 Task: Look for space in Changanācheri, India from 5th September, 2023 to 13th September, 2023 for 6 adults in price range Rs.15000 to Rs.20000. Place can be entire place with 3 bedrooms having 3 beds and 3 bathrooms. Property type can be house, flat, guest house. Booking option can be shelf check-in. Required host language is English.
Action: Mouse moved to (627, 81)
Screenshot: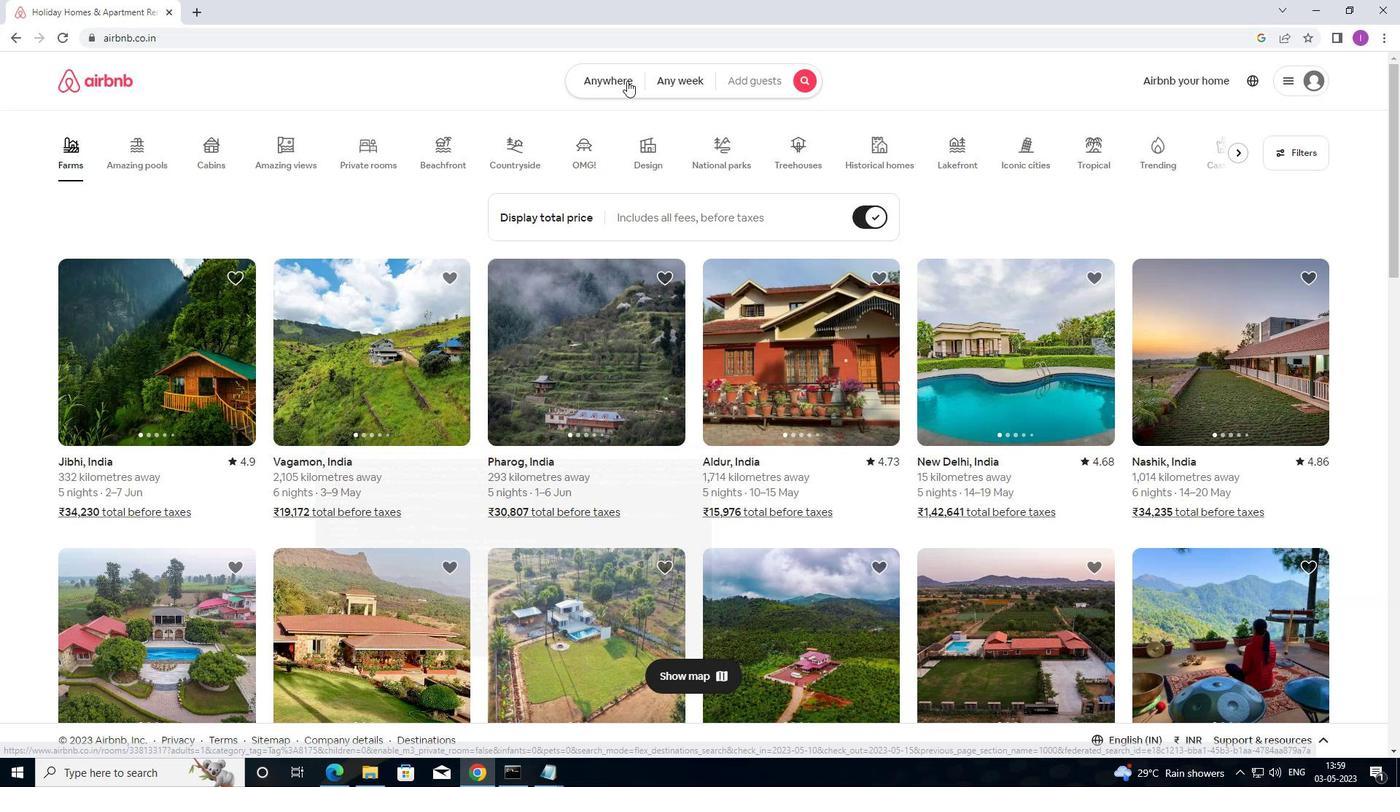 
Action: Mouse pressed left at (627, 81)
Screenshot: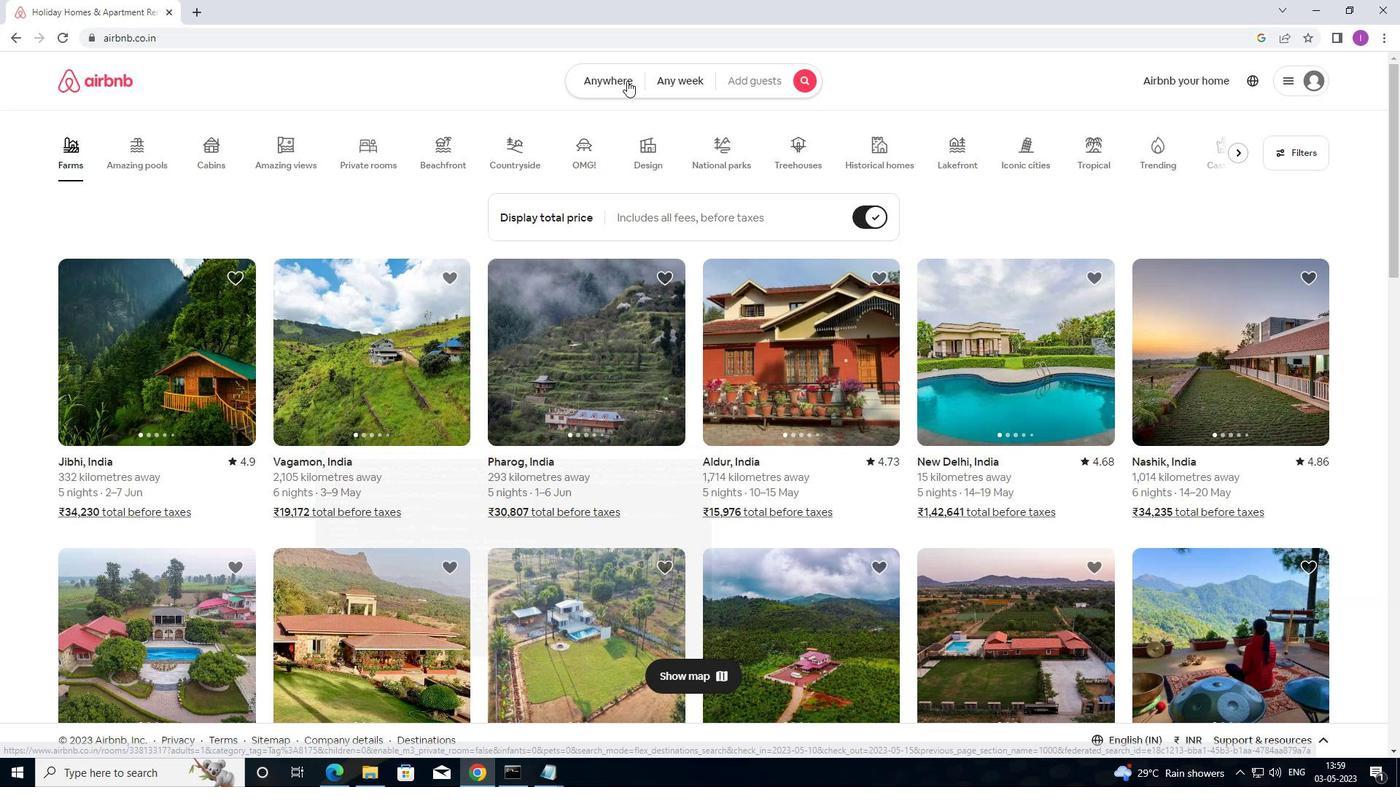 
Action: Mouse moved to (498, 134)
Screenshot: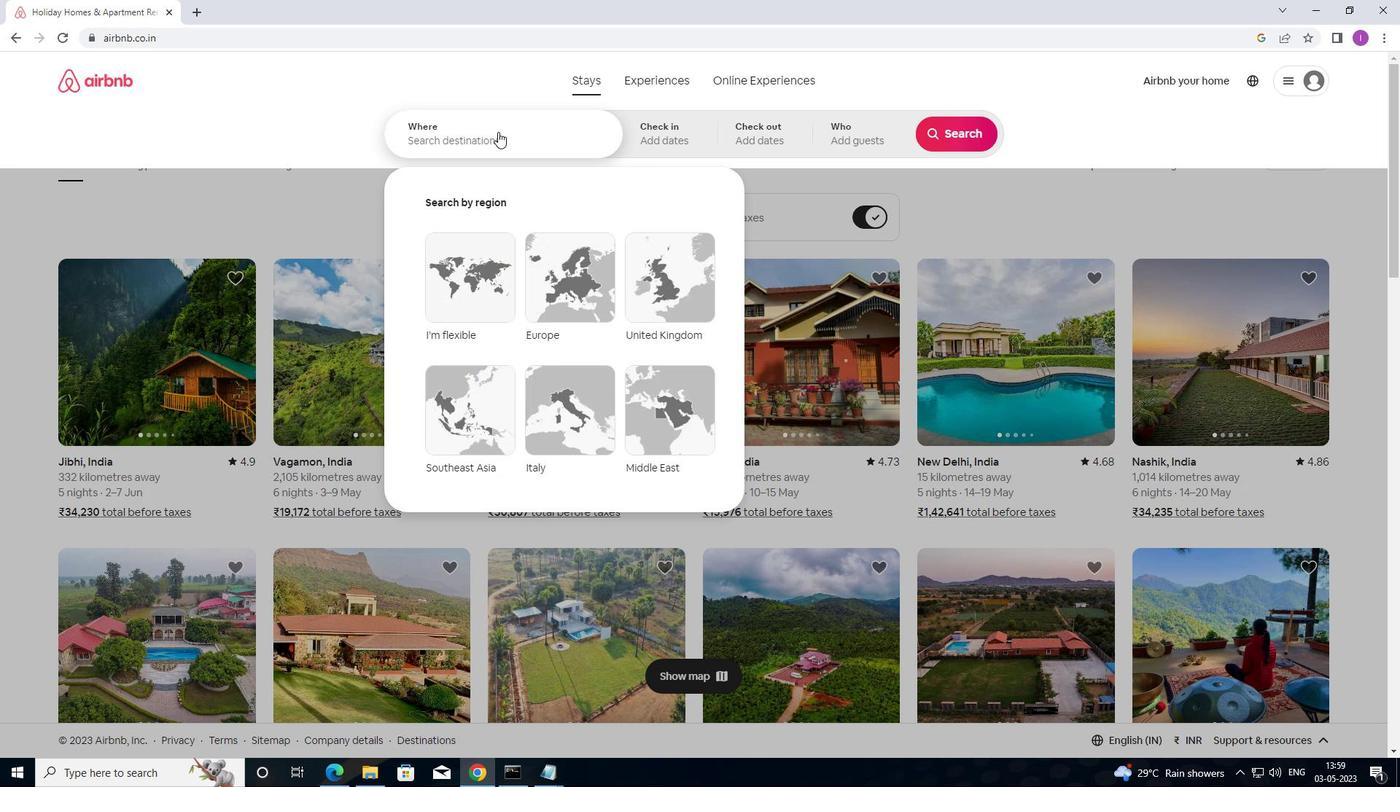 
Action: Mouse pressed left at (498, 134)
Screenshot: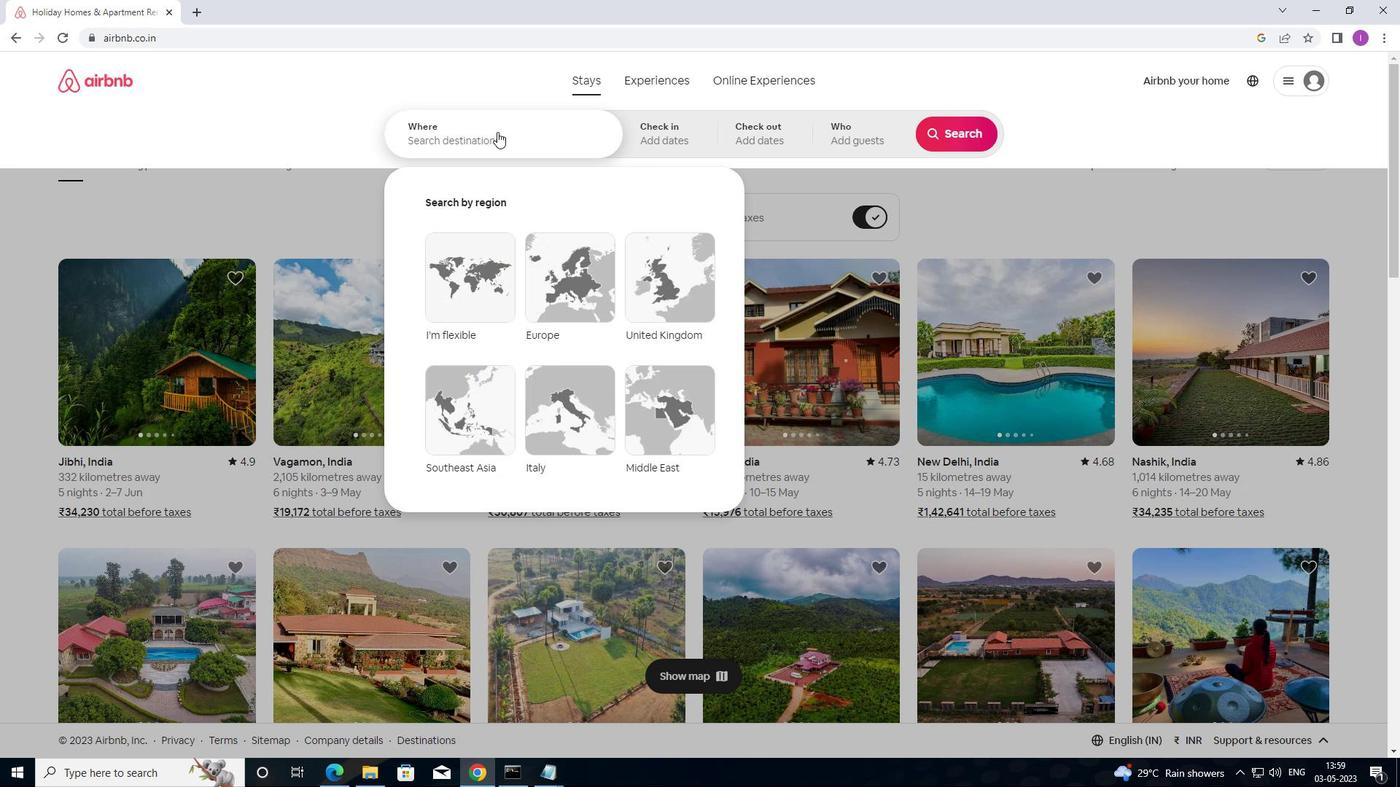 
Action: Mouse moved to (765, 113)
Screenshot: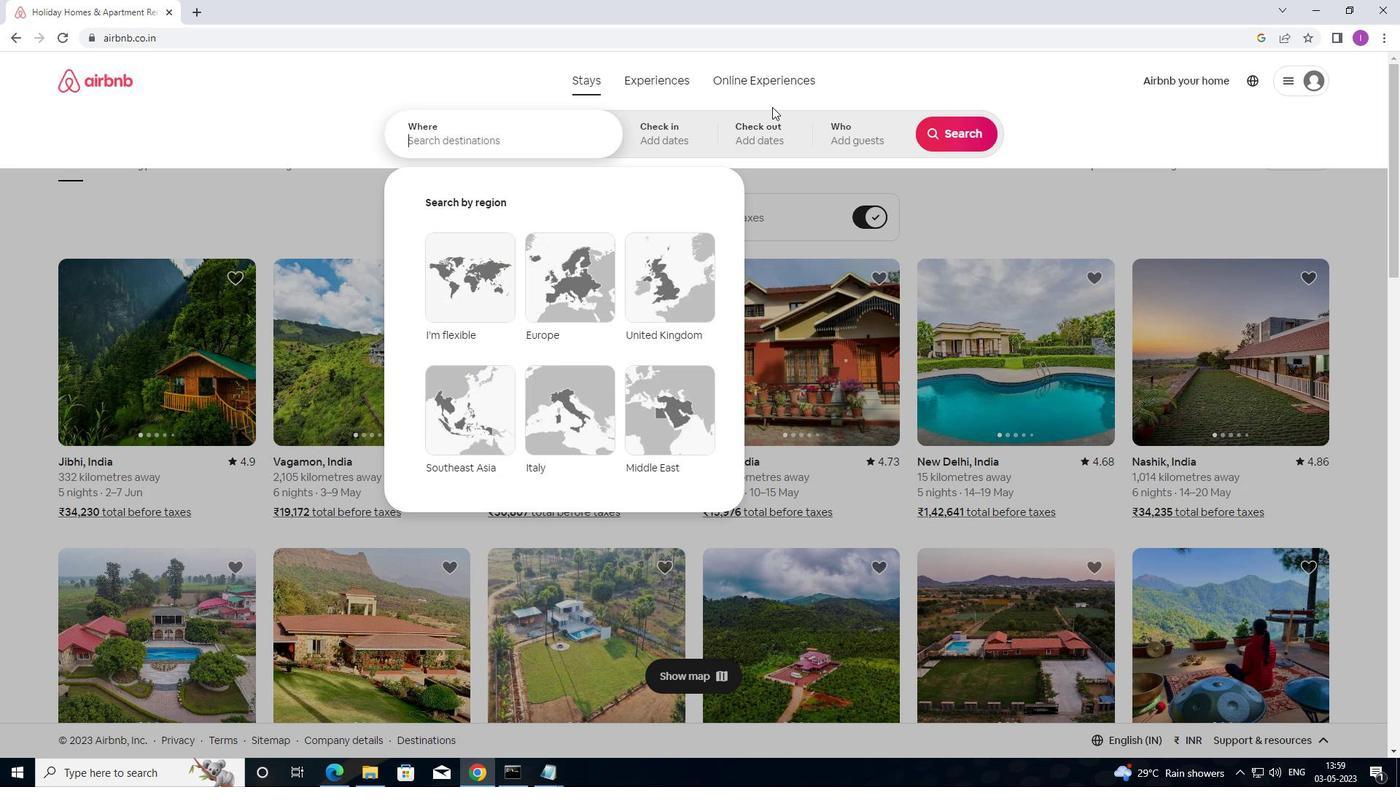 
Action: Key pressed <Key.shift>CHA
Screenshot: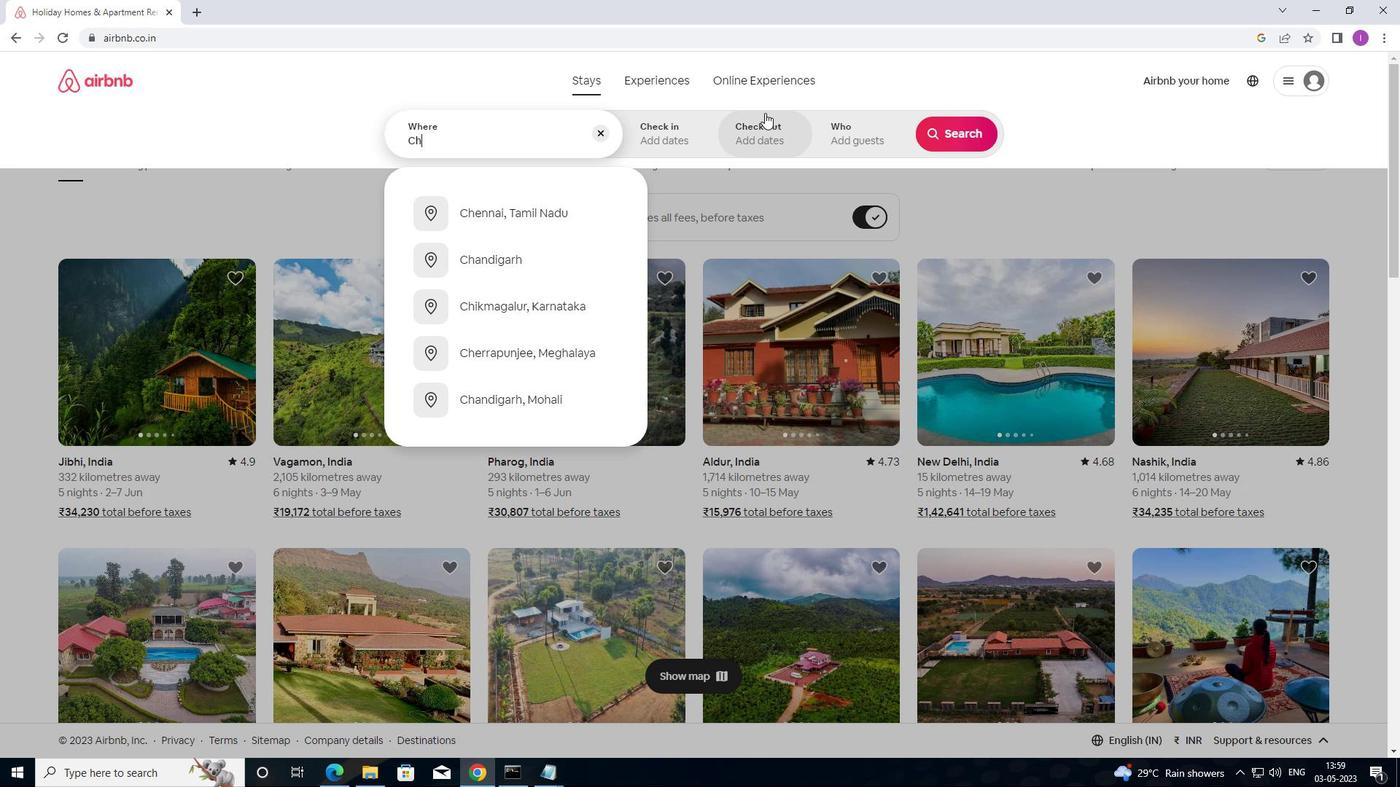 
Action: Mouse moved to (765, 113)
Screenshot: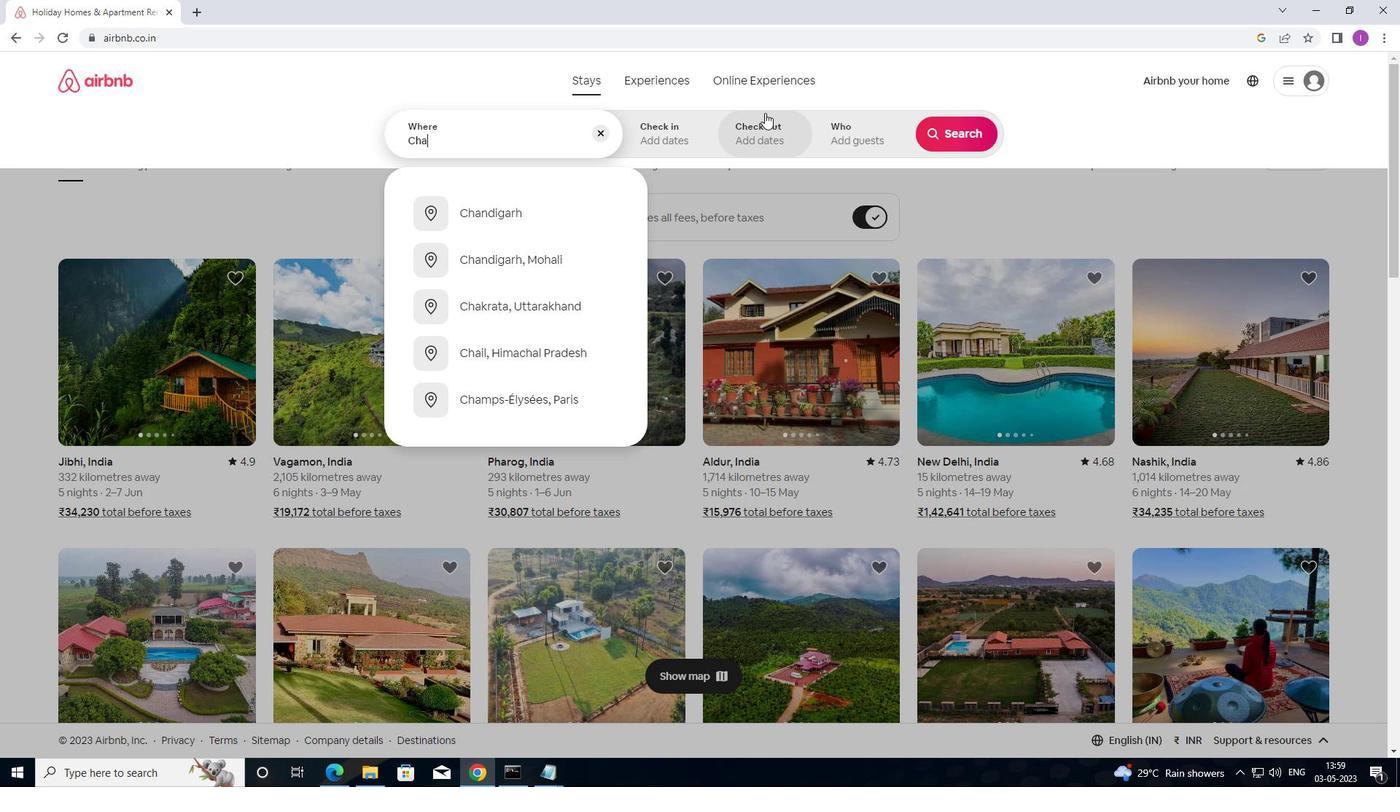 
Action: Key pressed NGANACHERI,<Key.shift>INDIA
Screenshot: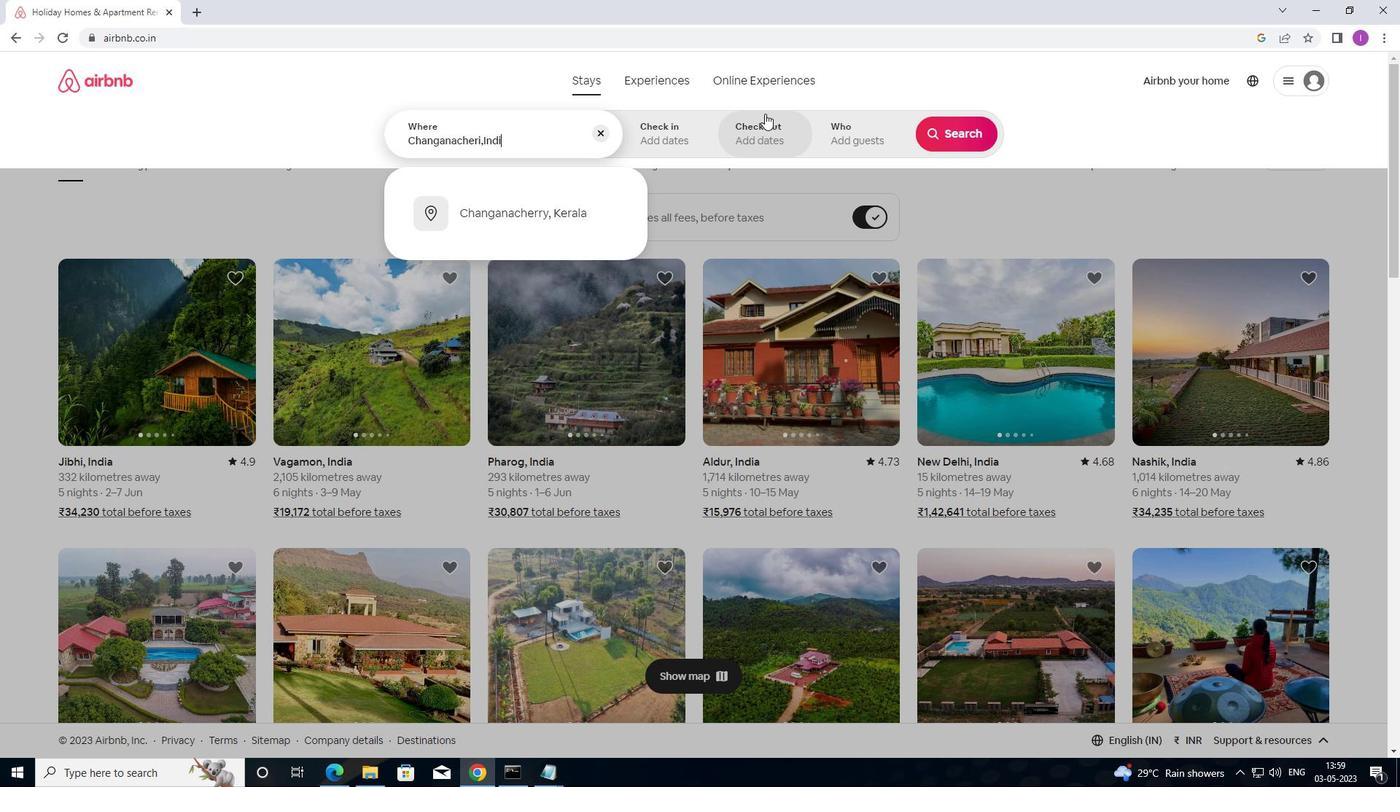 
Action: Mouse moved to (663, 128)
Screenshot: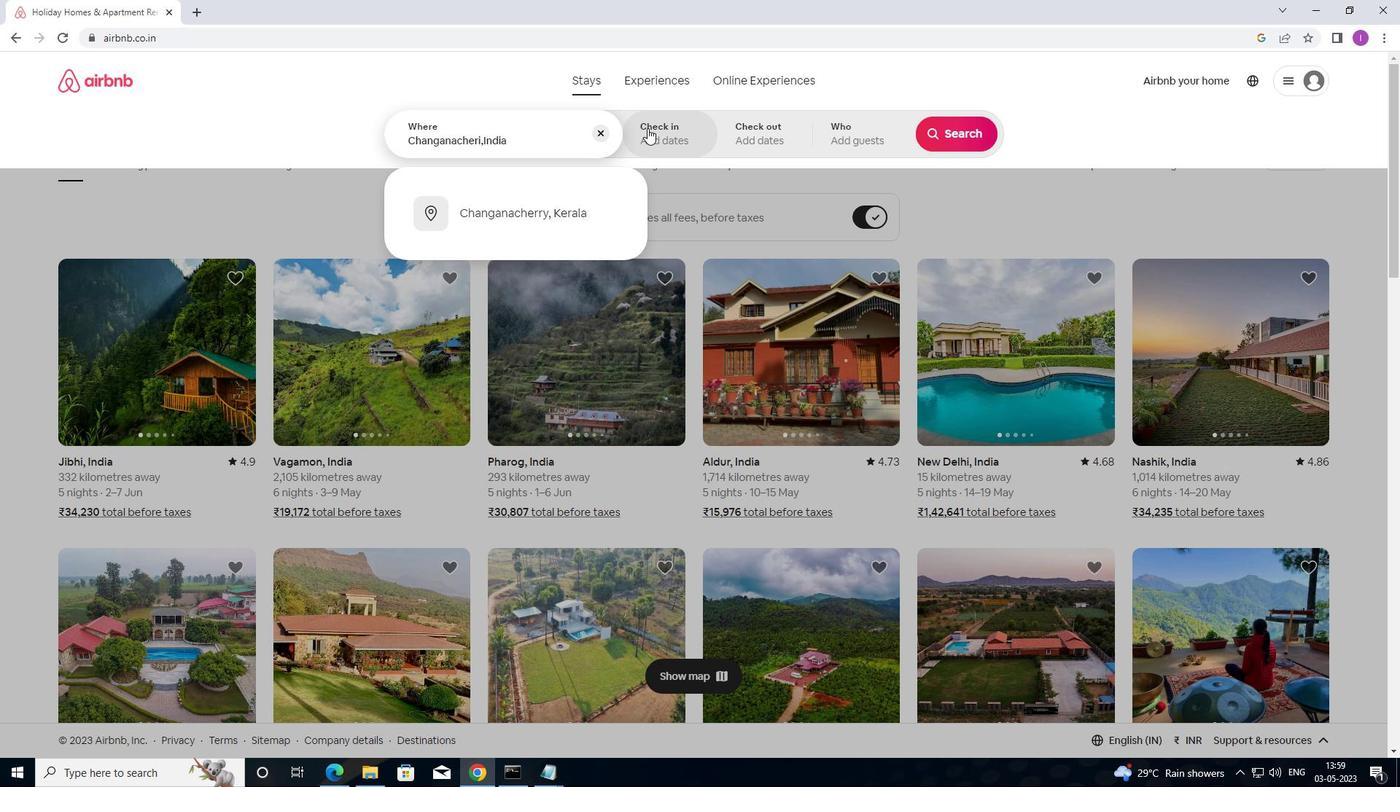 
Action: Mouse pressed left at (663, 128)
Screenshot: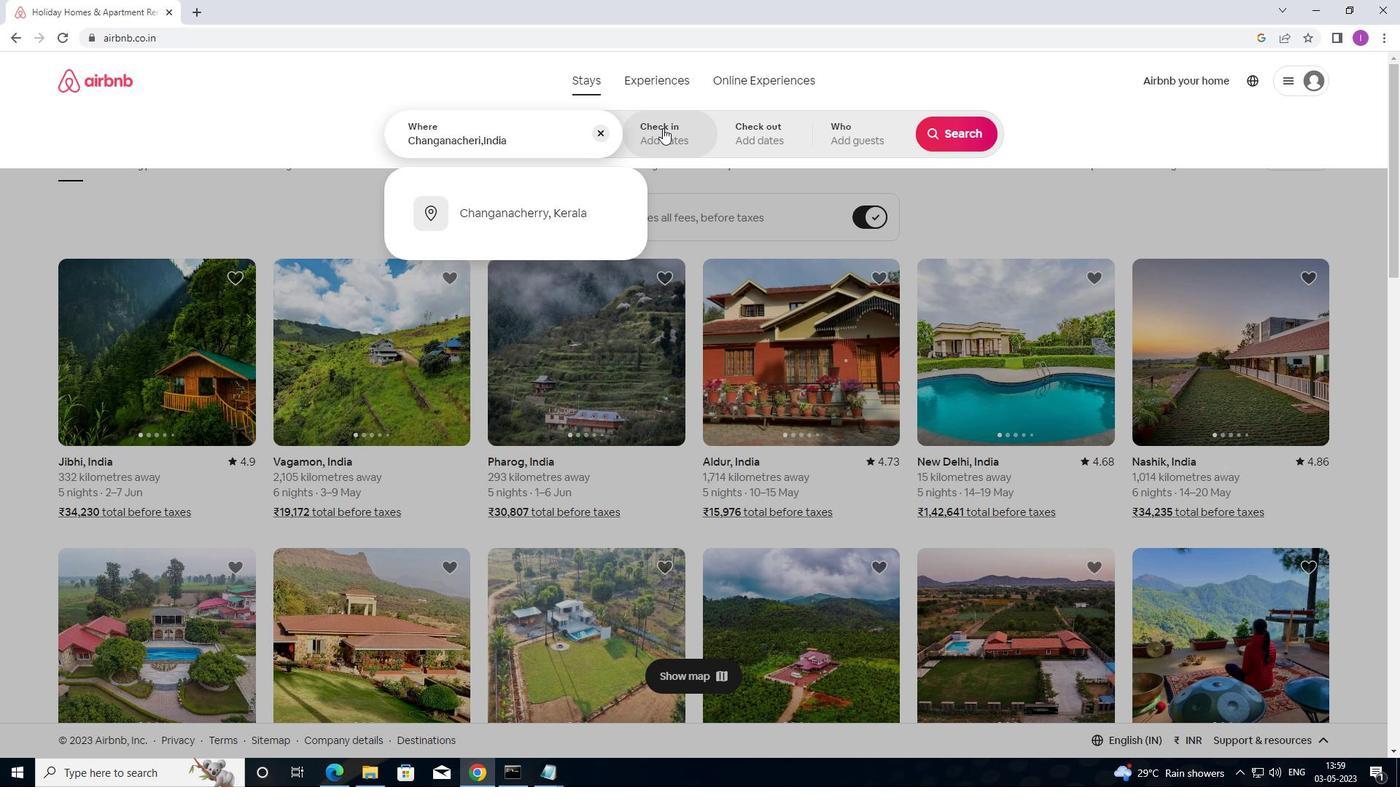 
Action: Mouse moved to (963, 258)
Screenshot: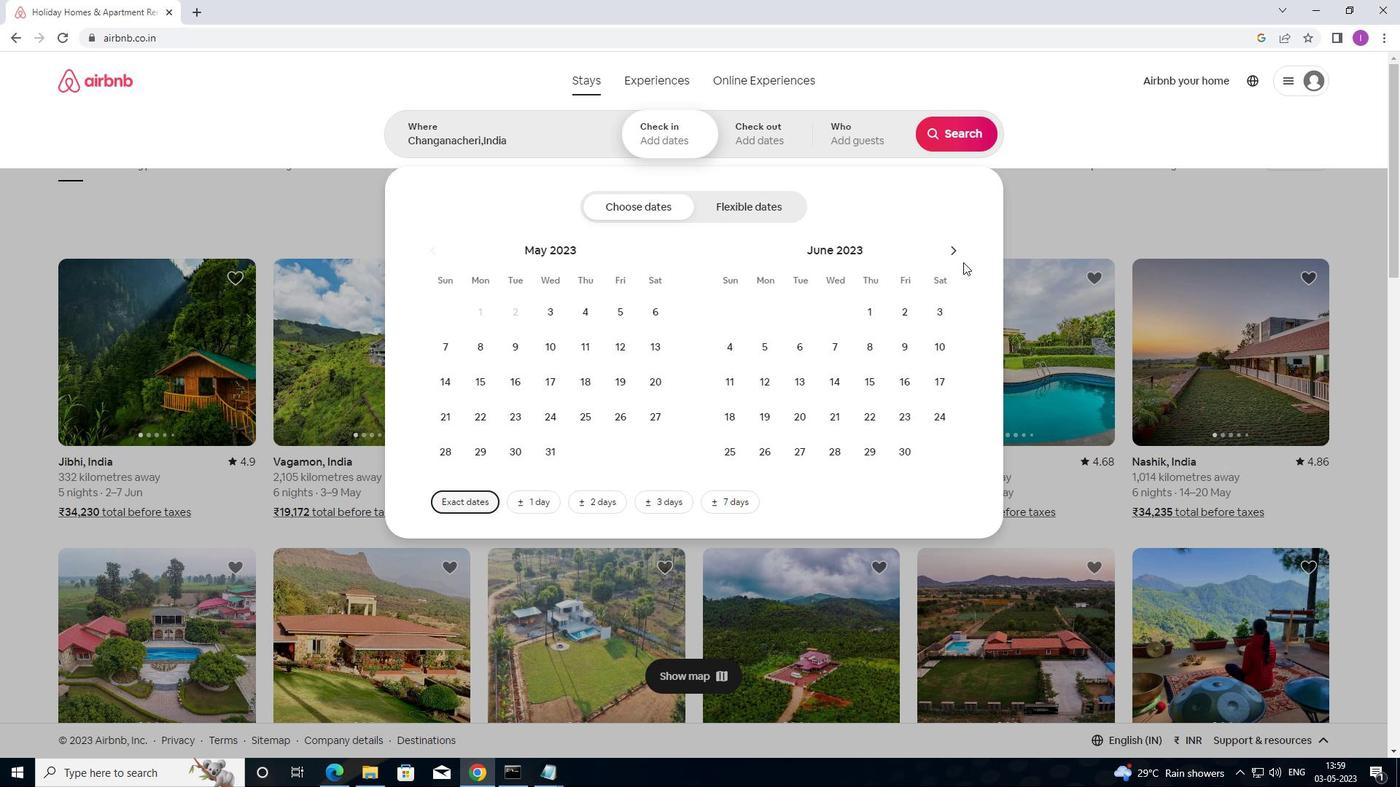 
Action: Mouse pressed left at (963, 258)
Screenshot: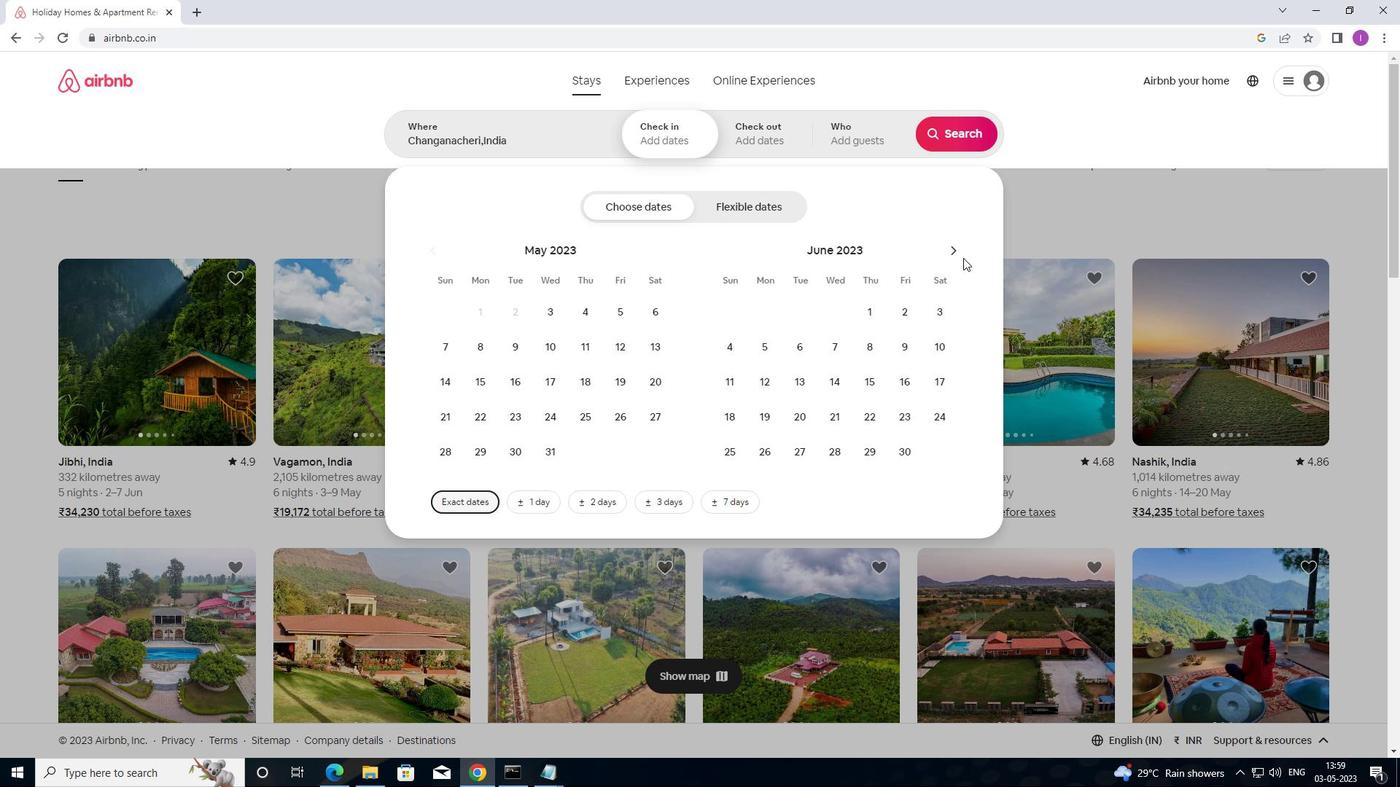 
Action: Mouse pressed left at (963, 258)
Screenshot: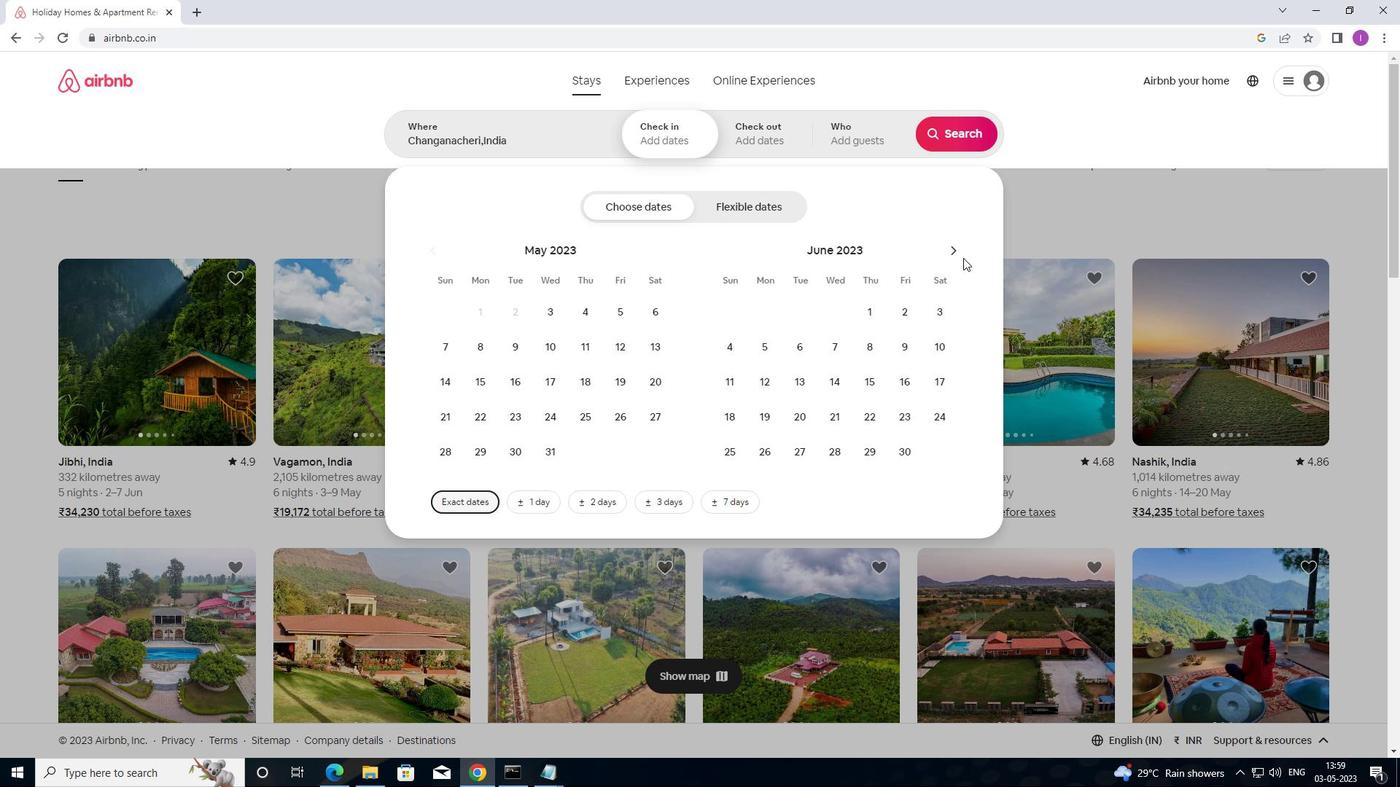 
Action: Mouse moved to (963, 251)
Screenshot: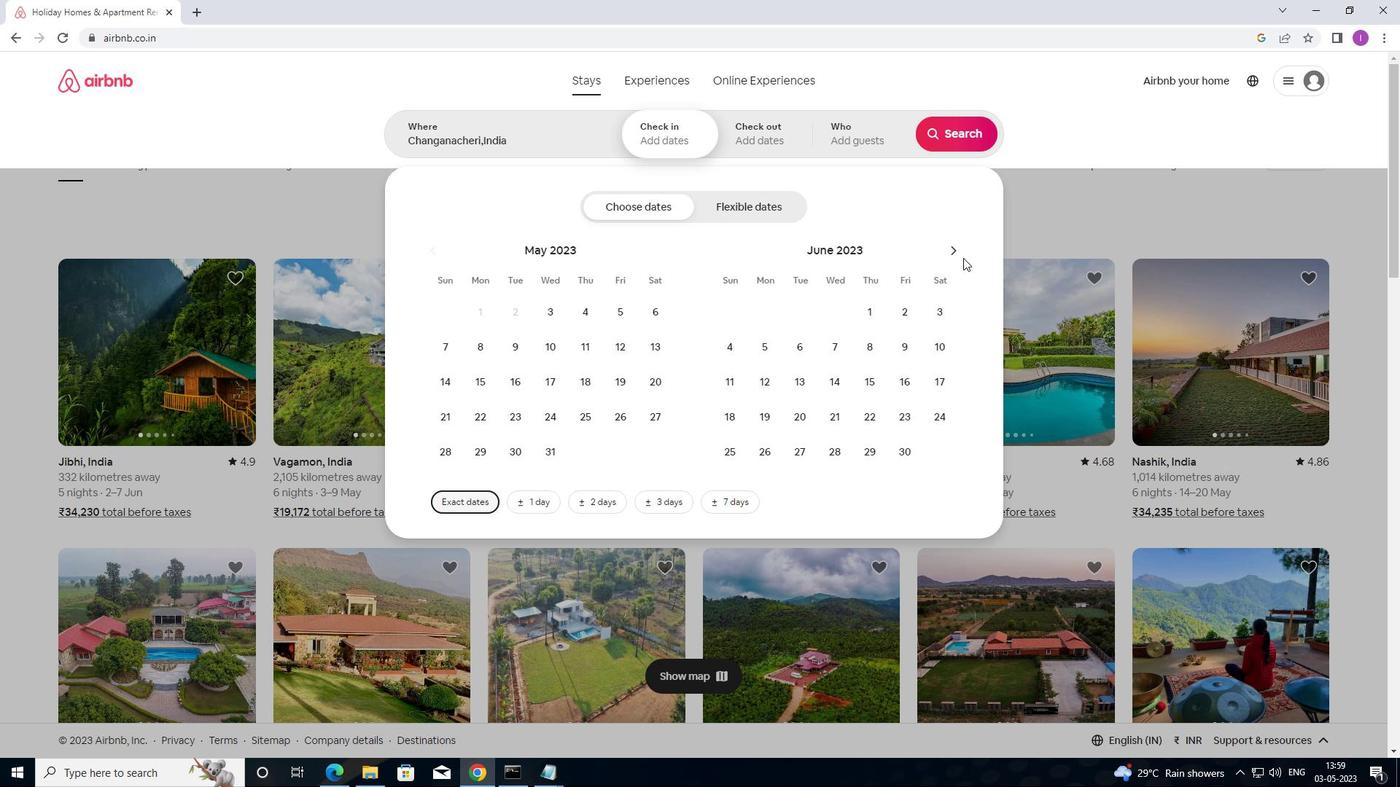
Action: Mouse pressed left at (963, 251)
Screenshot: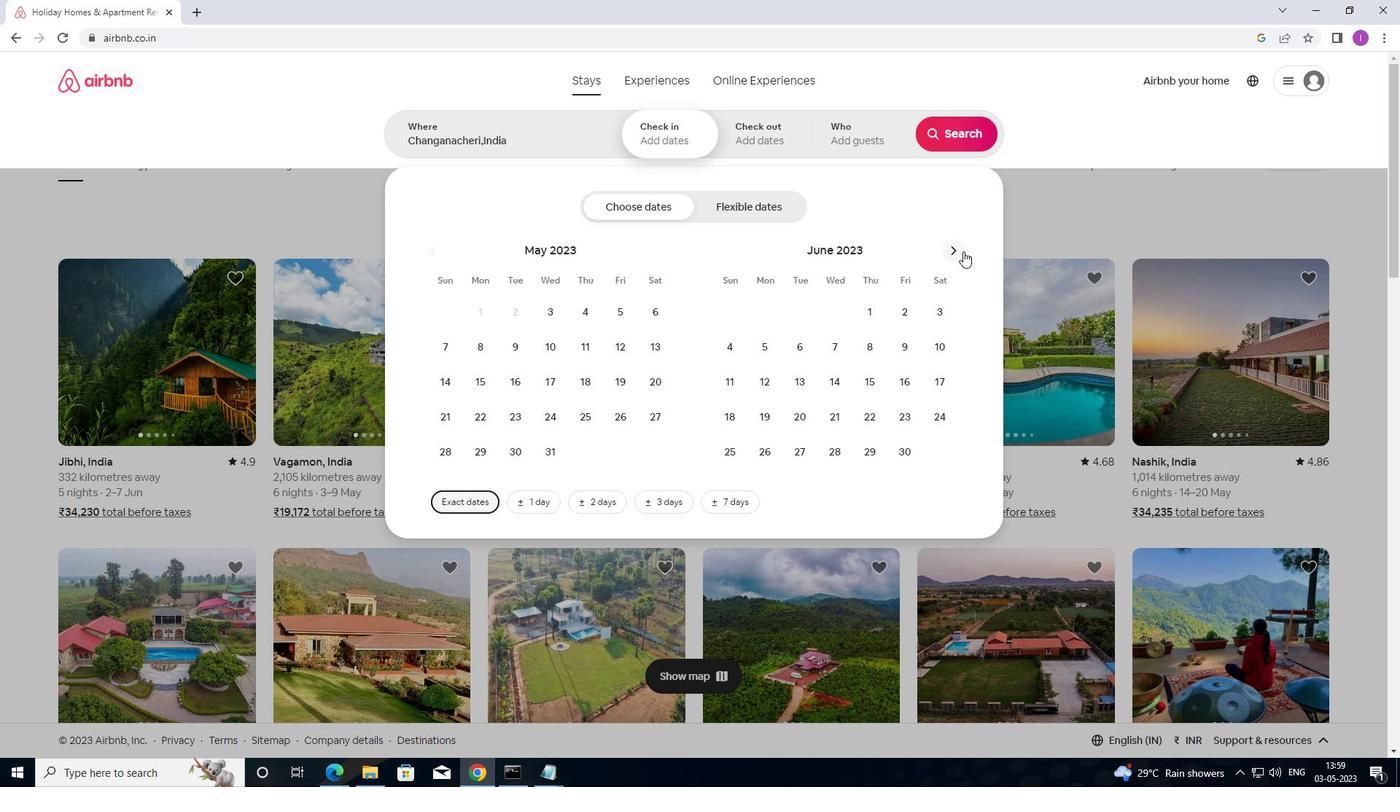 
Action: Mouse moved to (963, 251)
Screenshot: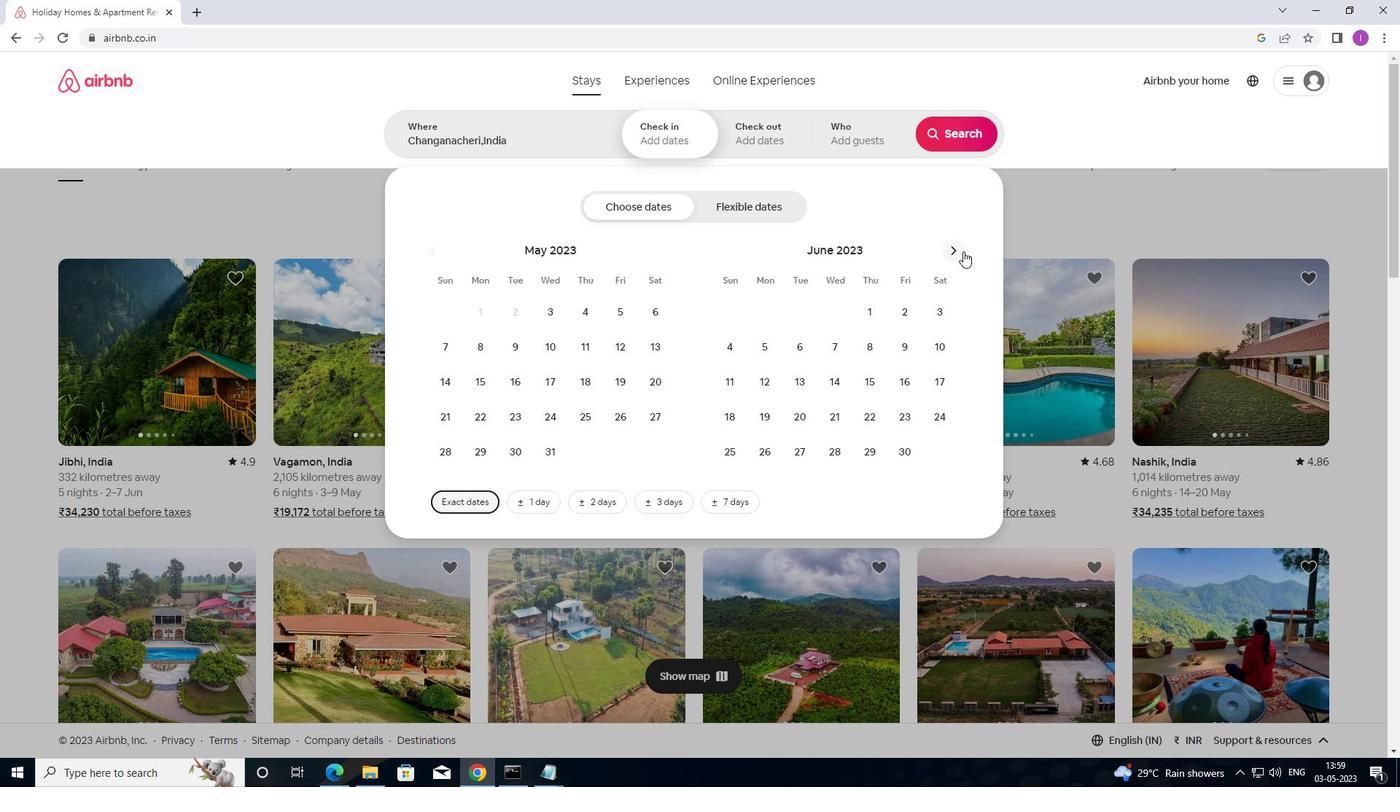 
Action: Mouse pressed left at (963, 251)
Screenshot: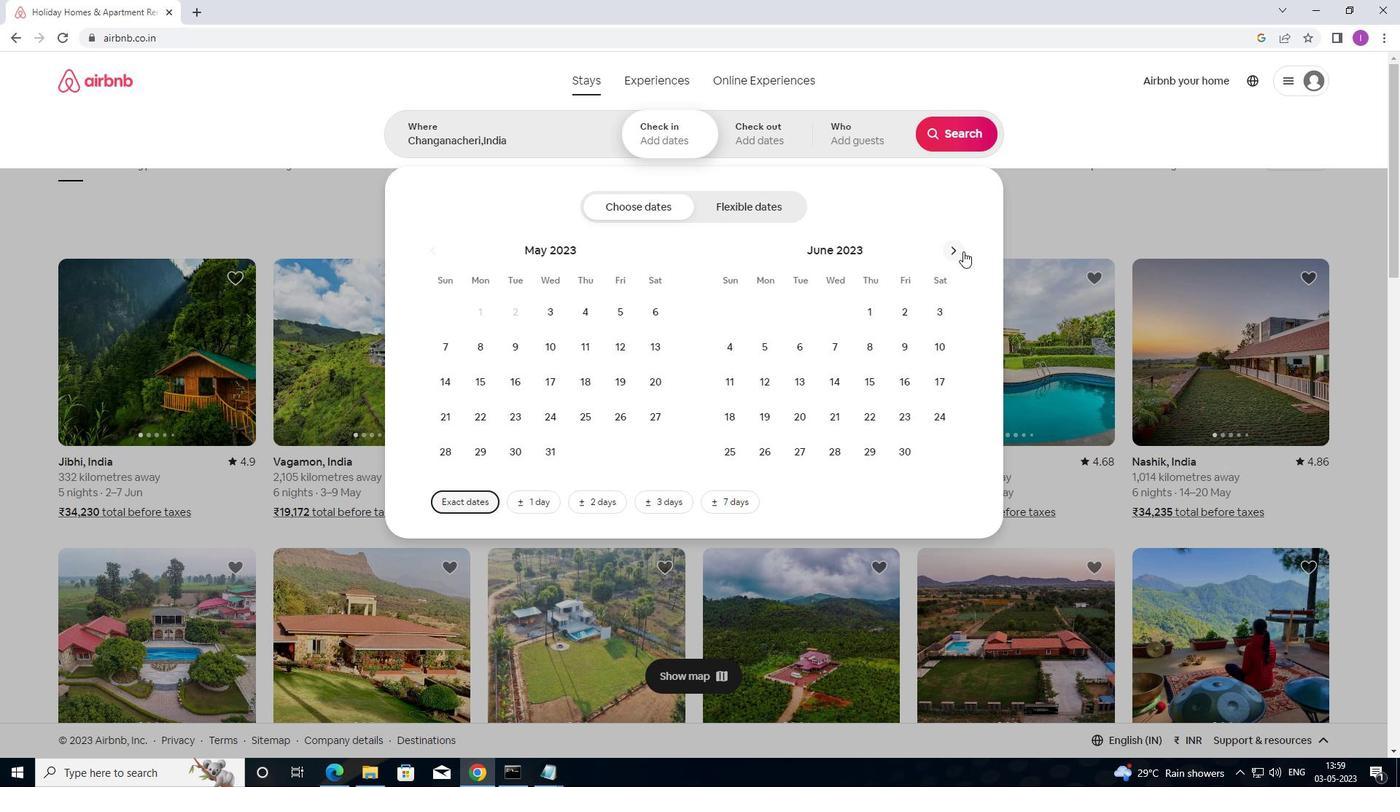 
Action: Mouse pressed left at (963, 251)
Screenshot: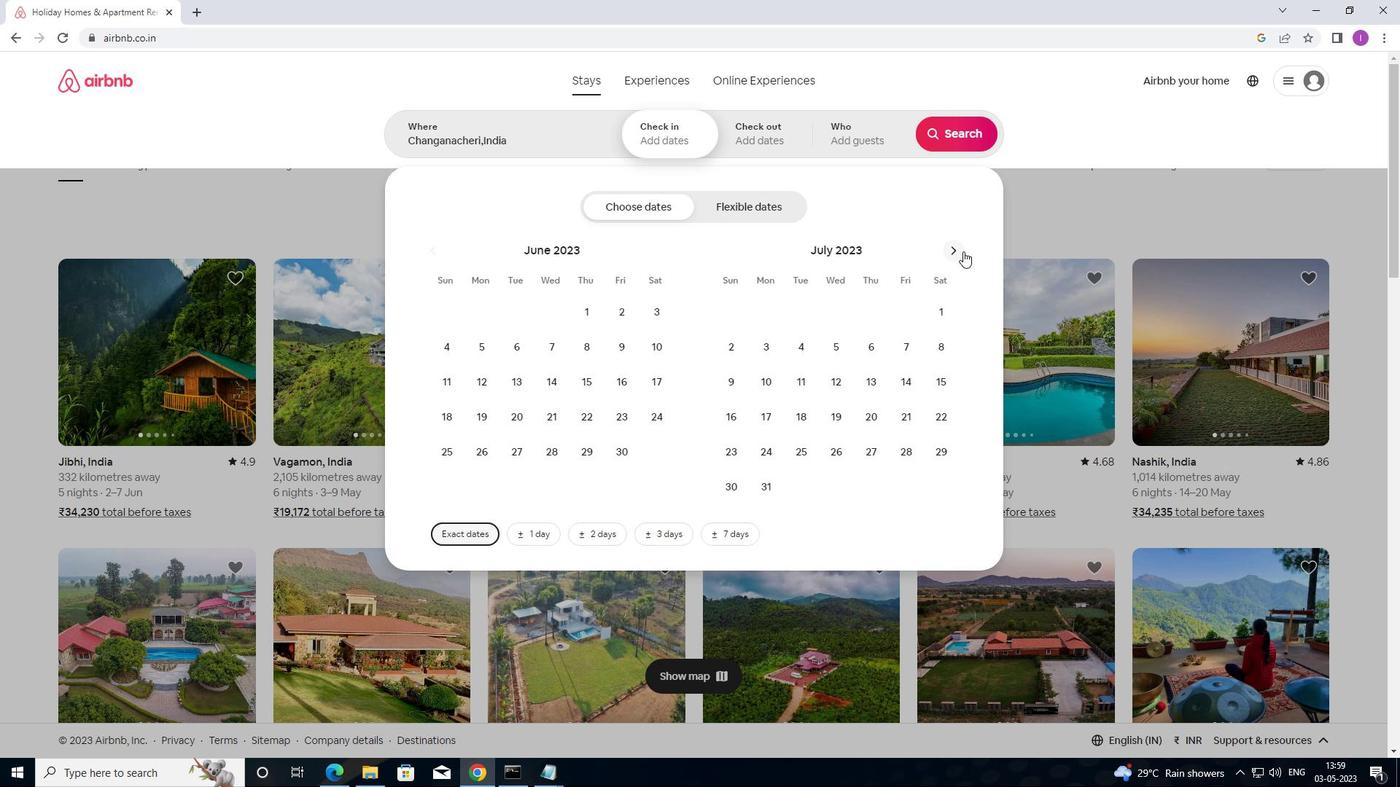 
Action: Mouse pressed left at (963, 251)
Screenshot: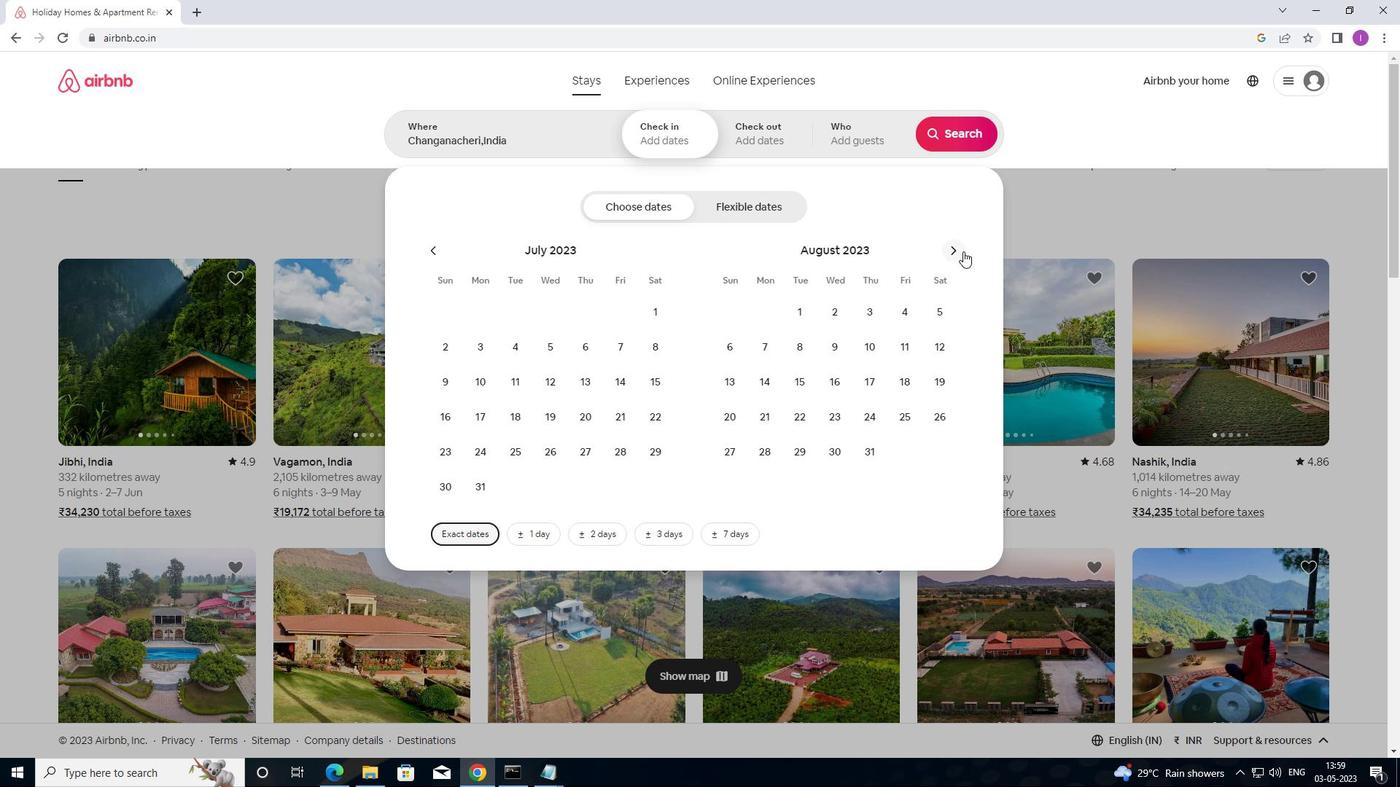 
Action: Mouse moved to (805, 342)
Screenshot: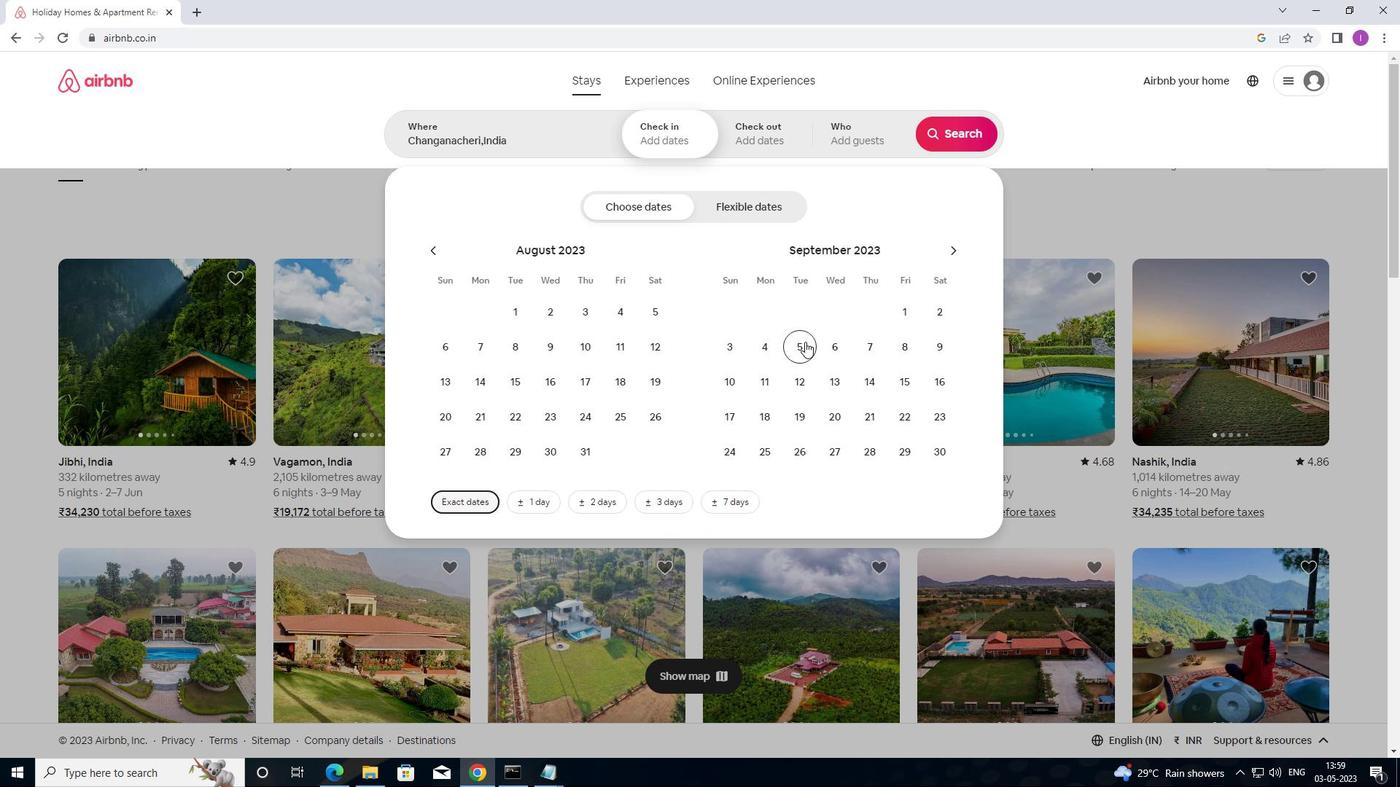
Action: Mouse pressed left at (805, 342)
Screenshot: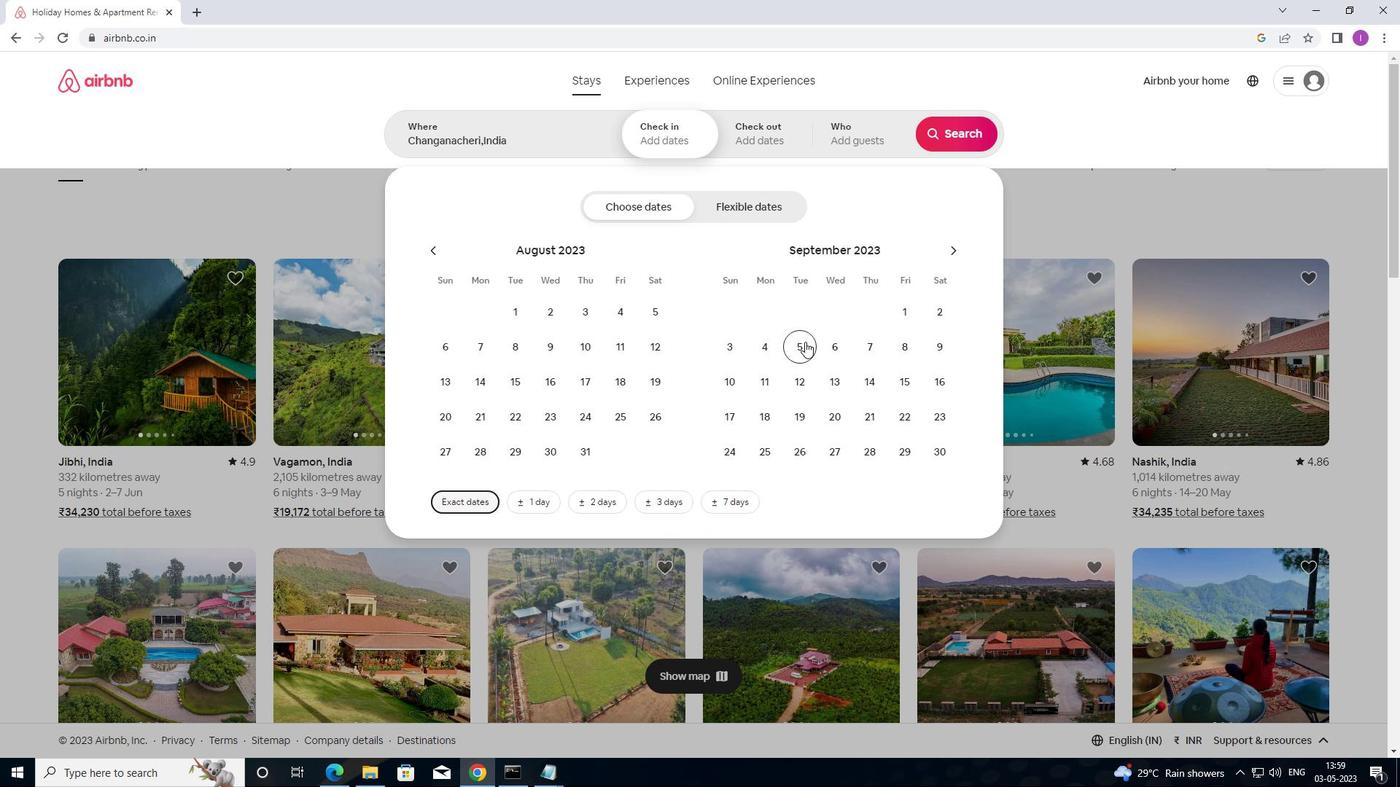 
Action: Mouse moved to (827, 376)
Screenshot: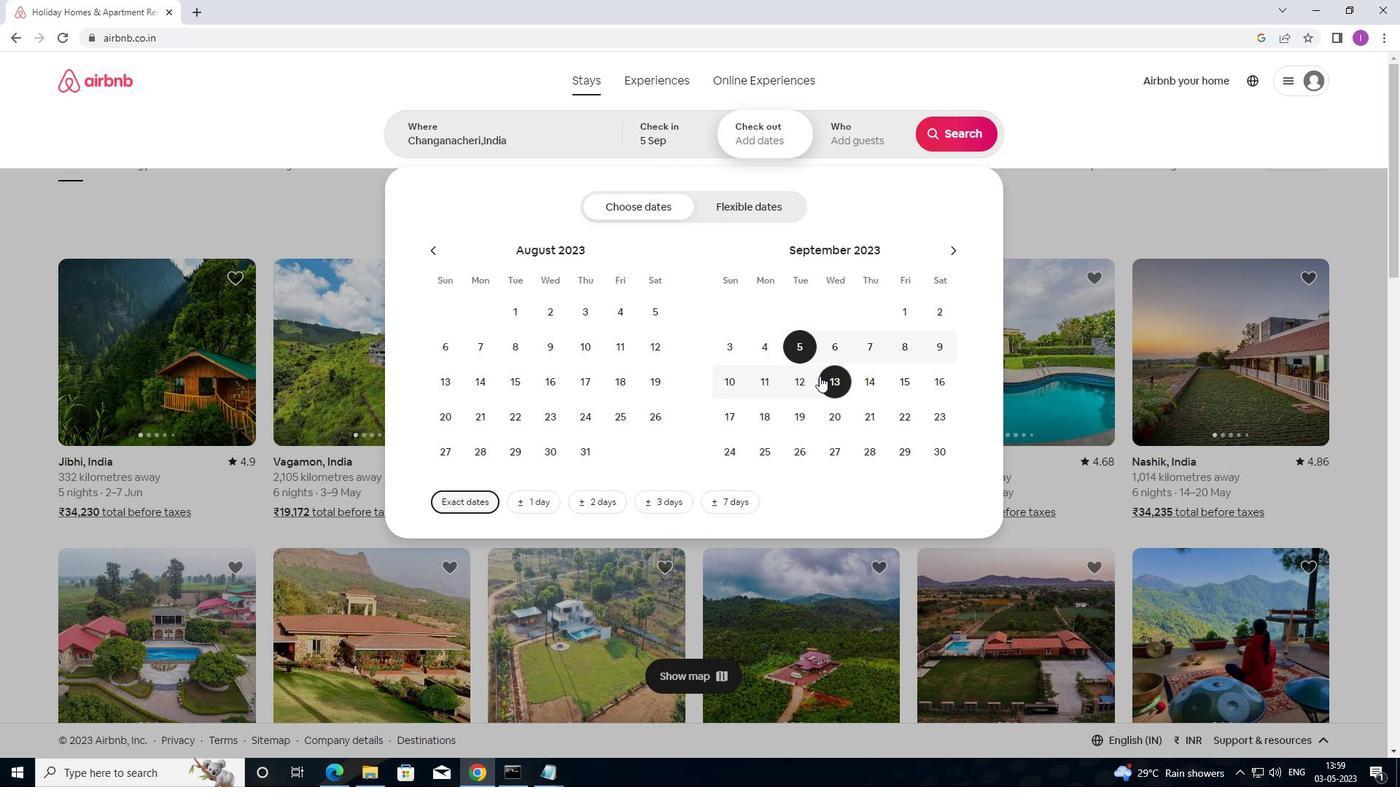 
Action: Mouse pressed left at (827, 376)
Screenshot: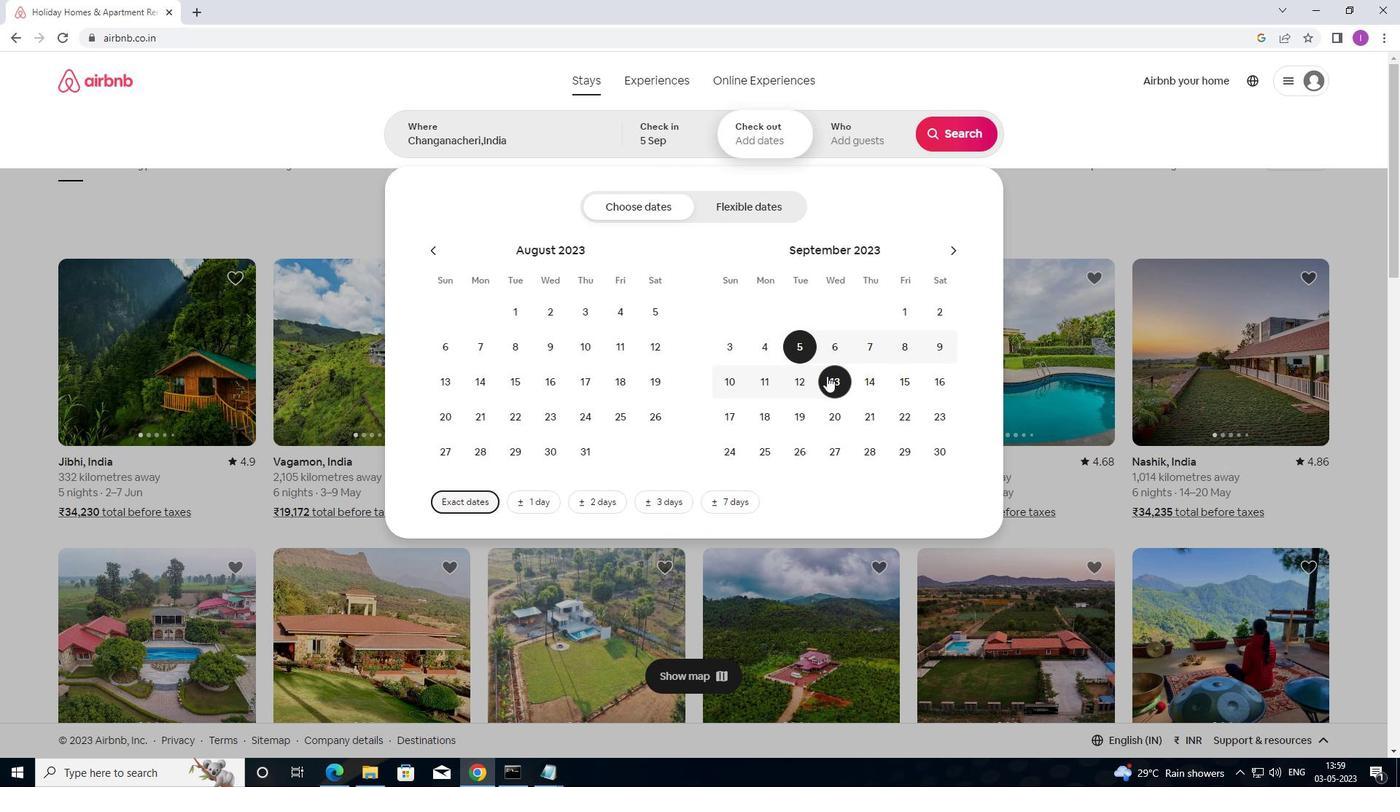 
Action: Mouse moved to (870, 129)
Screenshot: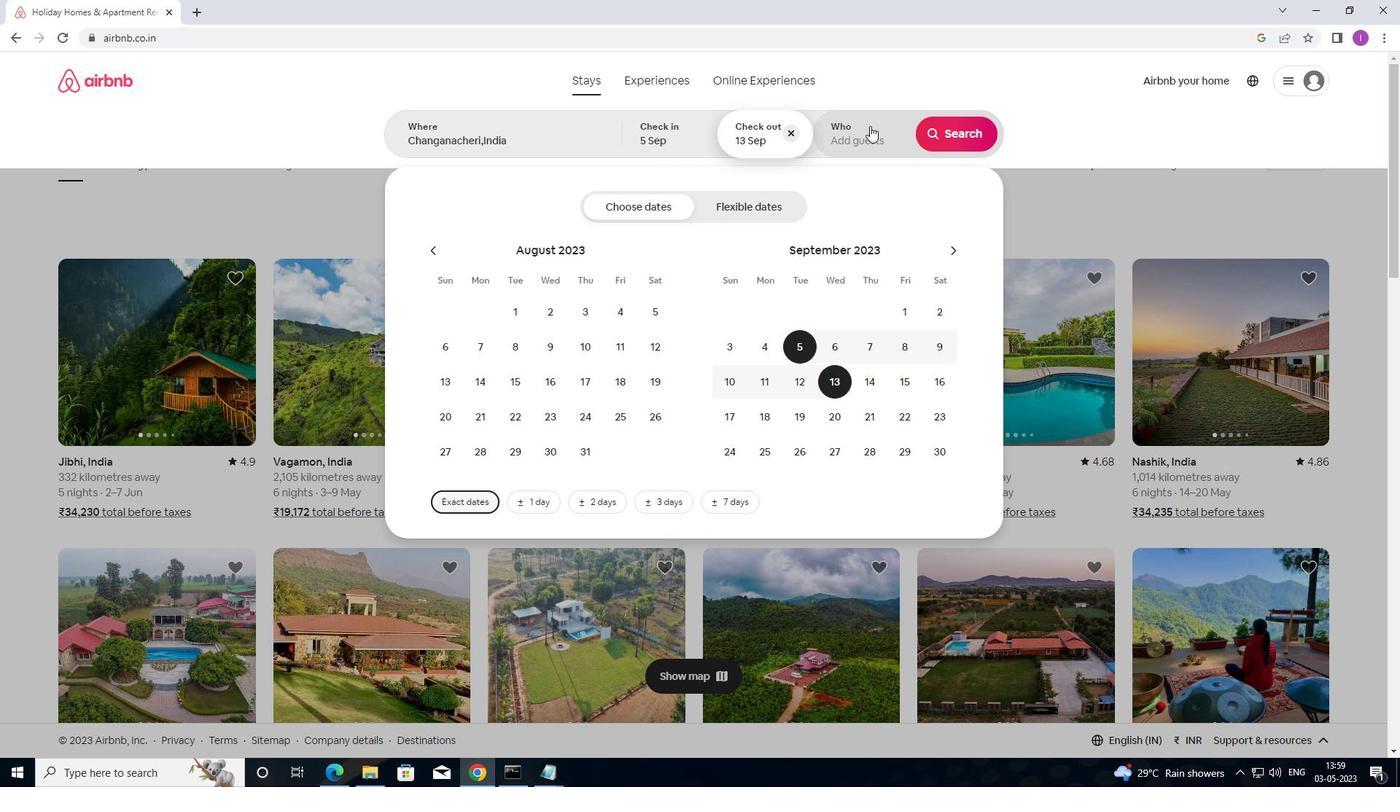 
Action: Mouse pressed left at (870, 129)
Screenshot: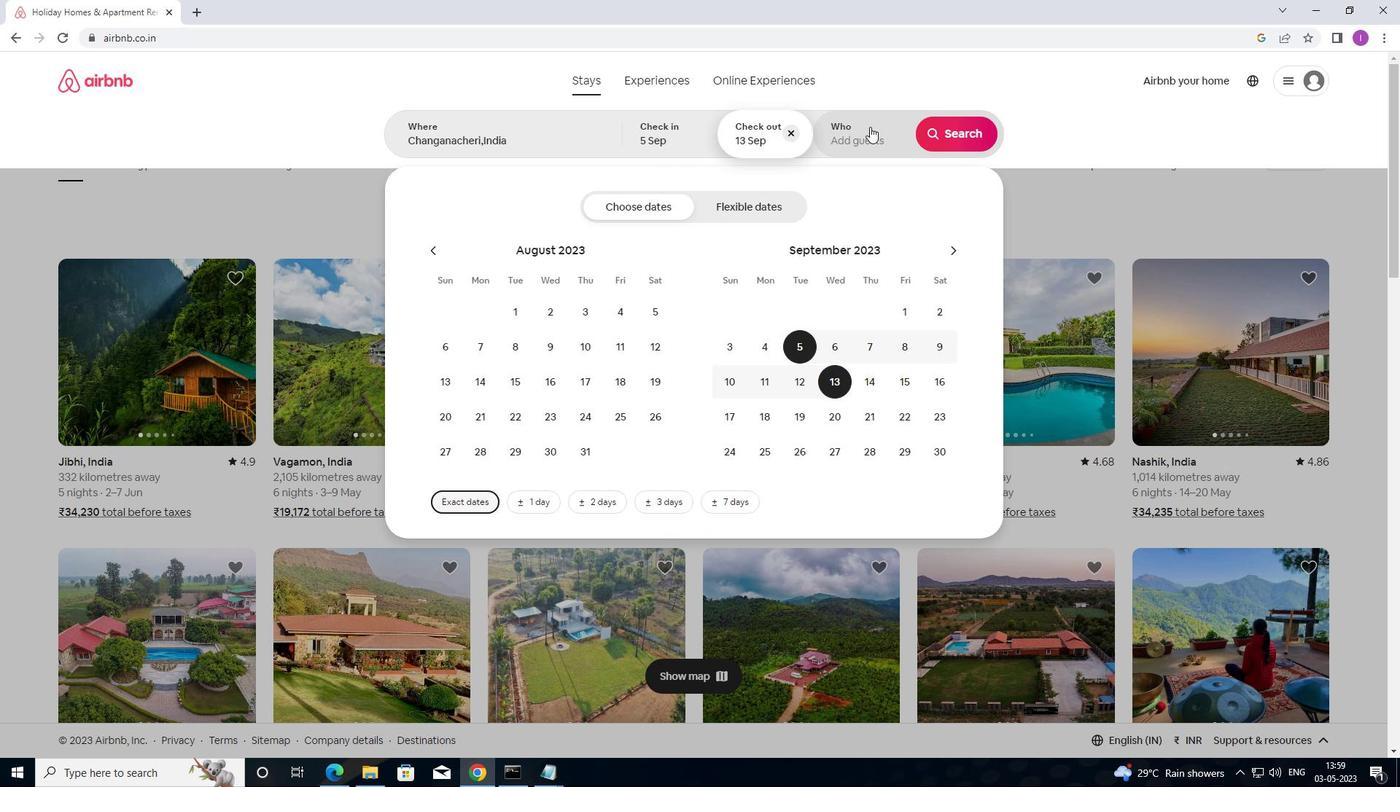 
Action: Mouse moved to (960, 207)
Screenshot: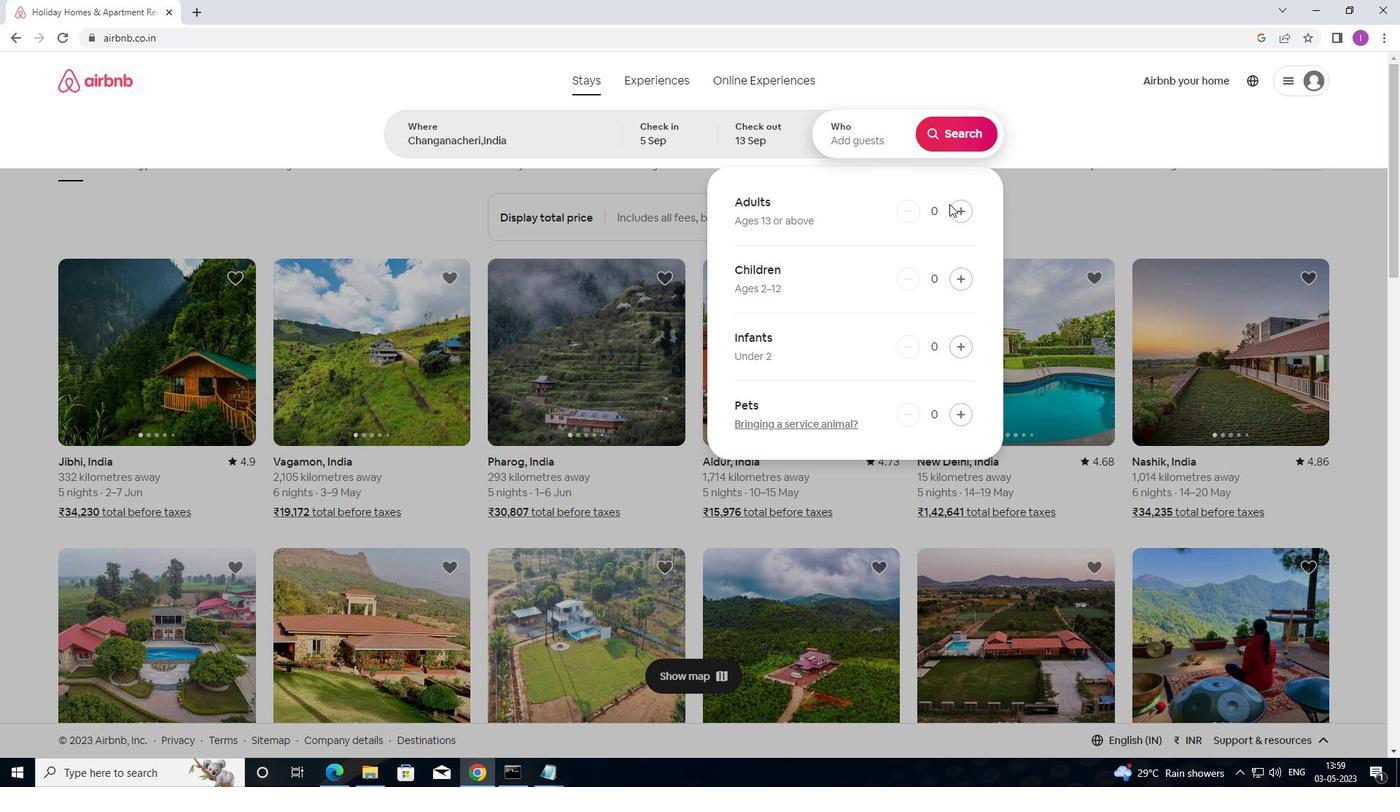 
Action: Mouse pressed left at (960, 207)
Screenshot: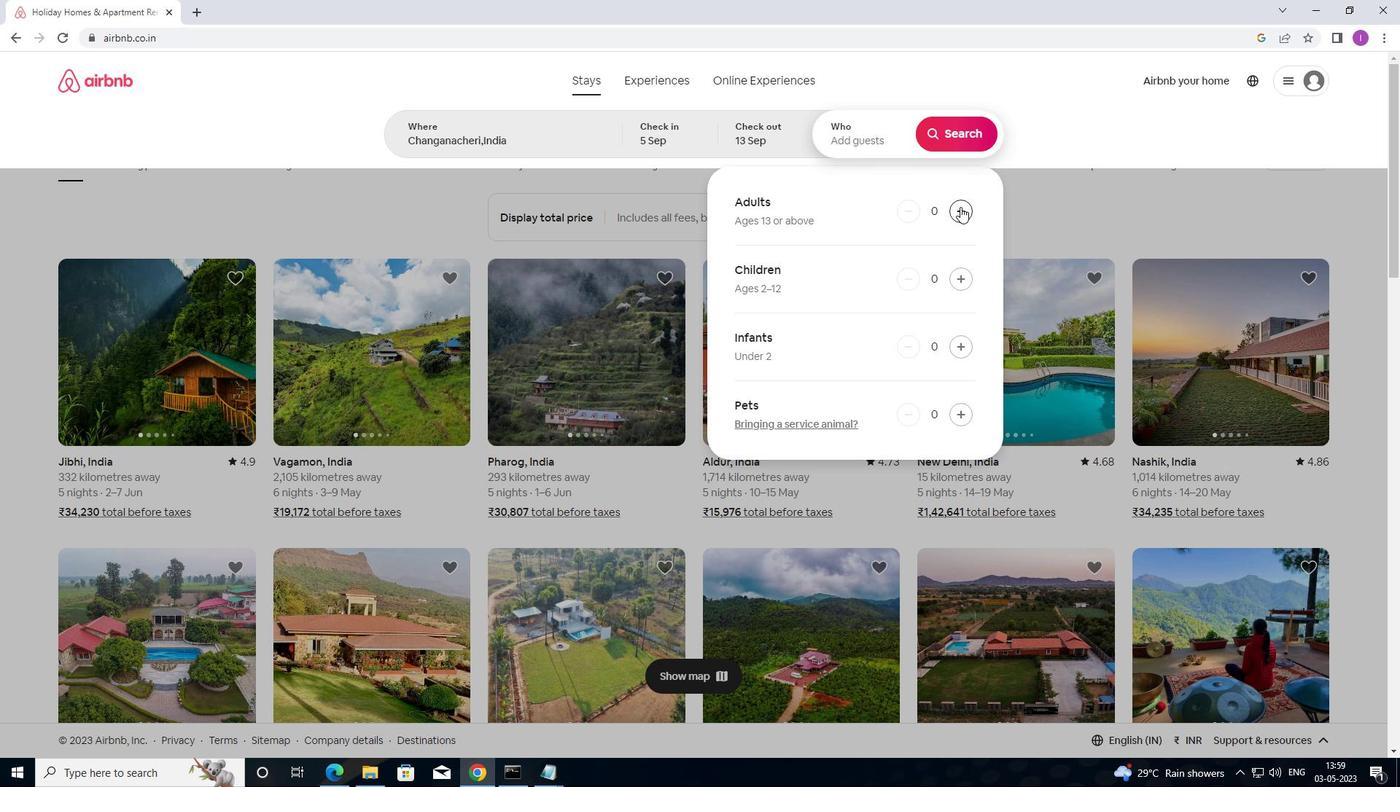
Action: Mouse moved to (962, 207)
Screenshot: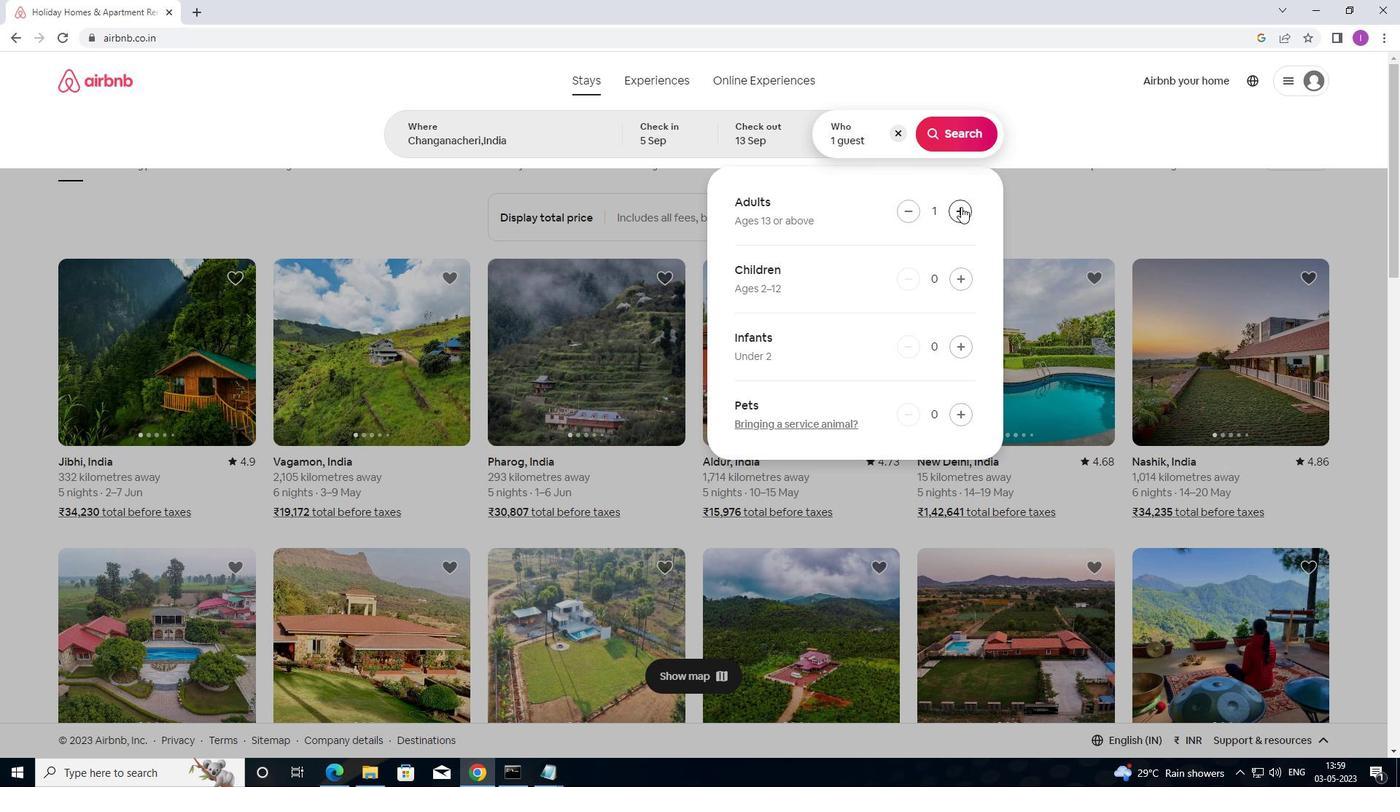 
Action: Mouse pressed left at (962, 207)
Screenshot: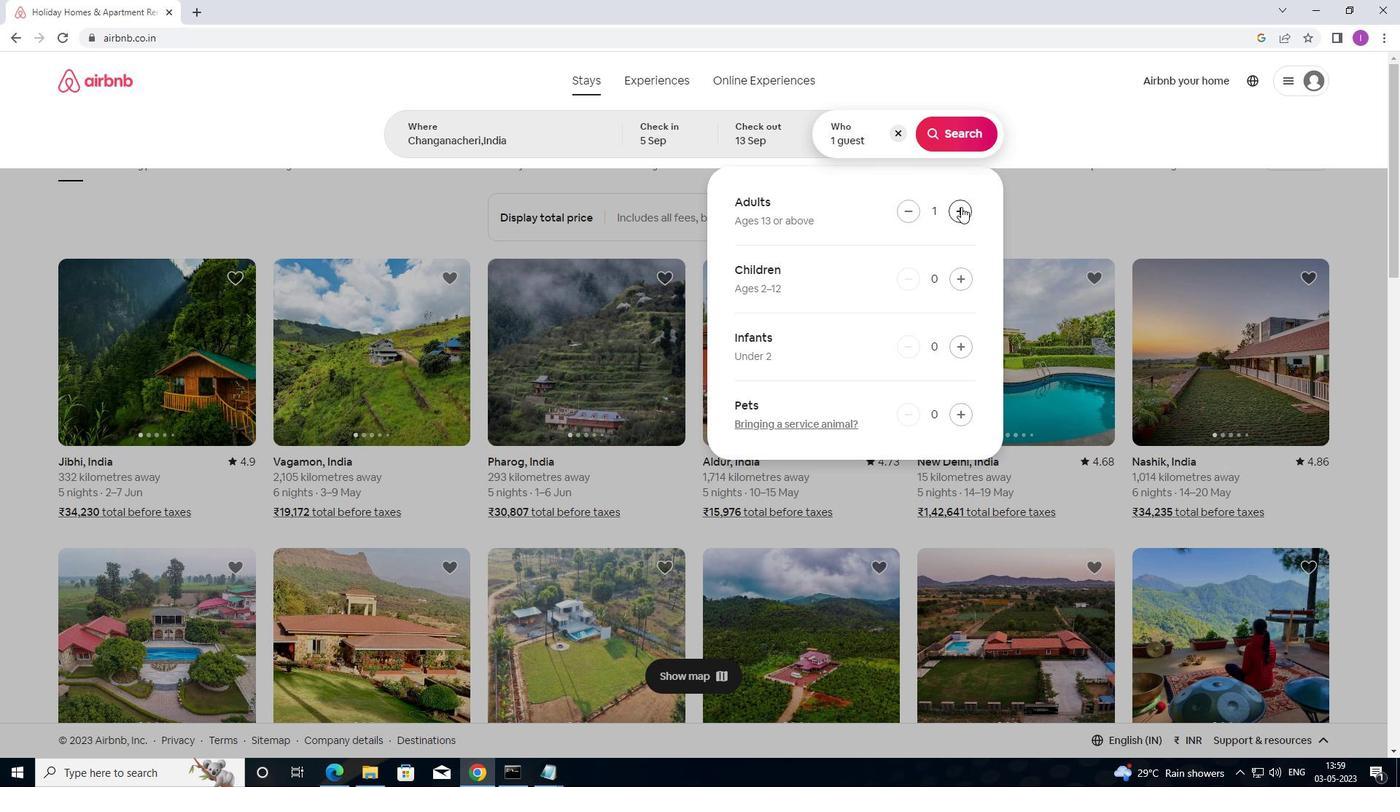 
Action: Mouse moved to (963, 207)
Screenshot: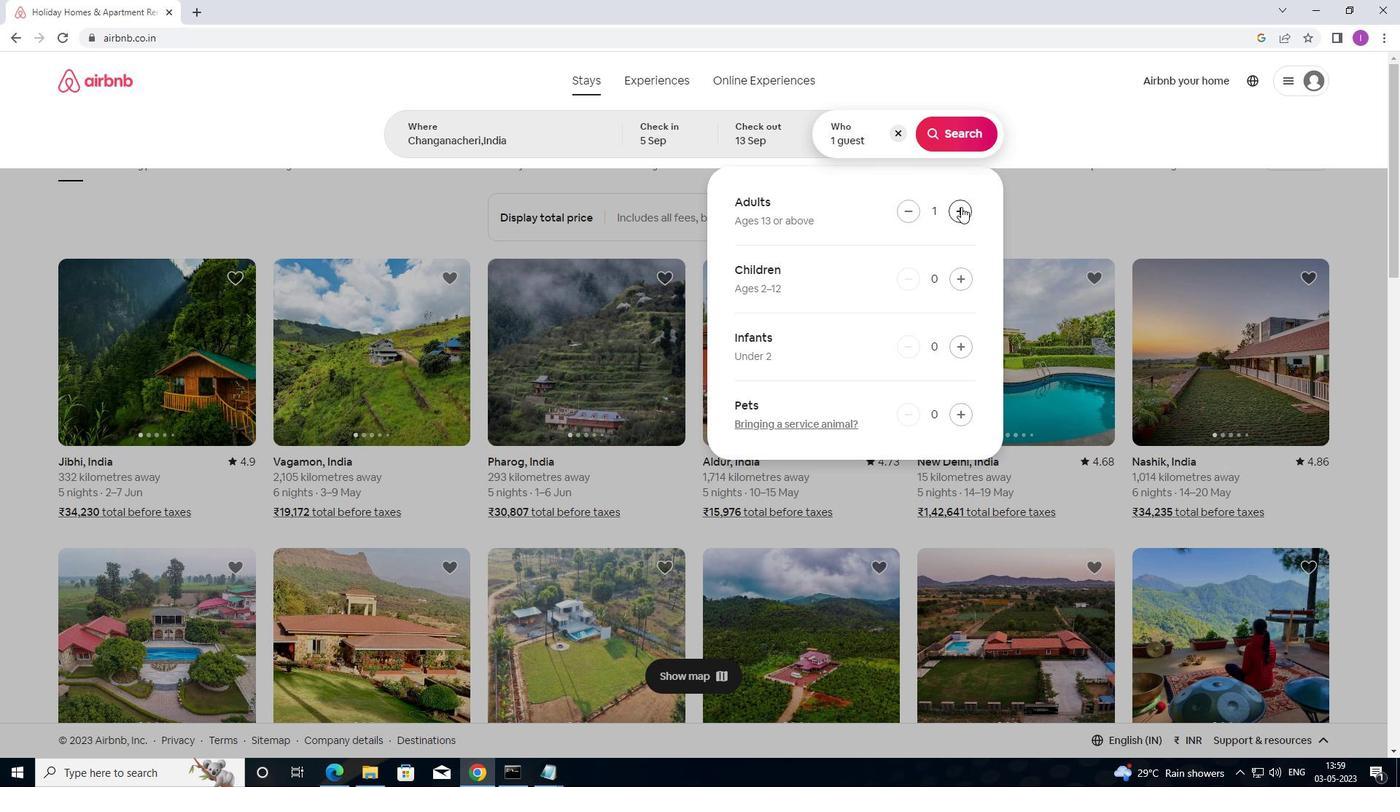 
Action: Mouse pressed left at (963, 207)
Screenshot: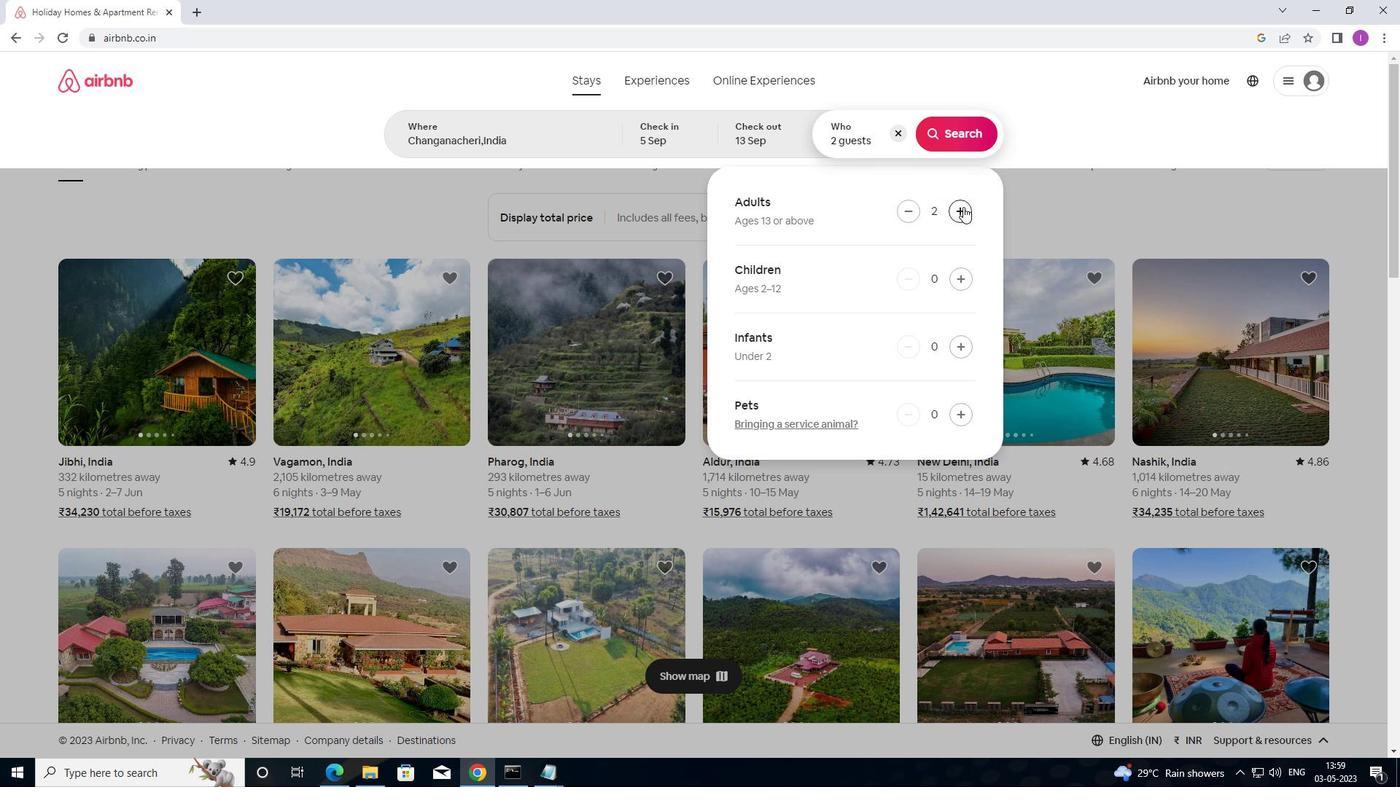
Action: Mouse pressed left at (963, 207)
Screenshot: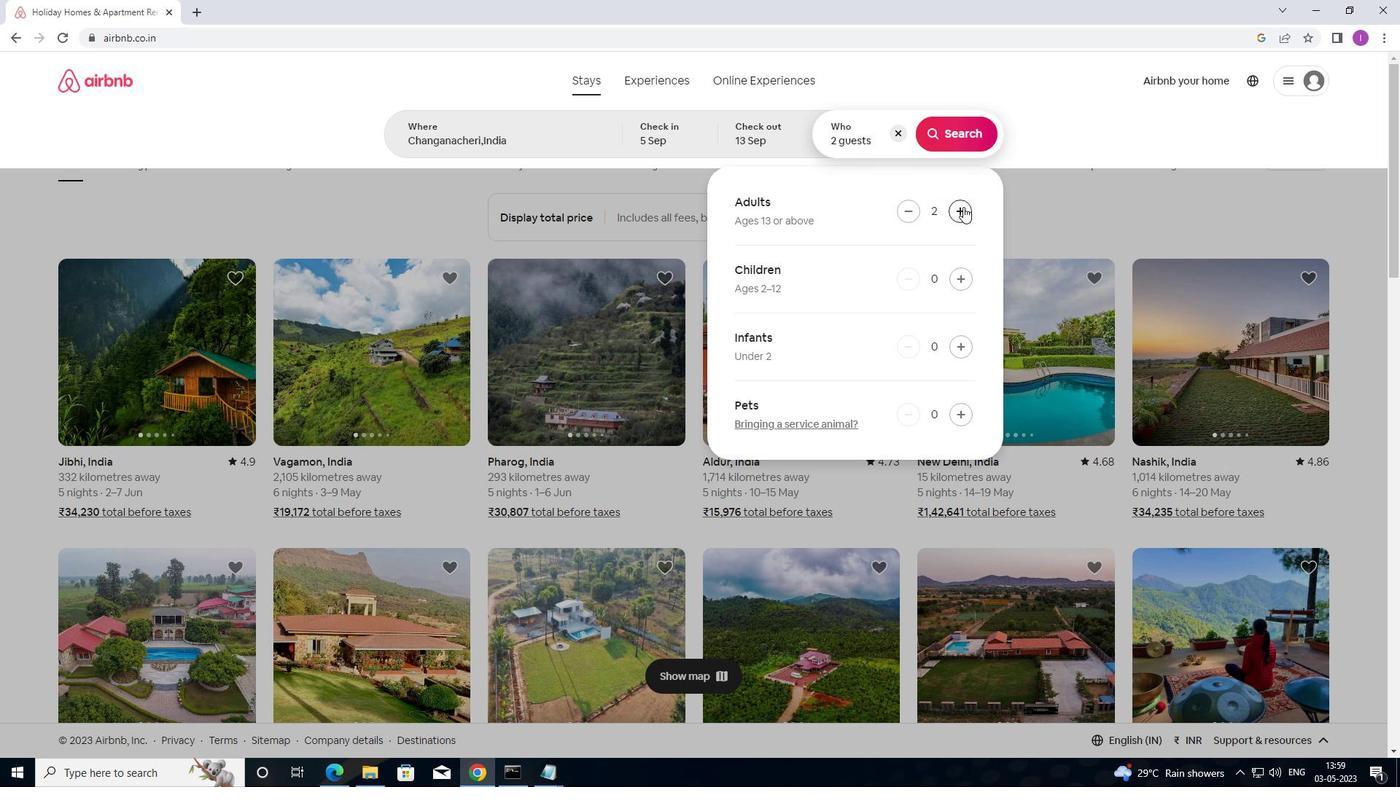 
Action: Mouse pressed left at (963, 207)
Screenshot: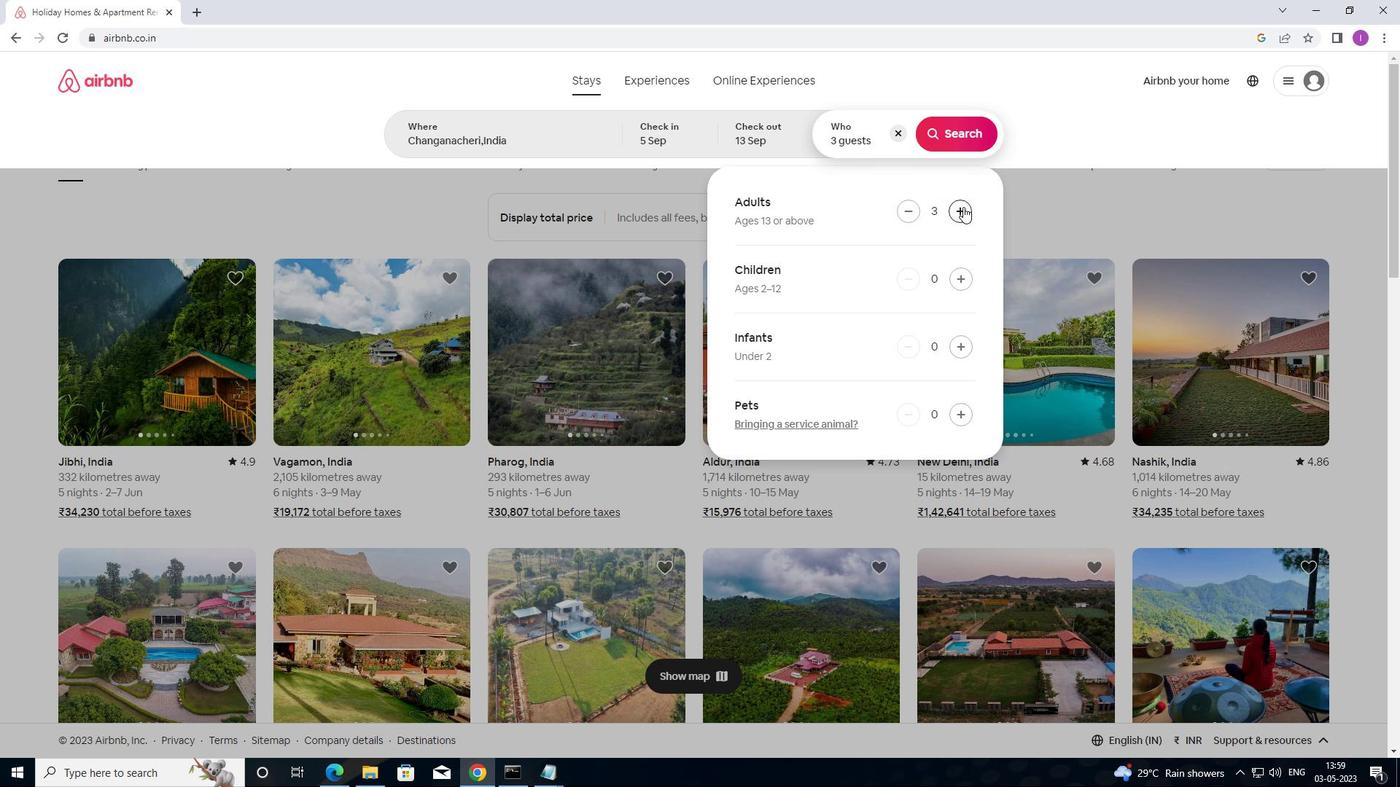 
Action: Mouse moved to (965, 206)
Screenshot: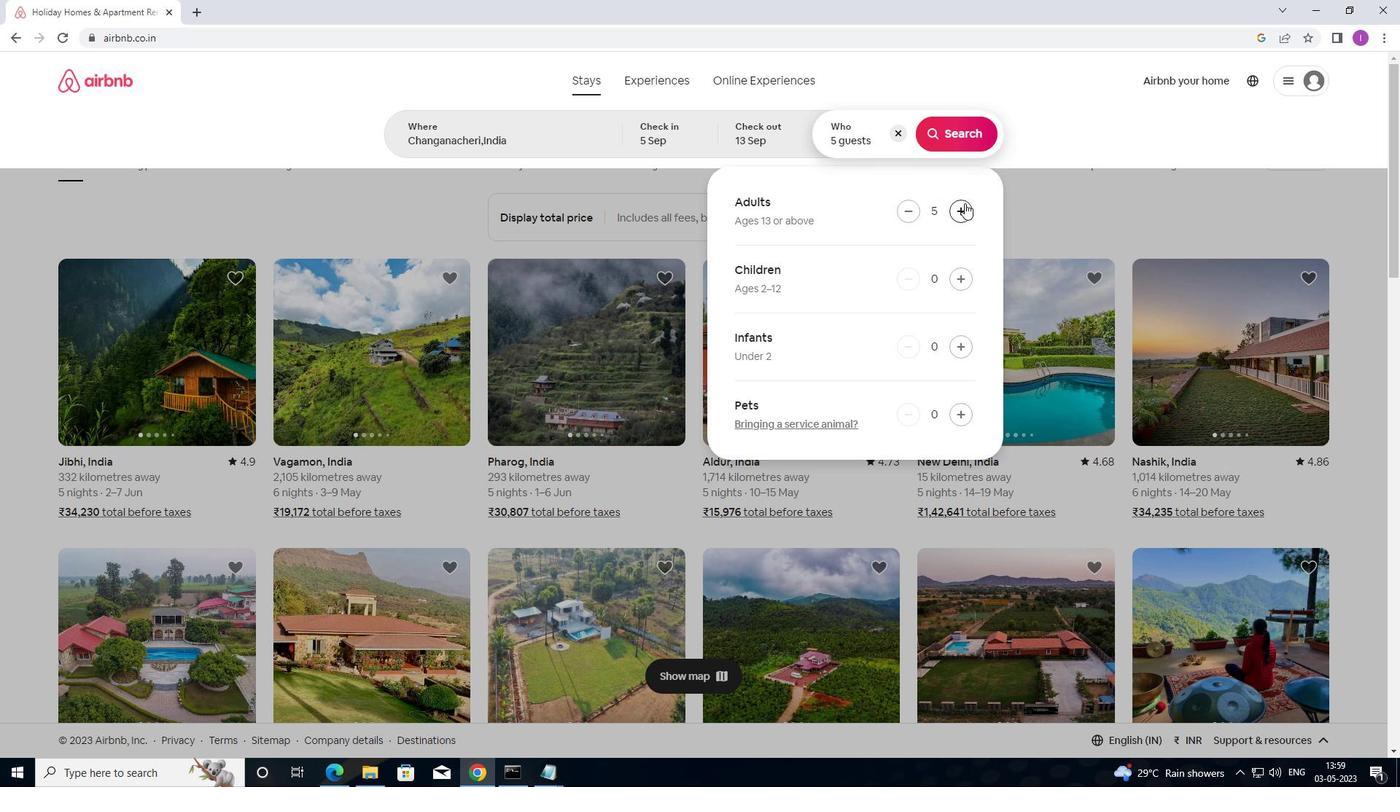 
Action: Mouse pressed left at (965, 206)
Screenshot: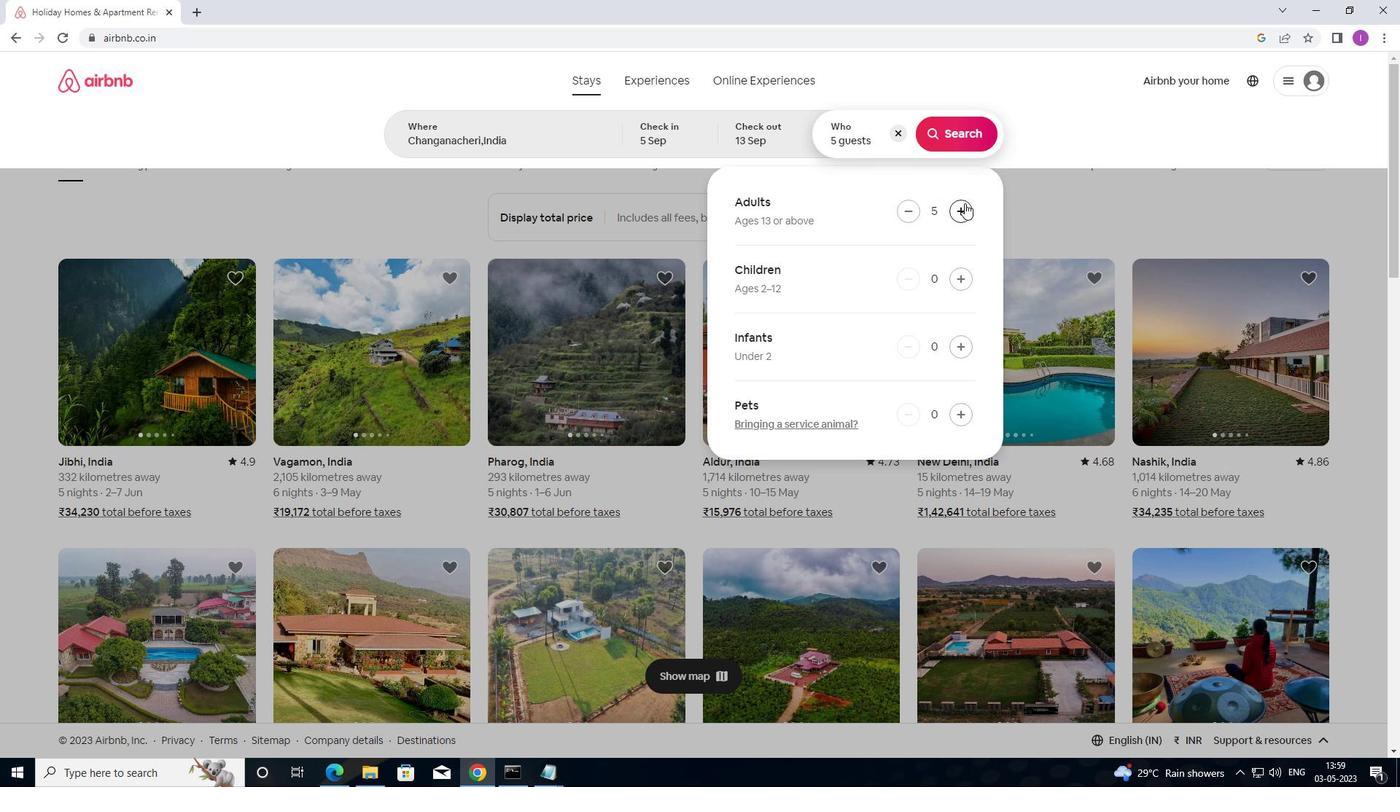 
Action: Mouse moved to (965, 141)
Screenshot: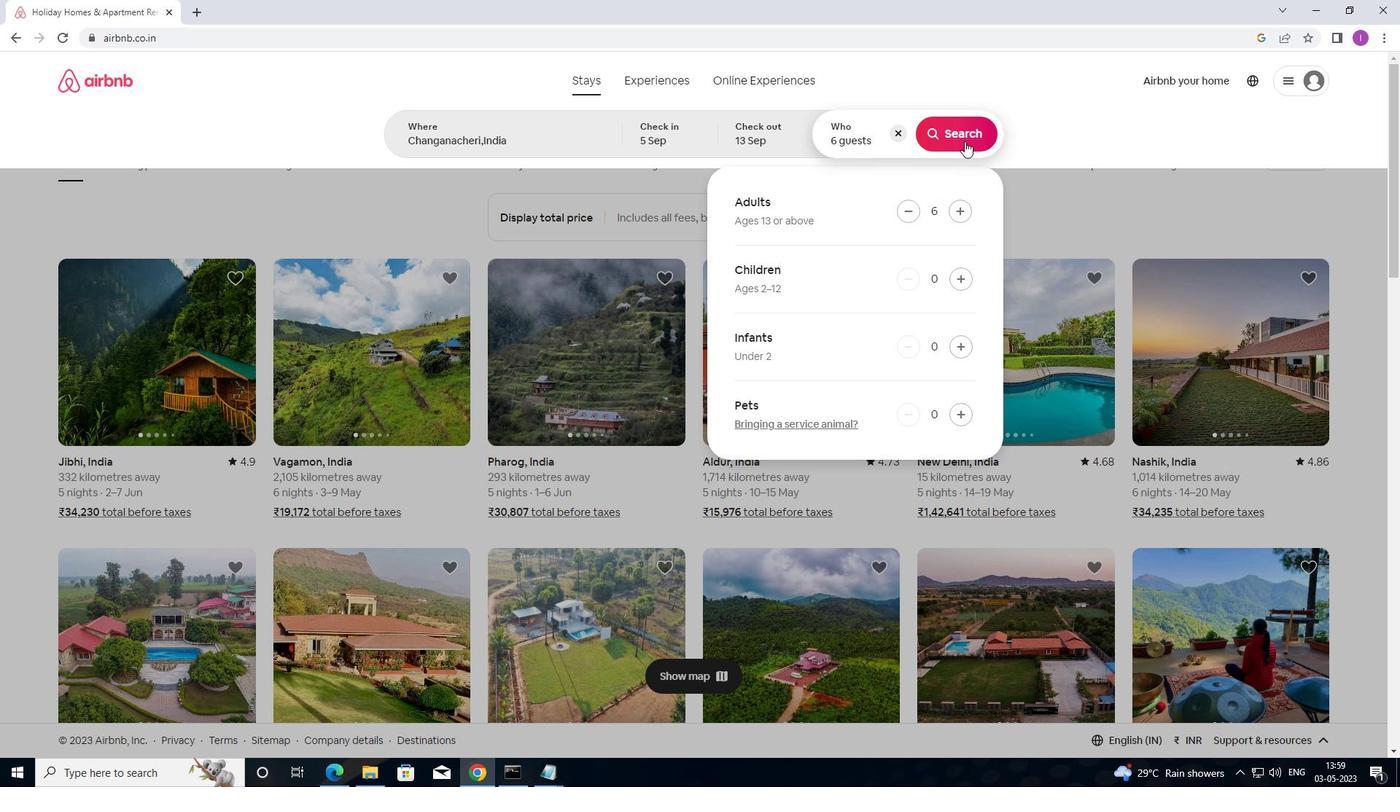 
Action: Mouse pressed left at (965, 141)
Screenshot: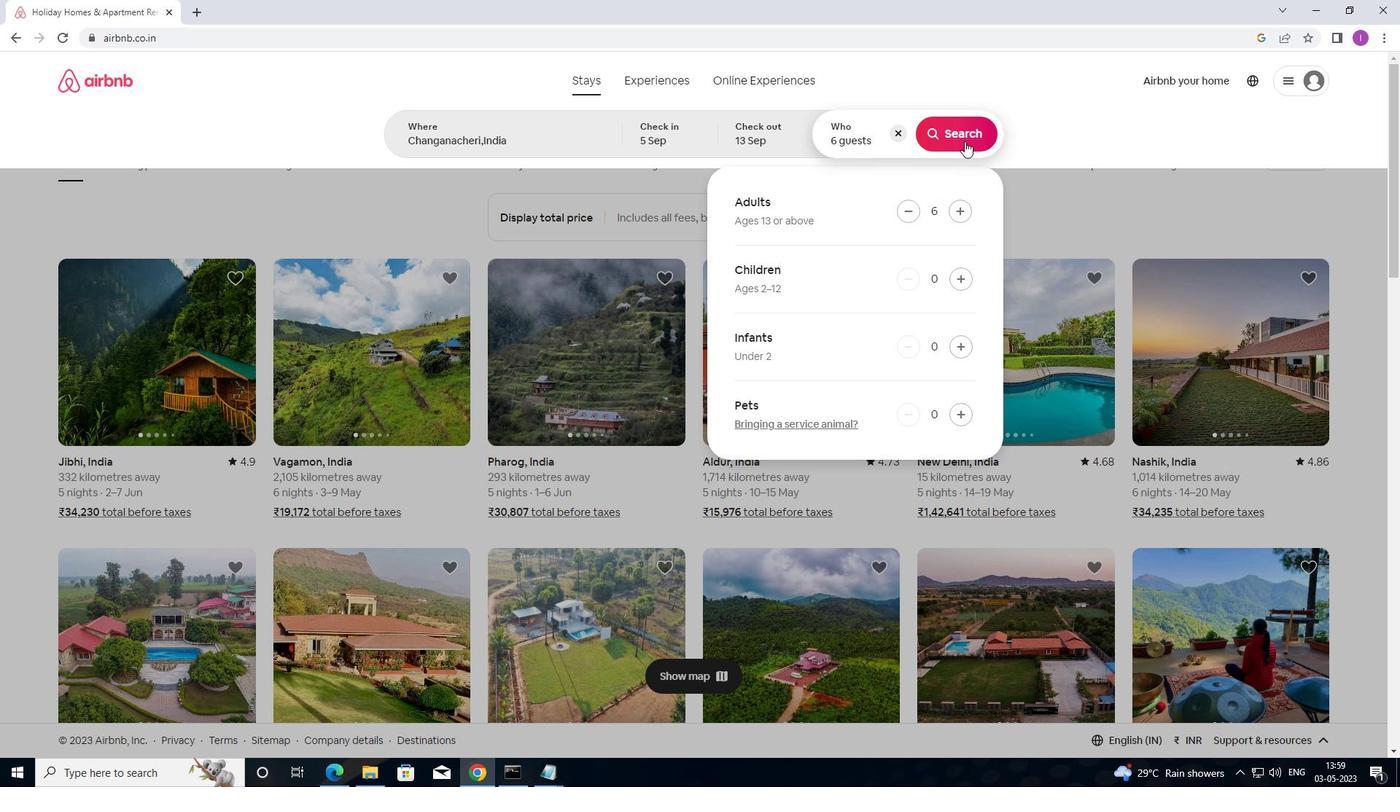 
Action: Mouse moved to (1321, 140)
Screenshot: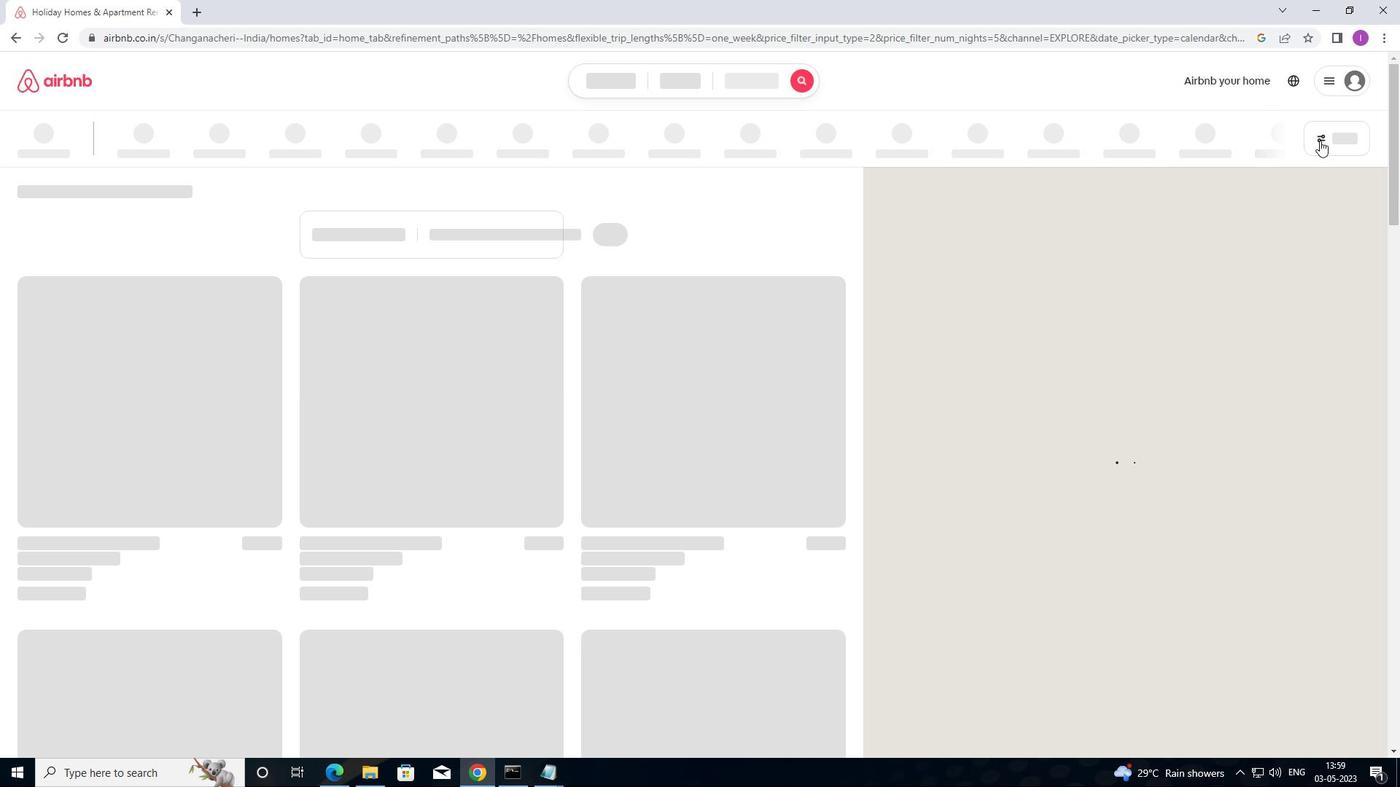 
Action: Mouse pressed left at (1321, 140)
Screenshot: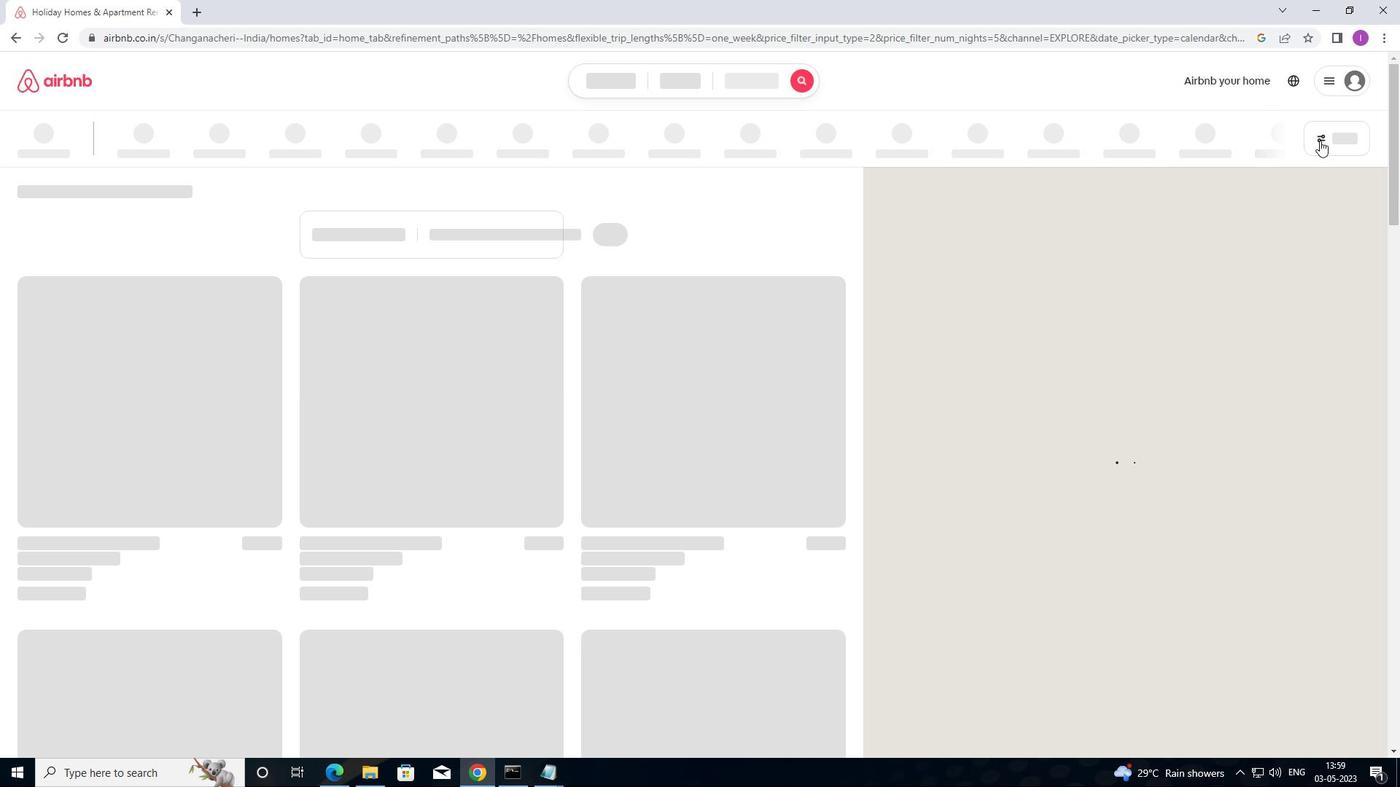 
Action: Mouse moved to (560, 328)
Screenshot: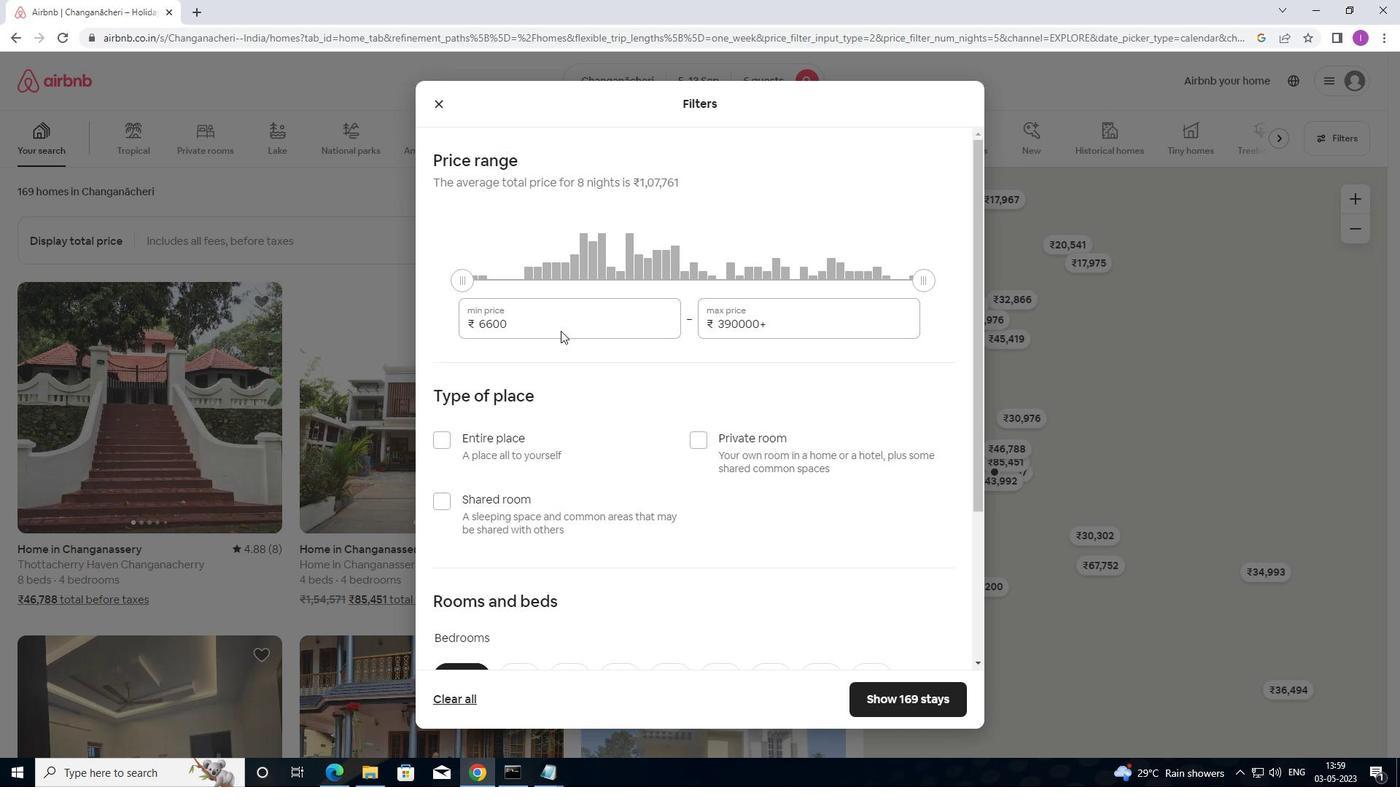 
Action: Mouse pressed left at (560, 328)
Screenshot: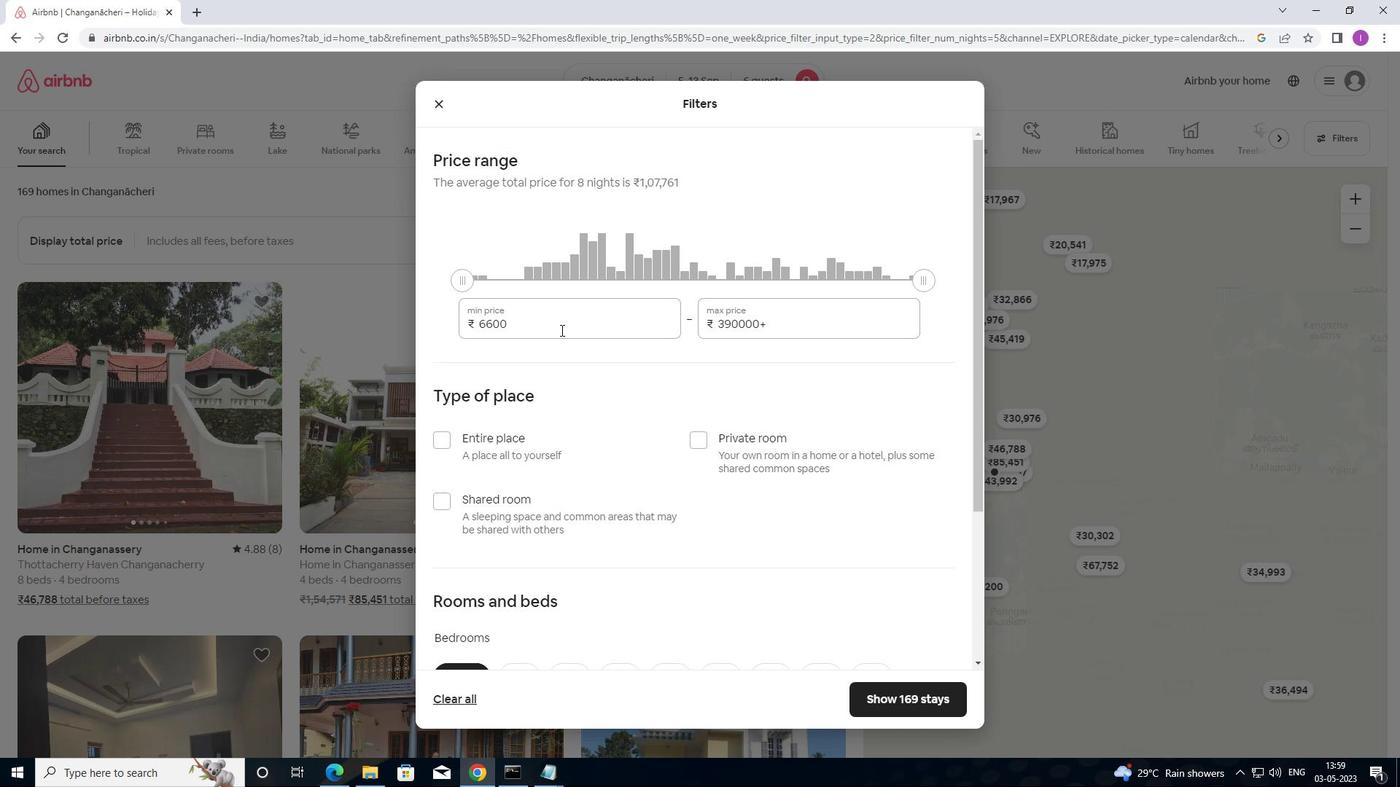 
Action: Mouse moved to (496, 324)
Screenshot: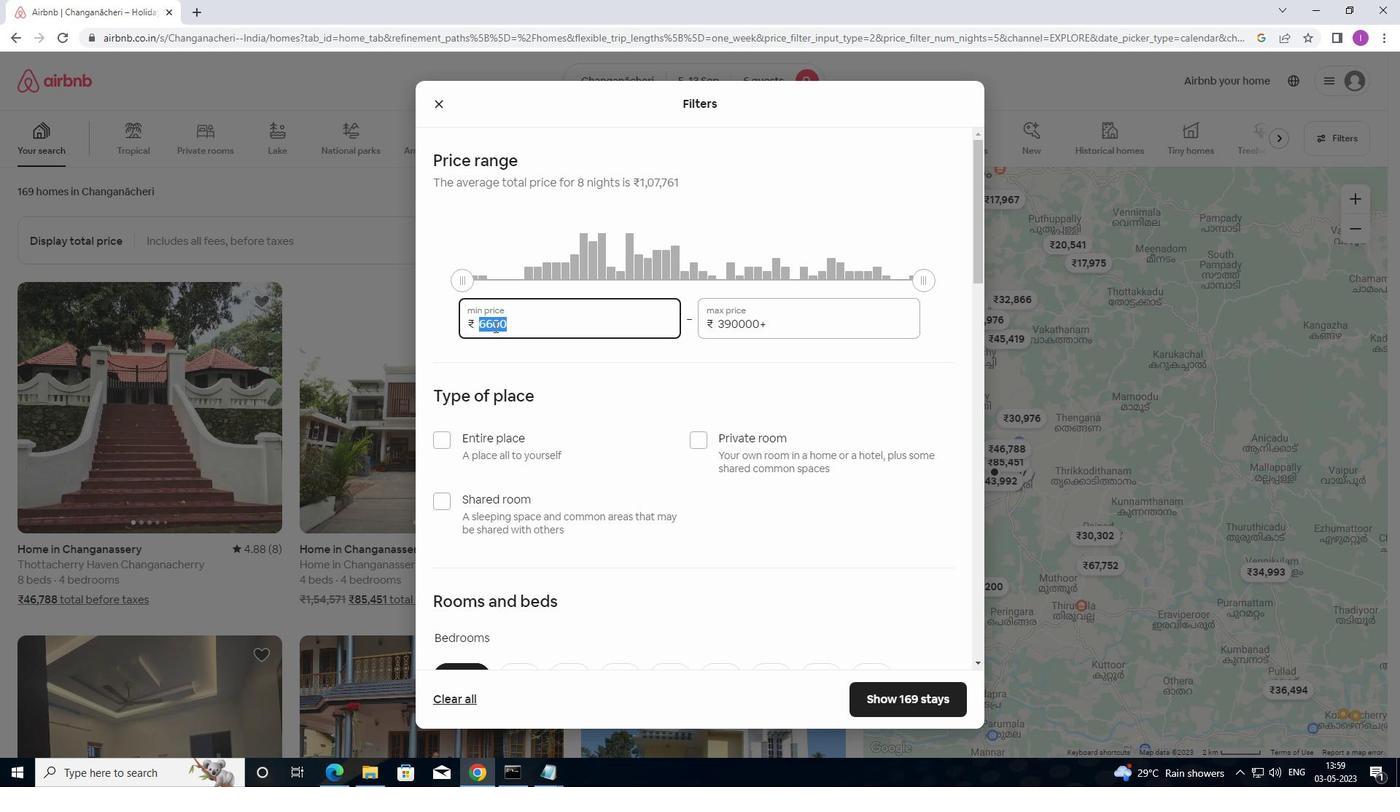 
Action: Key pressed 1
Screenshot: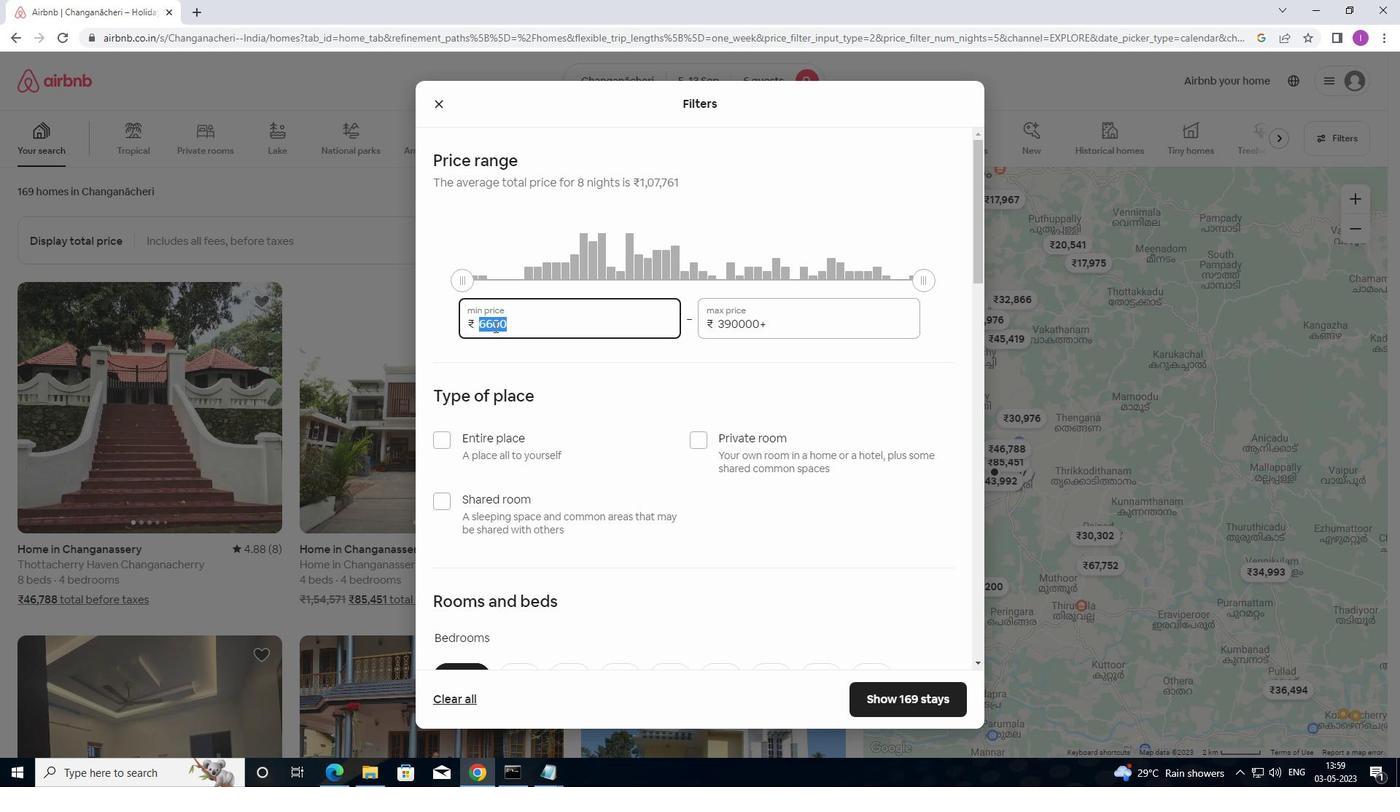 
Action: Mouse moved to (498, 322)
Screenshot: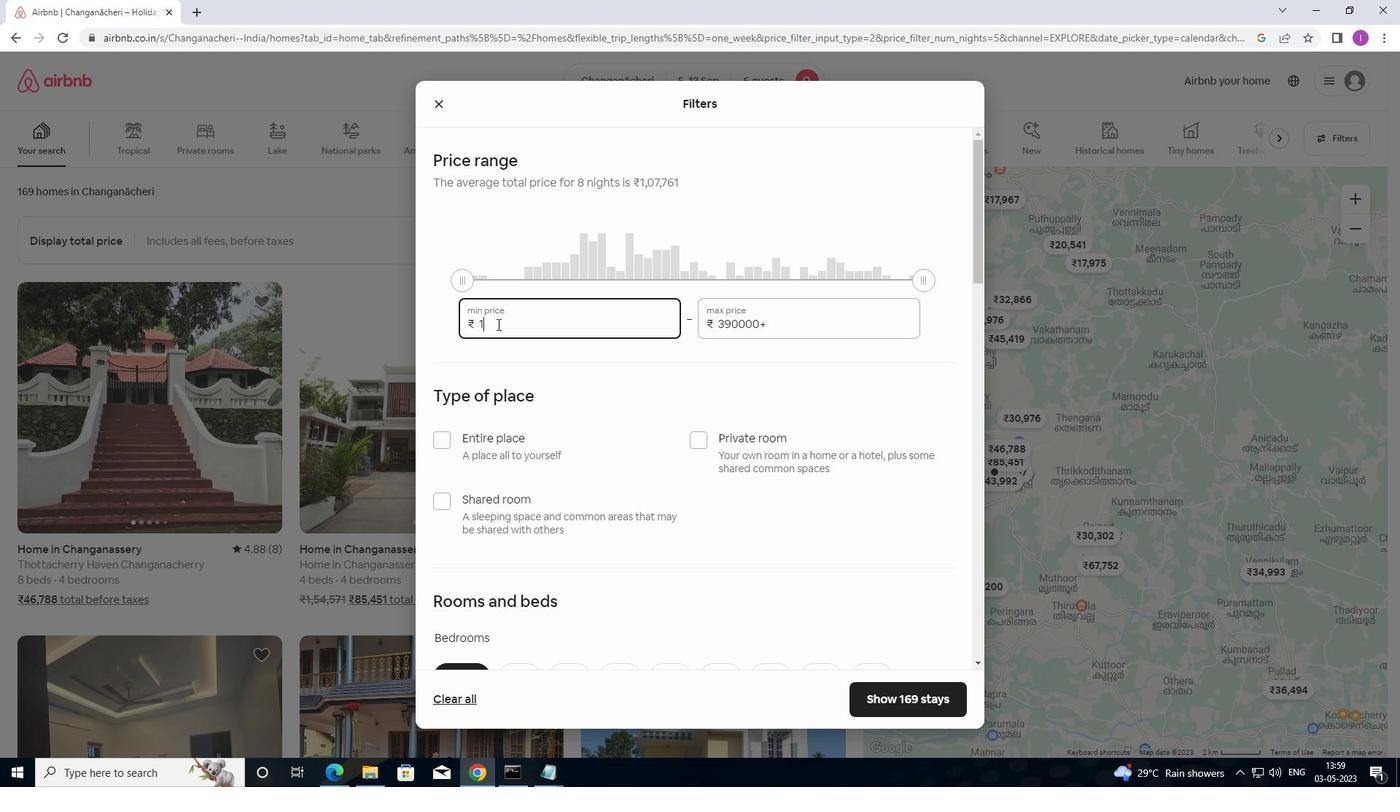 
Action: Key pressed 5
Screenshot: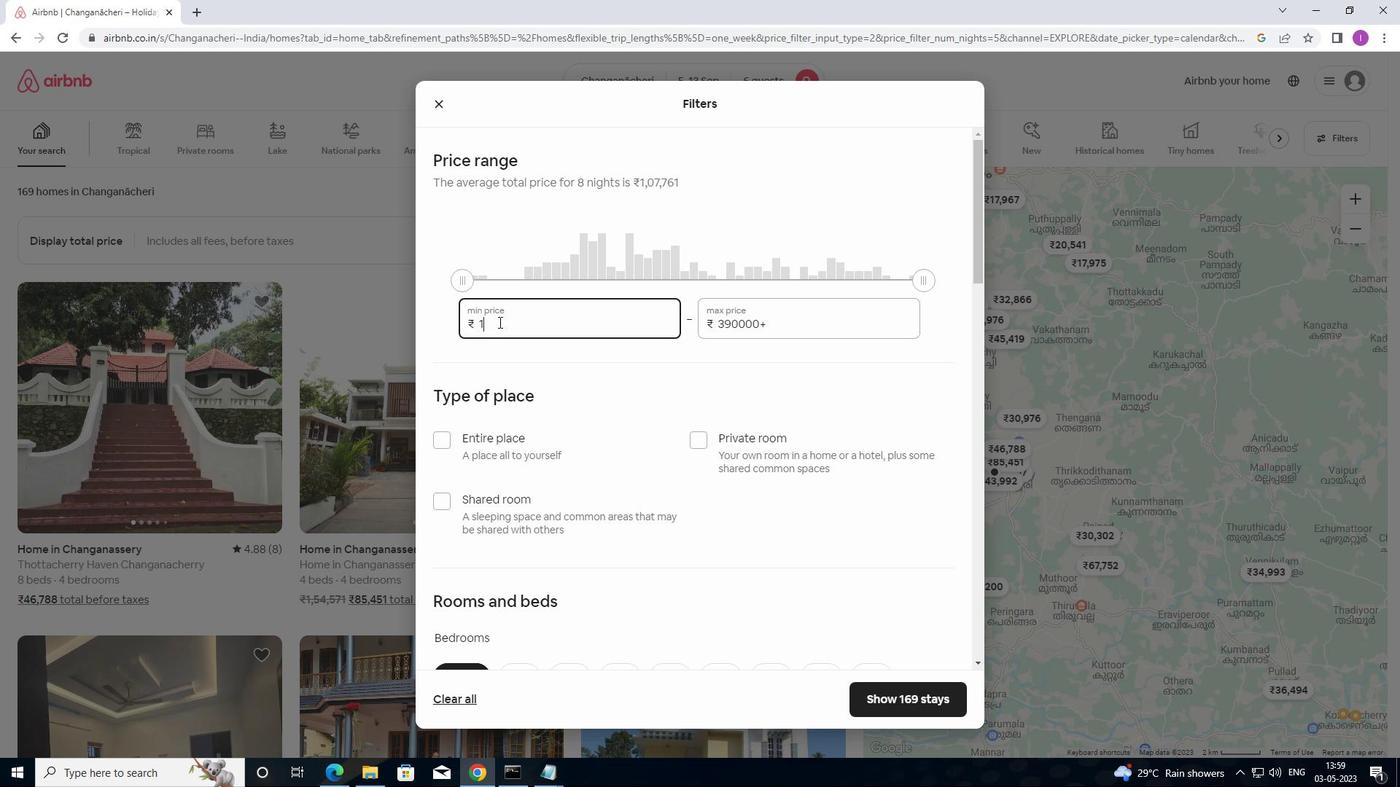 
Action: Mouse moved to (499, 322)
Screenshot: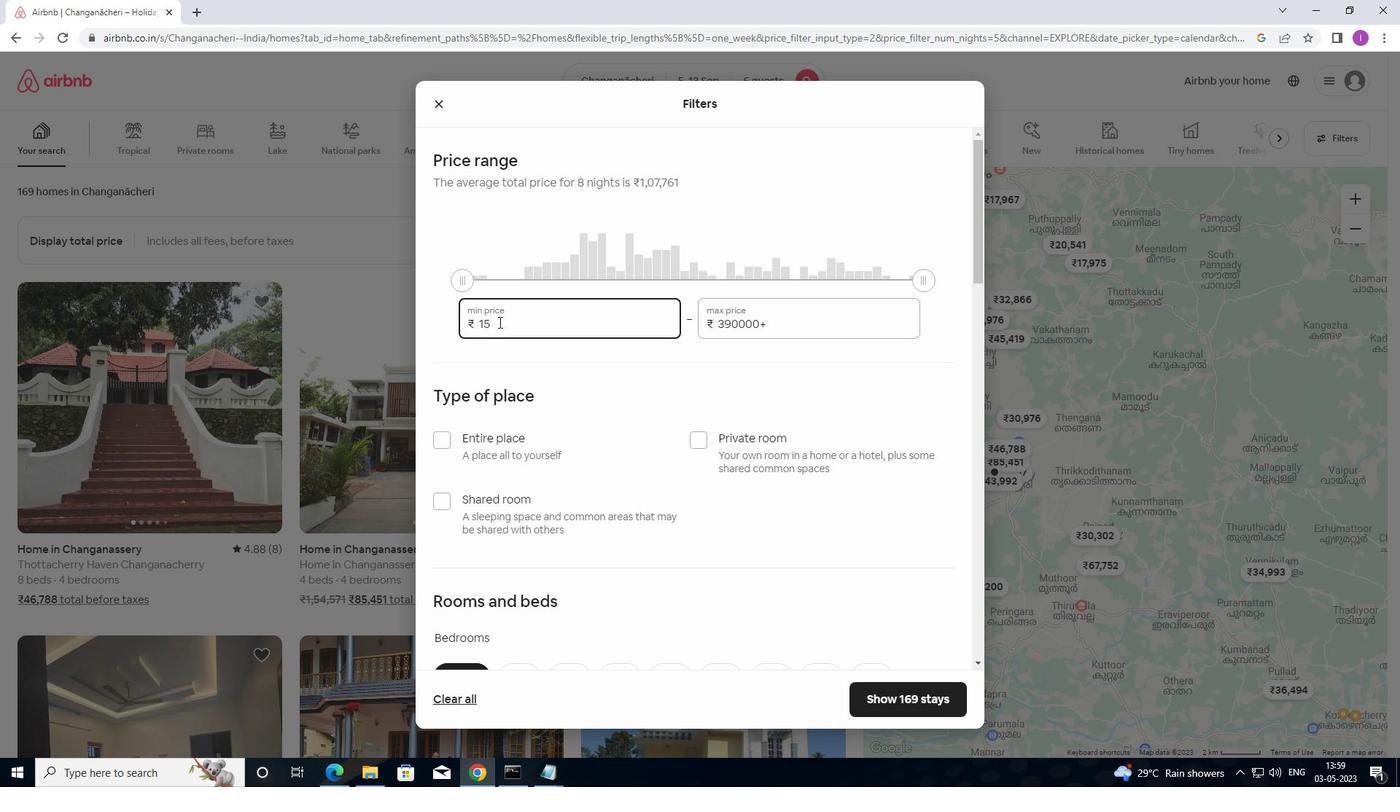 
Action: Key pressed 000
Screenshot: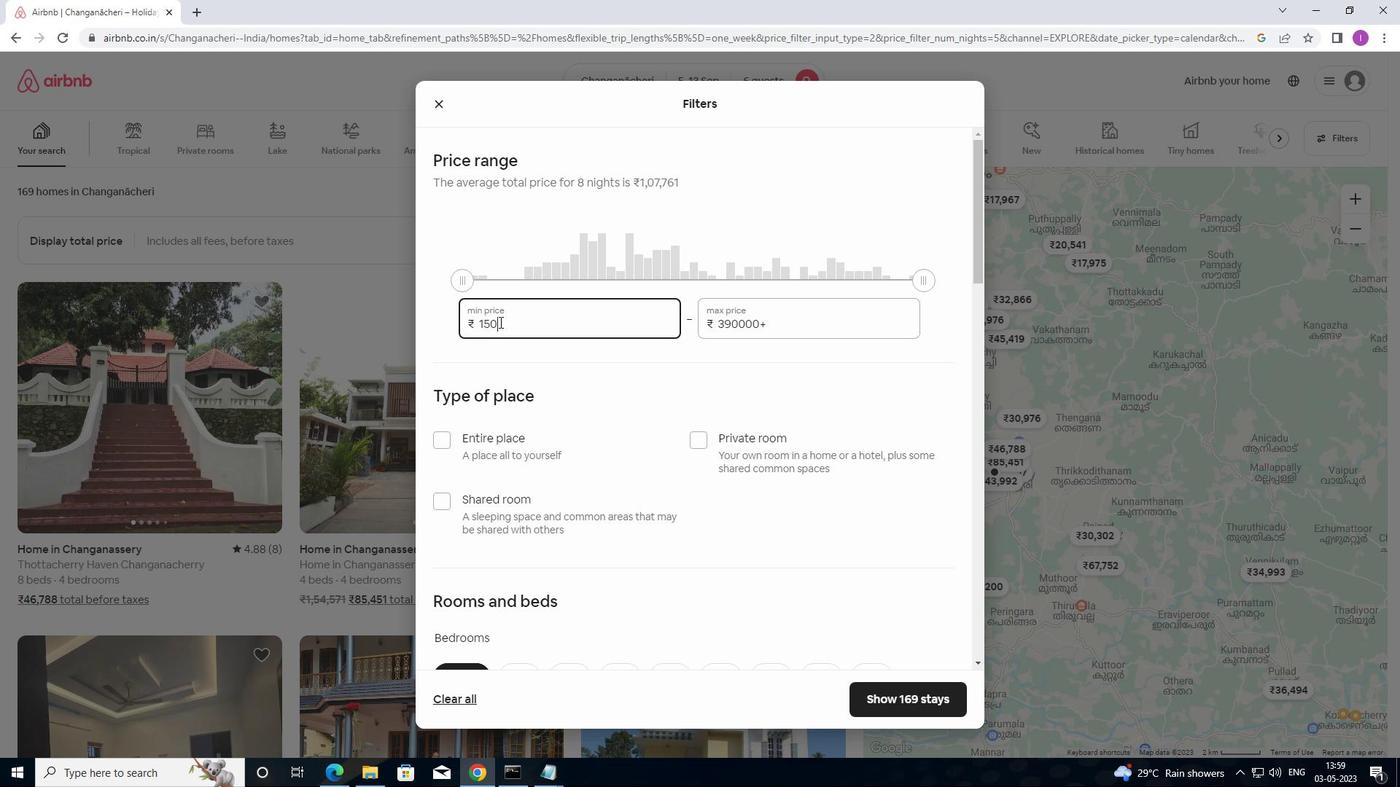 
Action: Mouse moved to (771, 321)
Screenshot: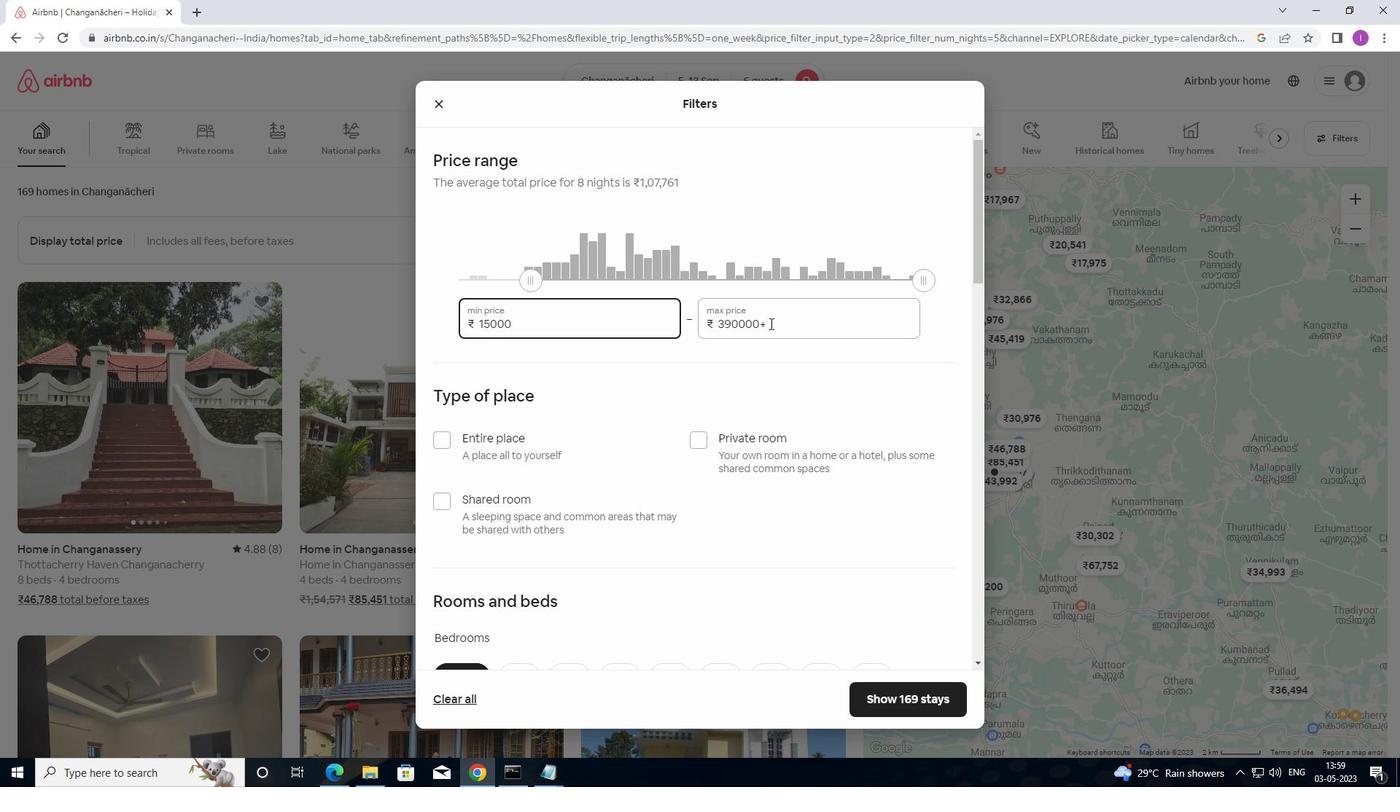 
Action: Mouse pressed left at (771, 321)
Screenshot: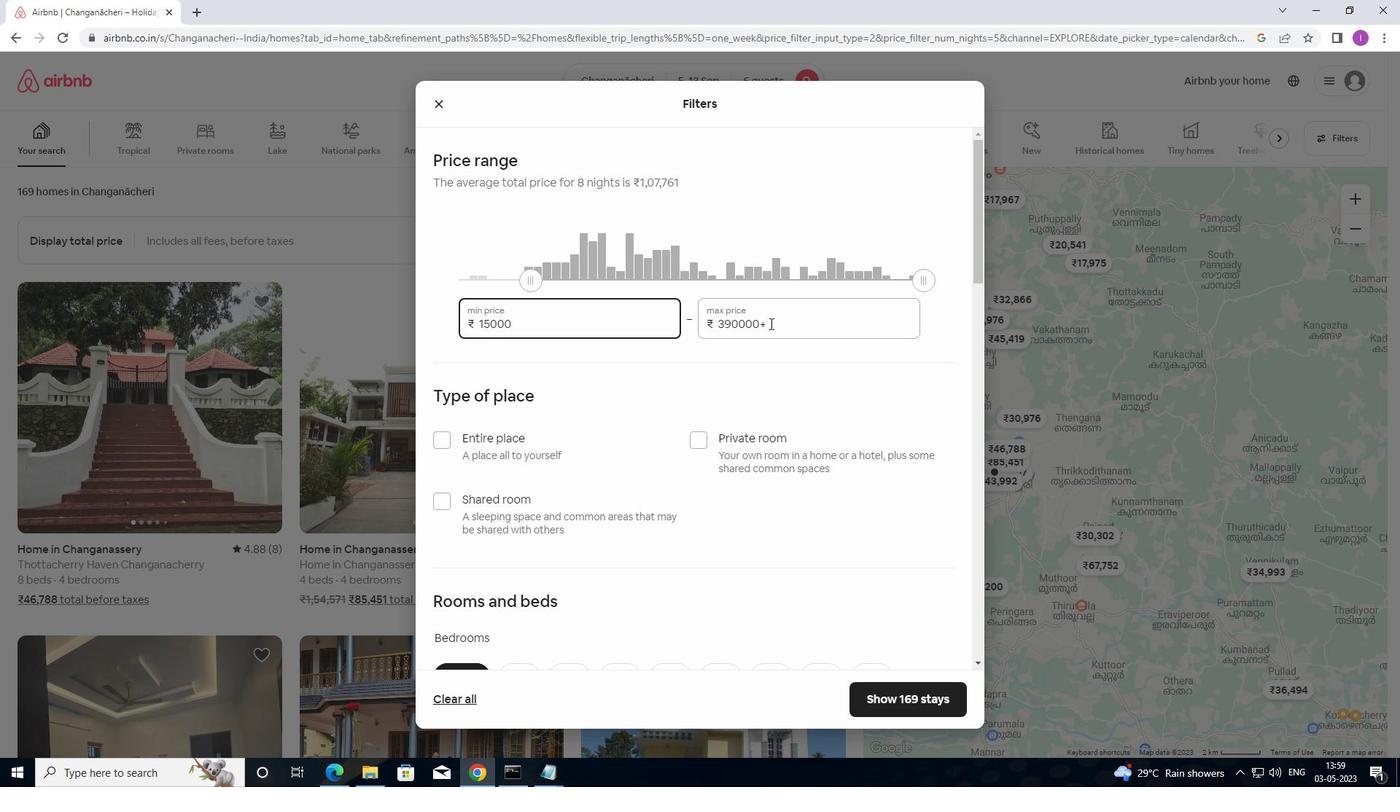 
Action: Mouse moved to (1007, 359)
Screenshot: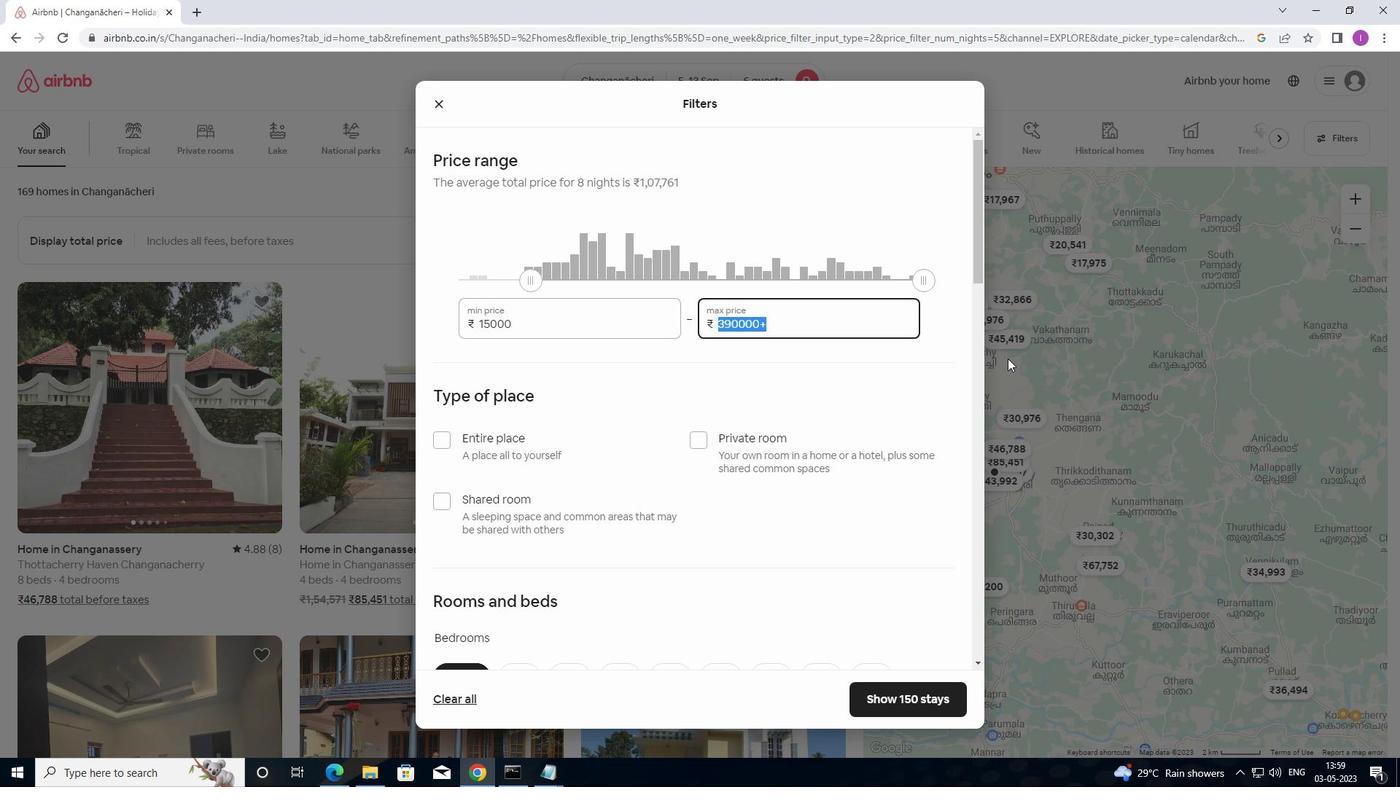 
Action: Key pressed 2
Screenshot: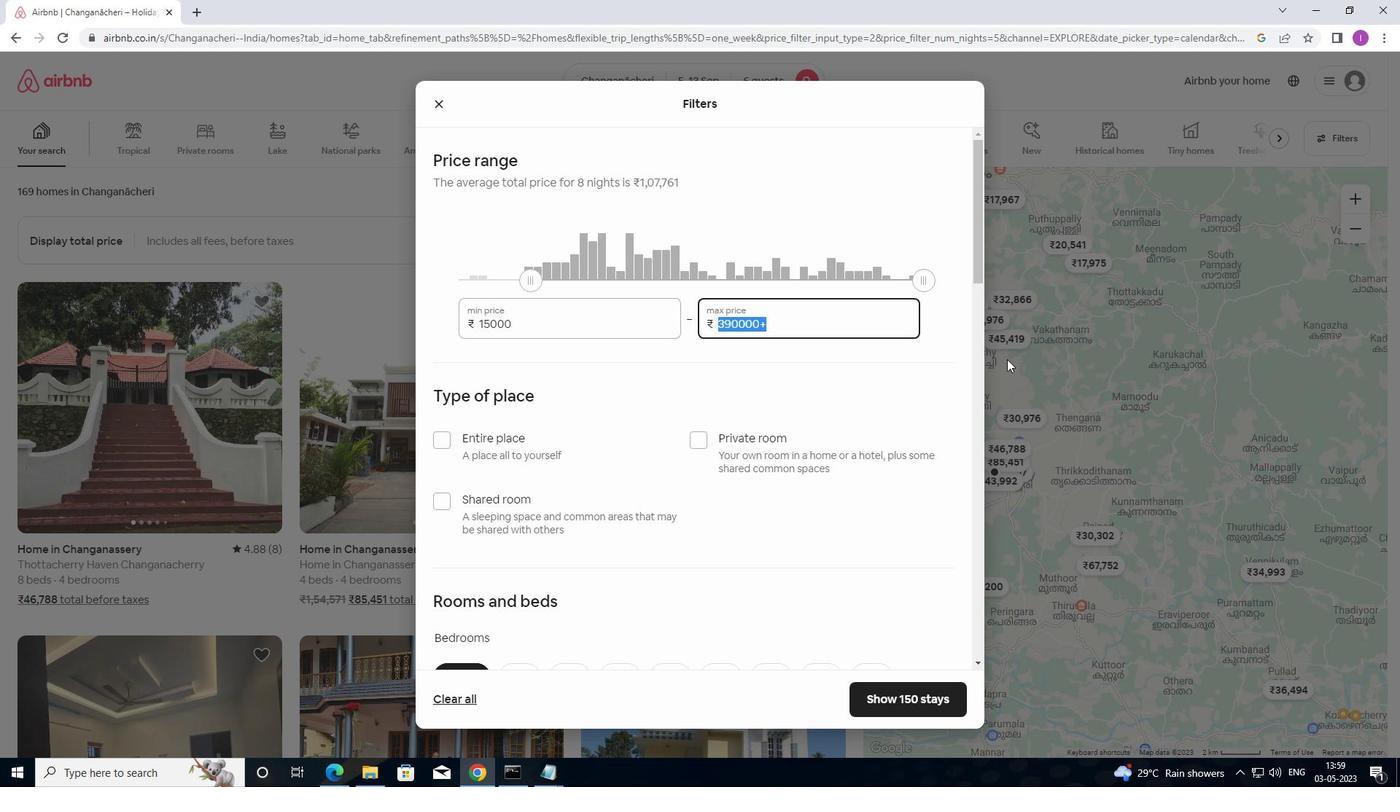 
Action: Mouse moved to (1003, 361)
Screenshot: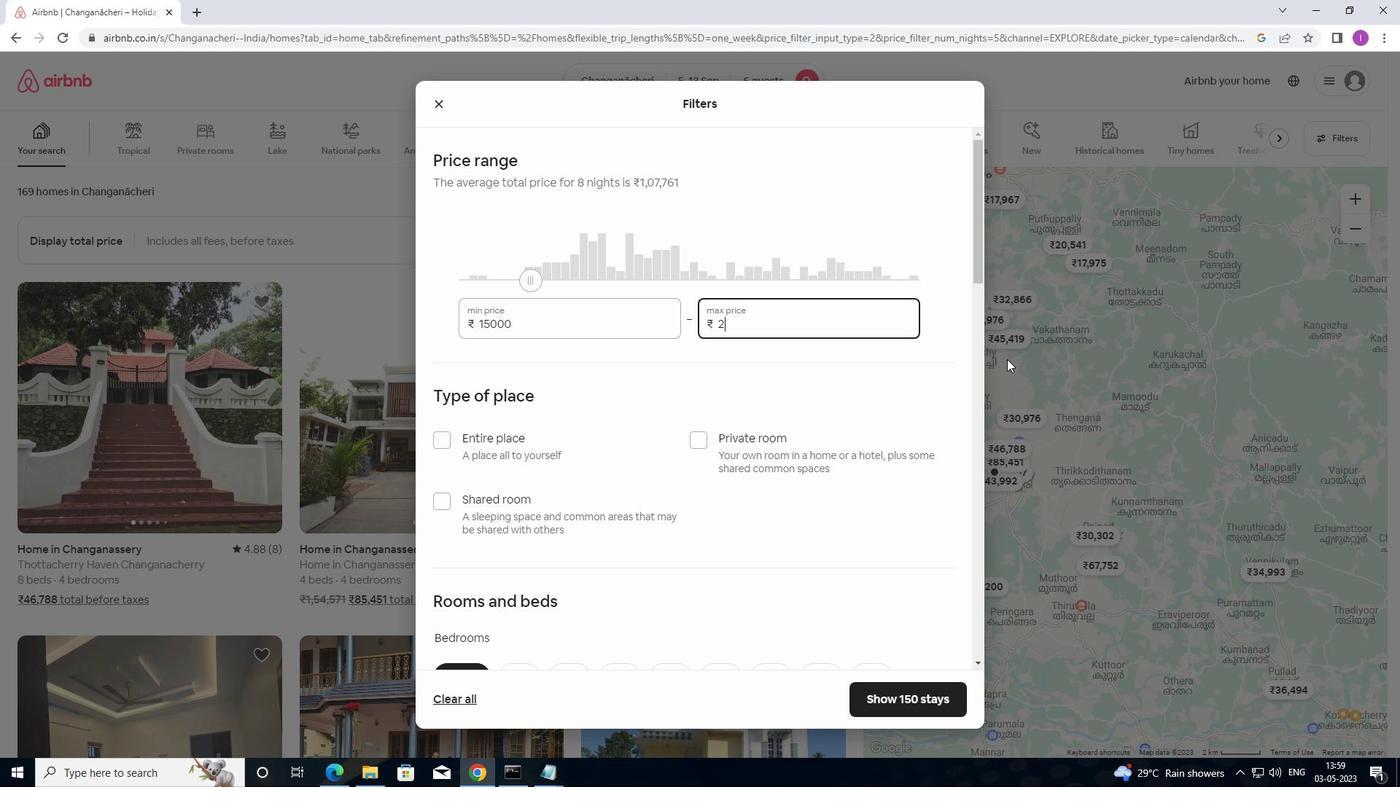 
Action: Key pressed 0
Screenshot: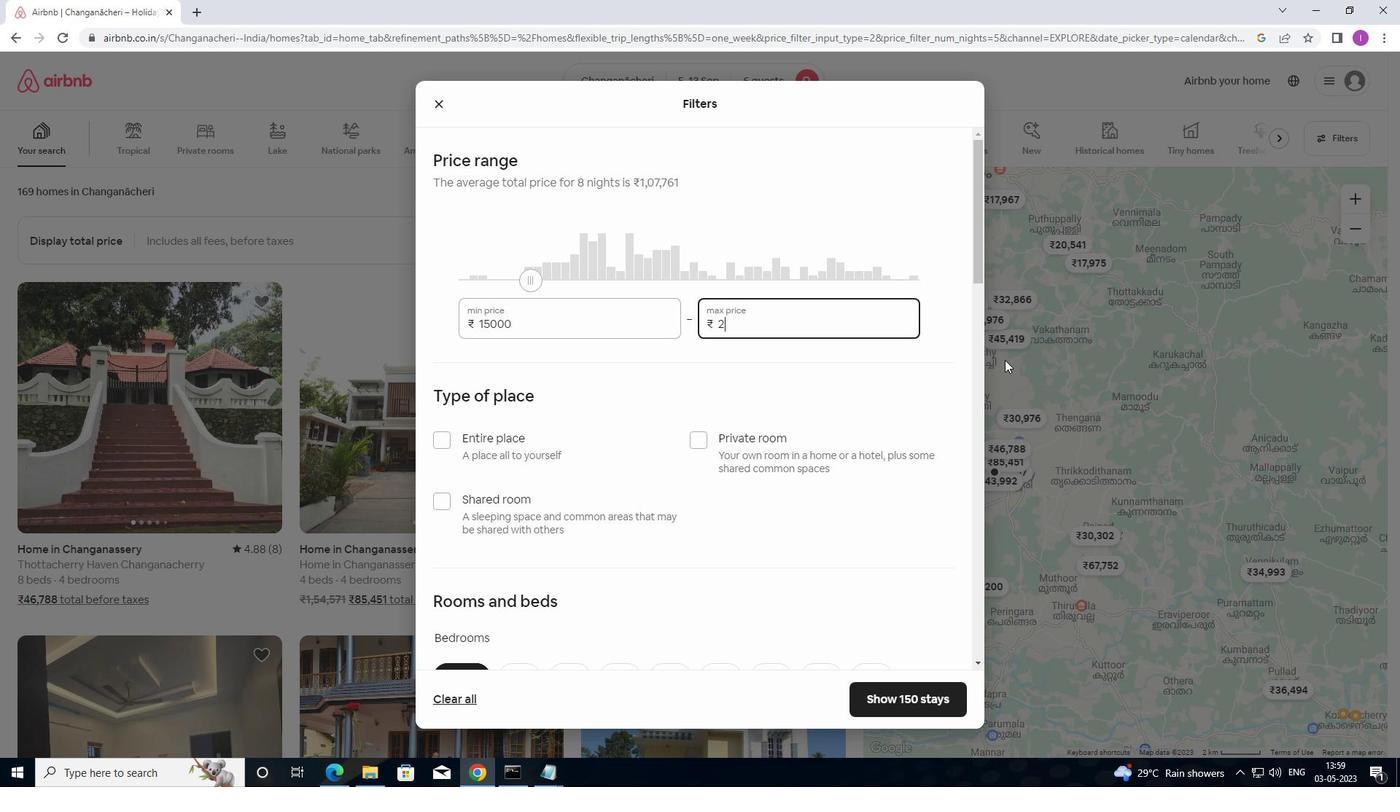 
Action: Mouse moved to (1001, 363)
Screenshot: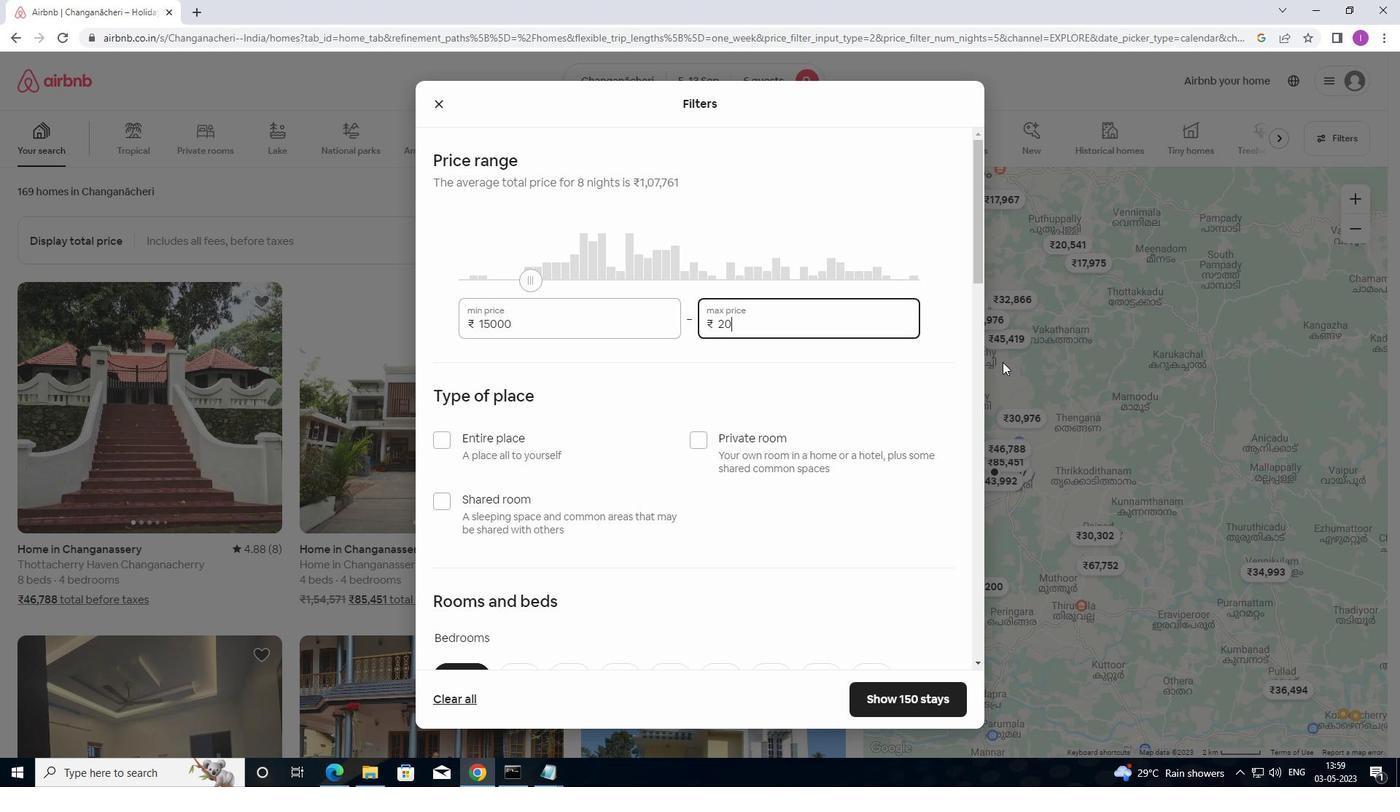 
Action: Key pressed 00
Screenshot: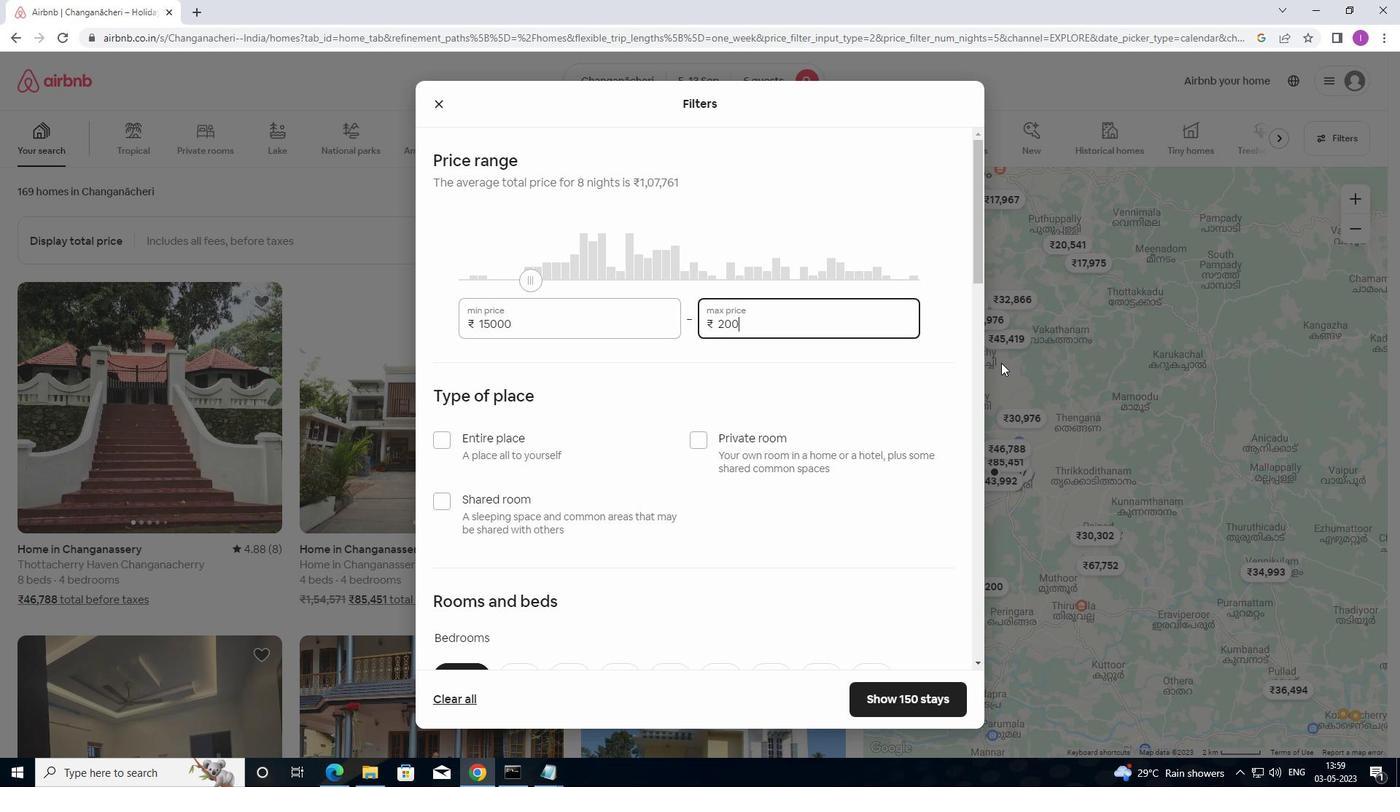 
Action: Mouse moved to (996, 363)
Screenshot: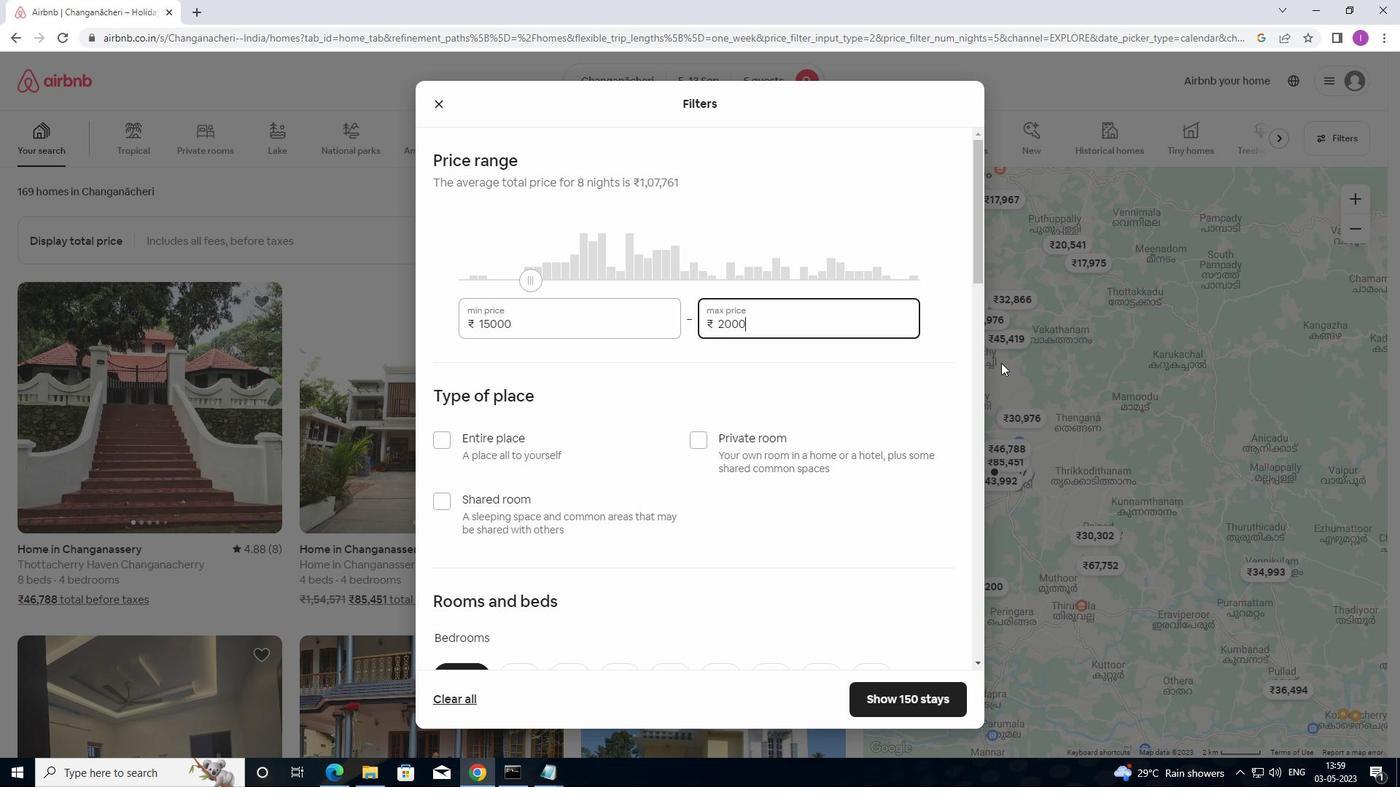 
Action: Key pressed 0
Screenshot: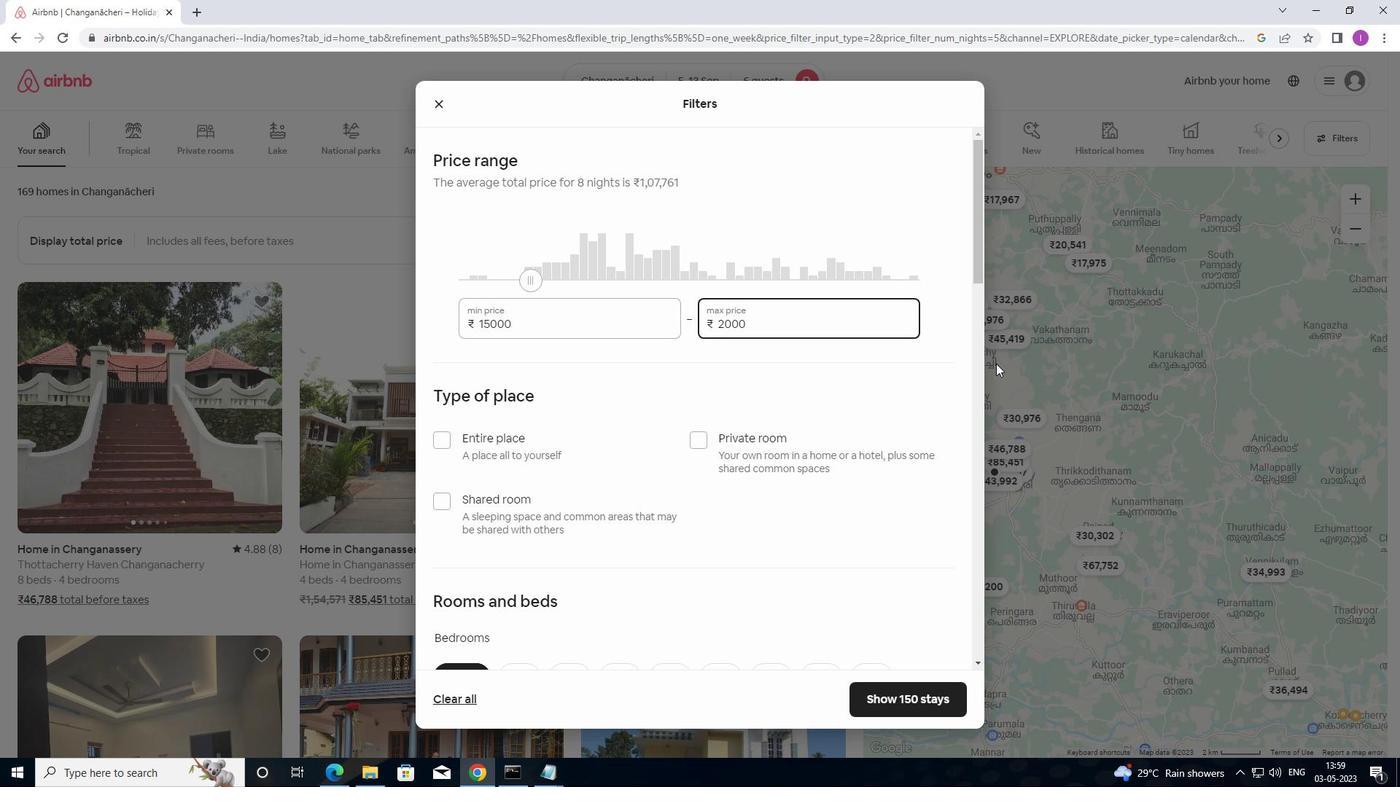 
Action: Mouse moved to (847, 489)
Screenshot: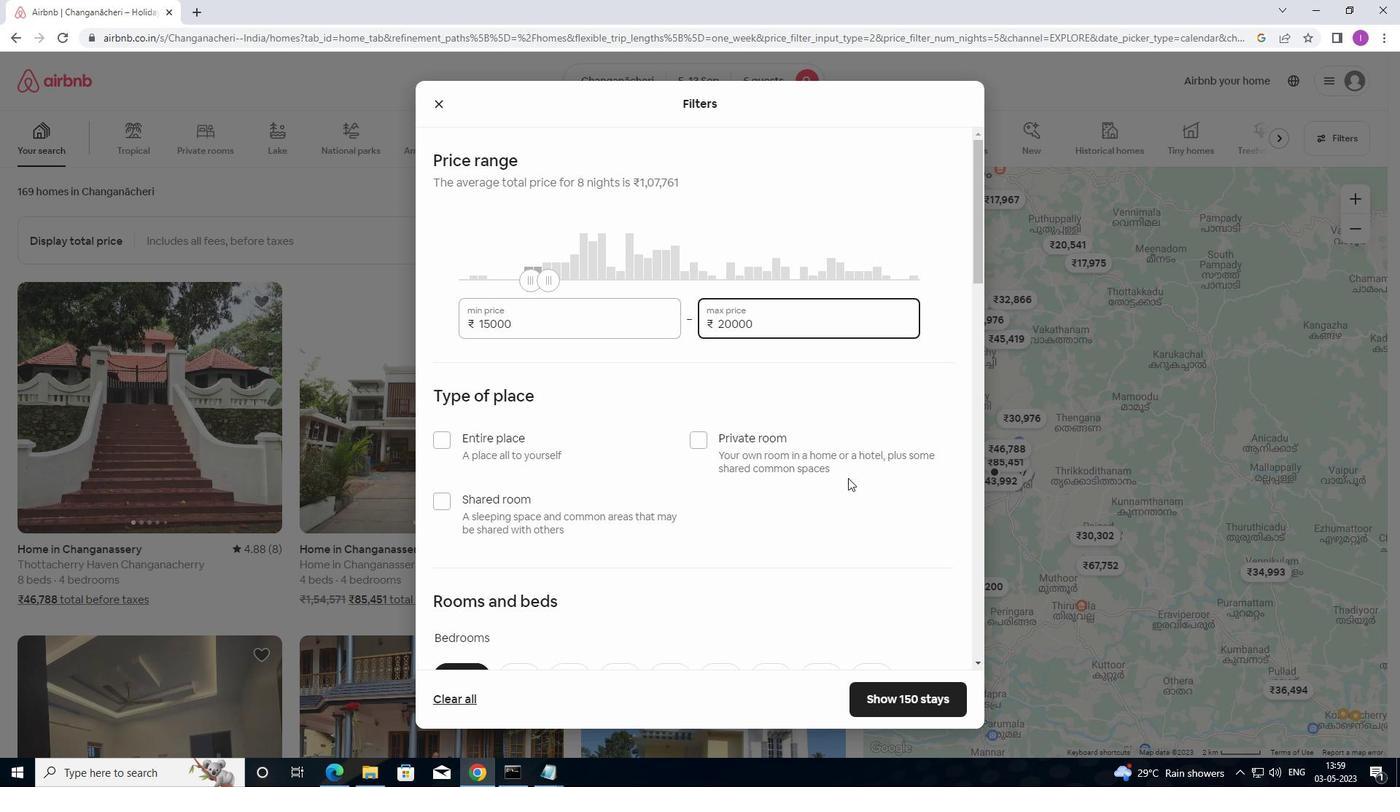 
Action: Mouse scrolled (847, 488) with delta (0, 0)
Screenshot: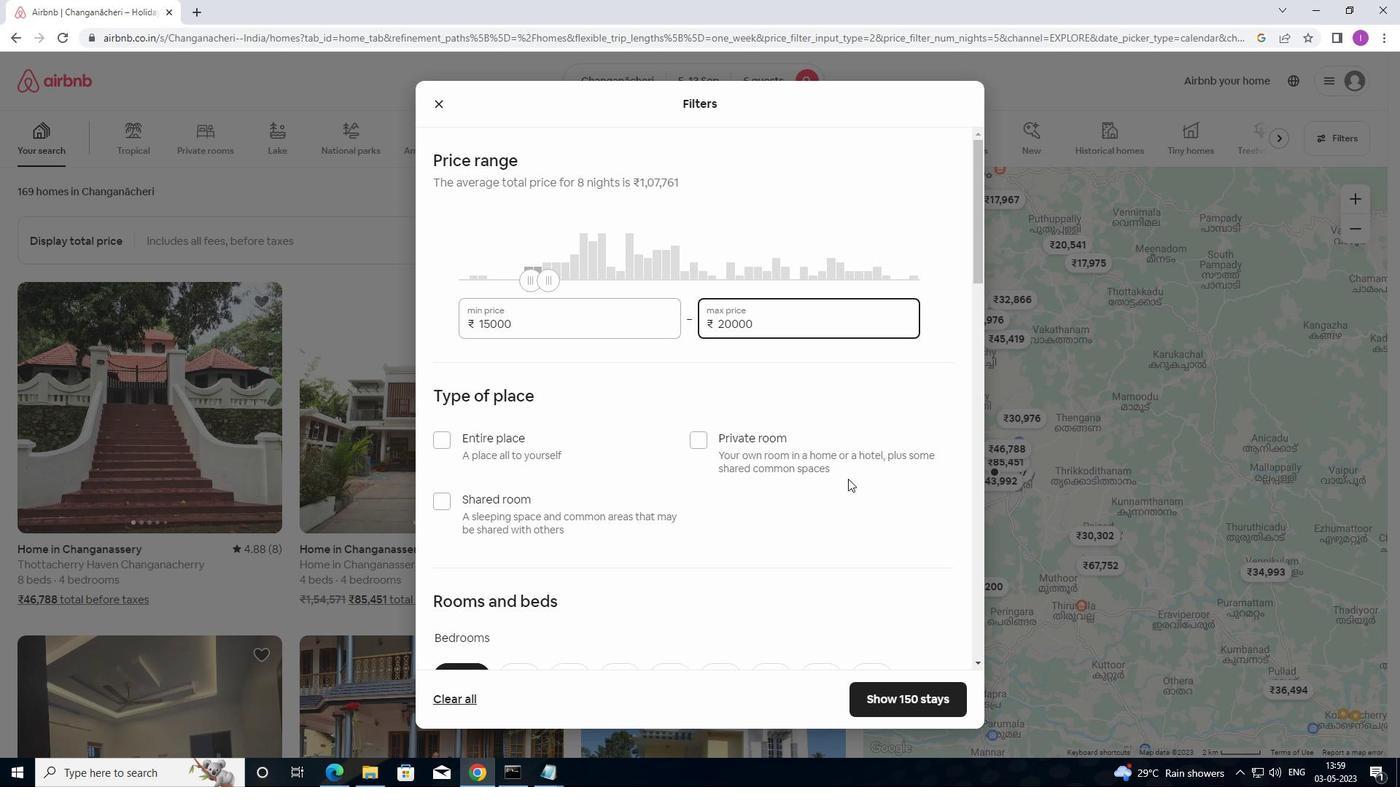 
Action: Mouse moved to (439, 369)
Screenshot: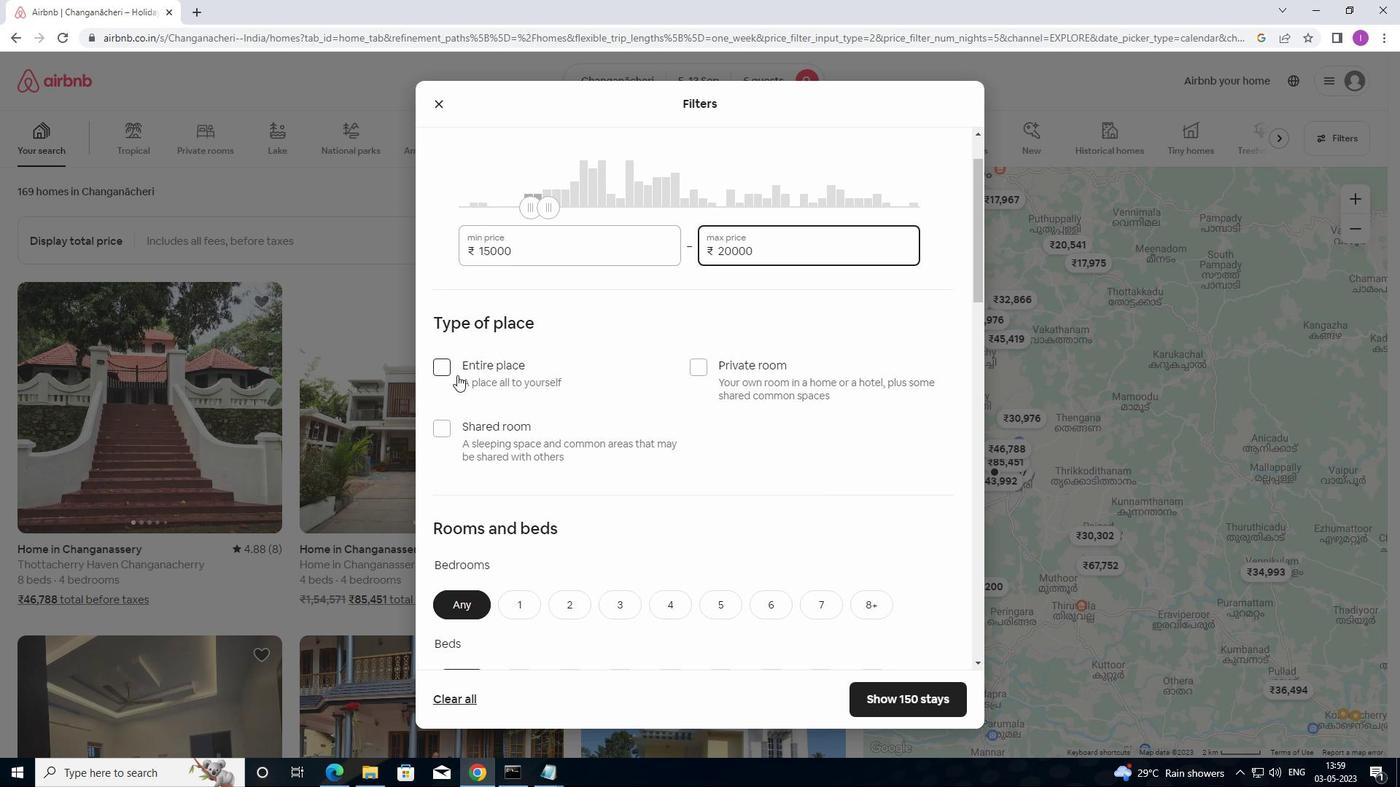 
Action: Mouse pressed left at (439, 369)
Screenshot: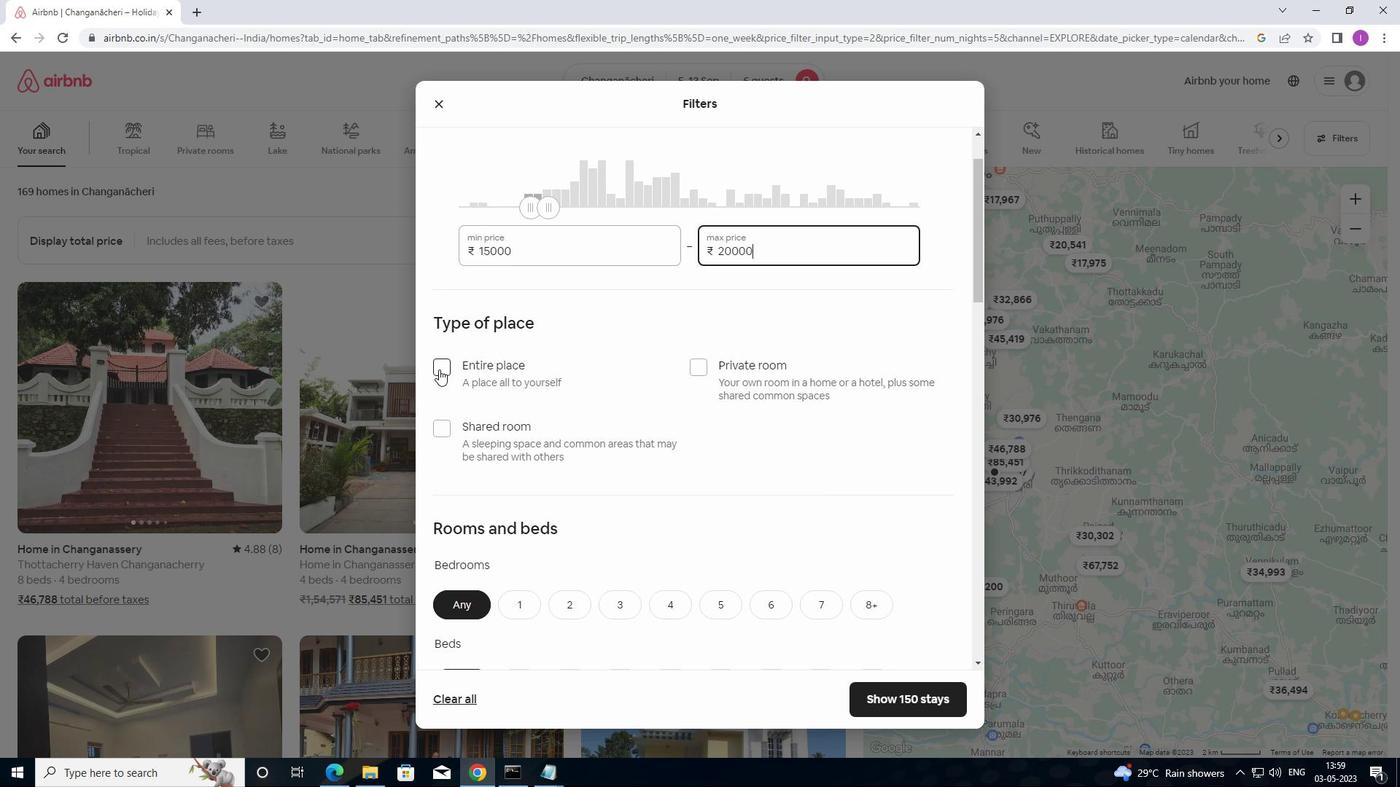 
Action: Mouse moved to (662, 425)
Screenshot: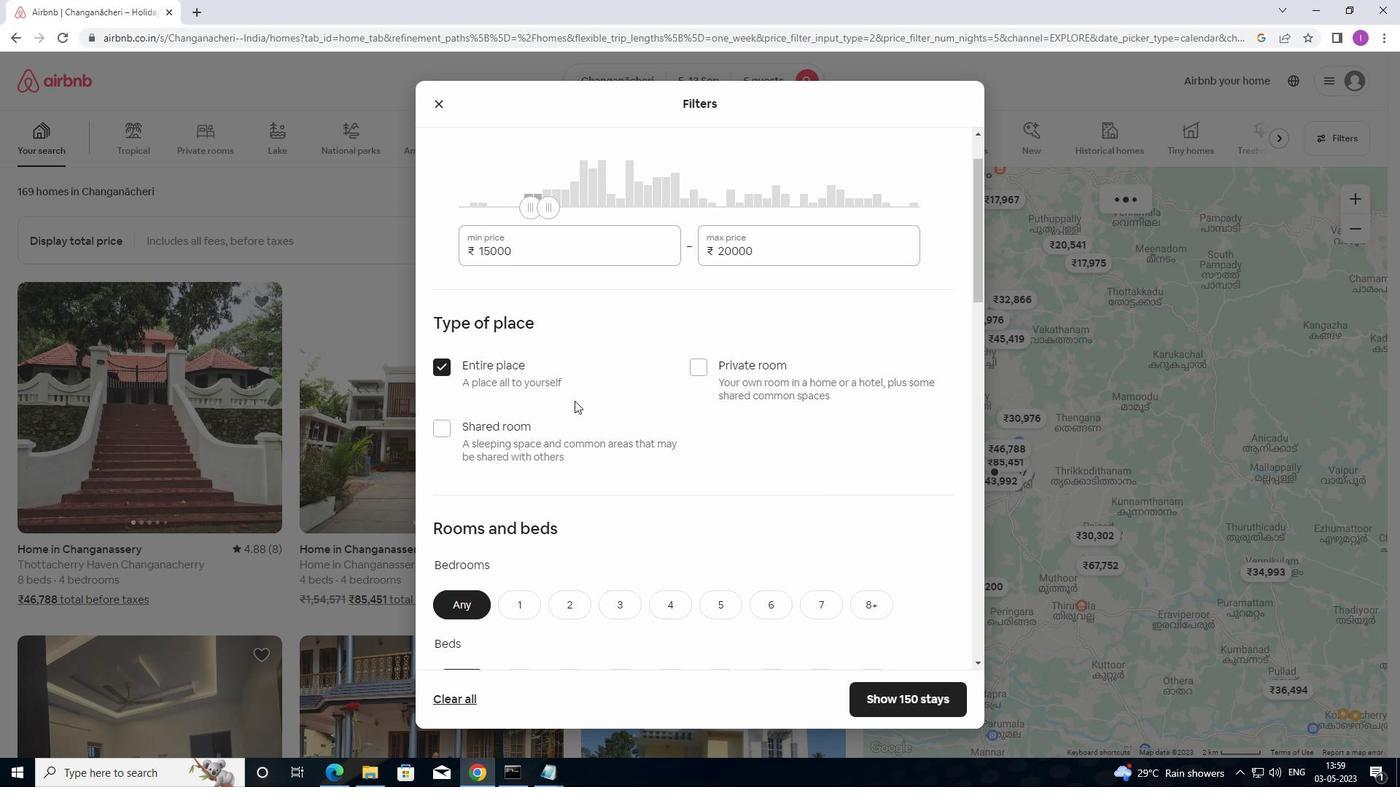 
Action: Mouse scrolled (662, 425) with delta (0, 0)
Screenshot: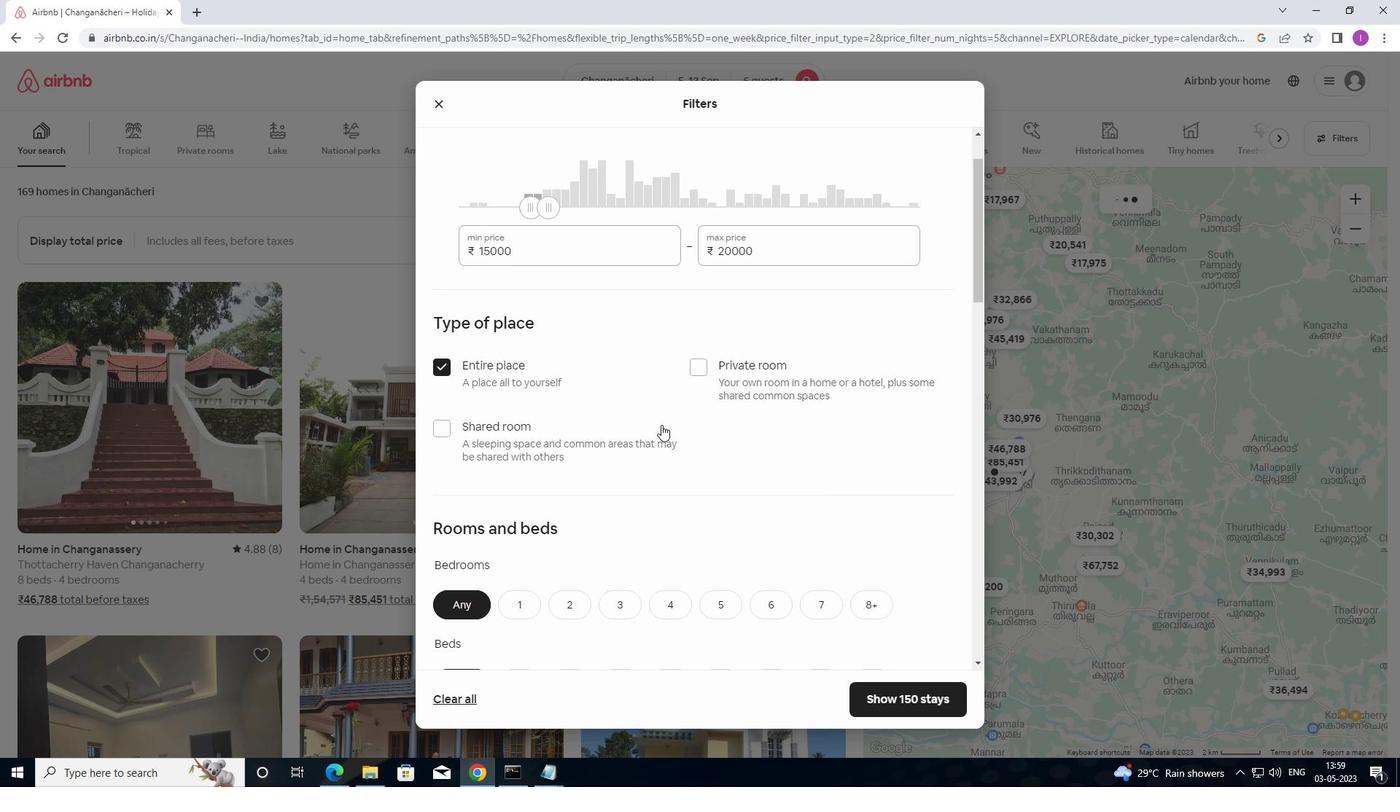 
Action: Mouse scrolled (662, 425) with delta (0, 0)
Screenshot: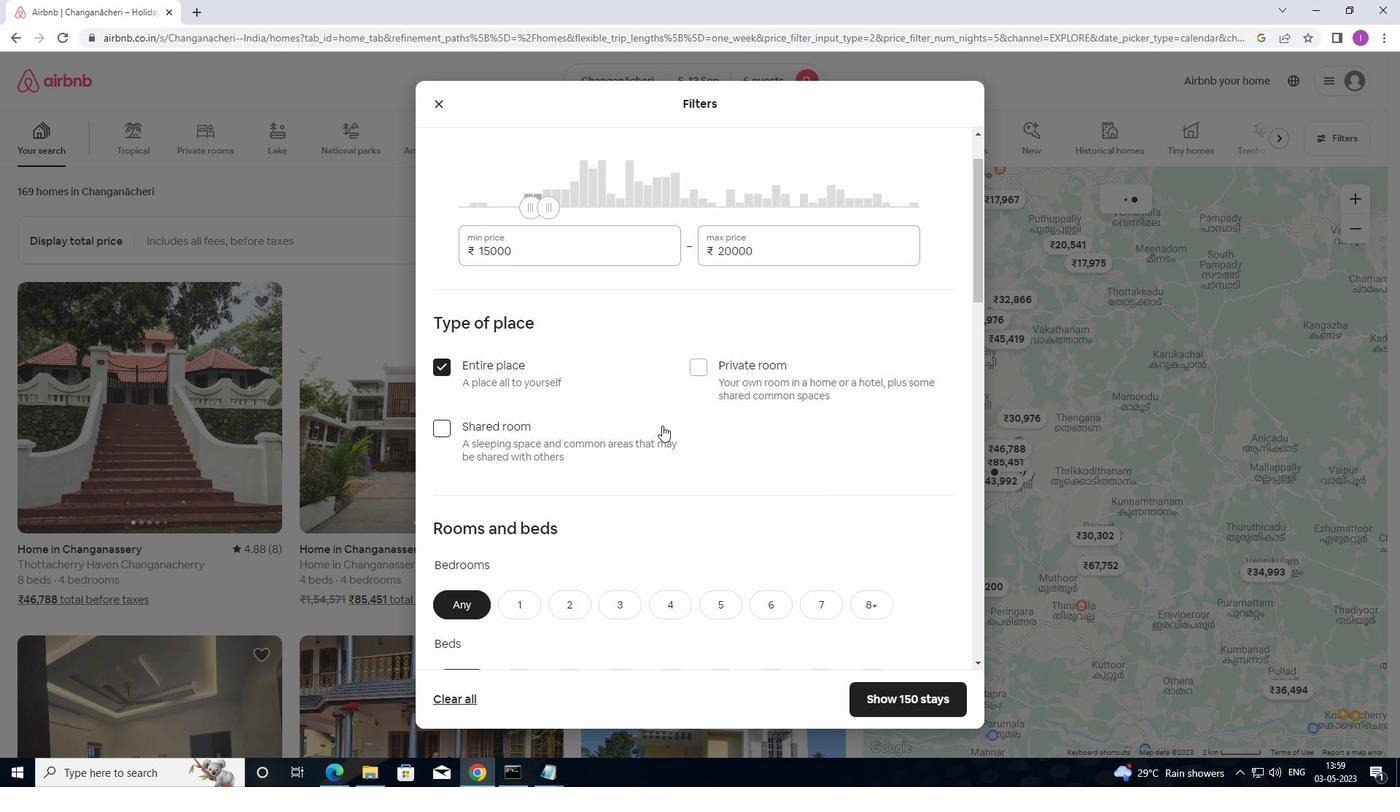 
Action: Mouse moved to (690, 416)
Screenshot: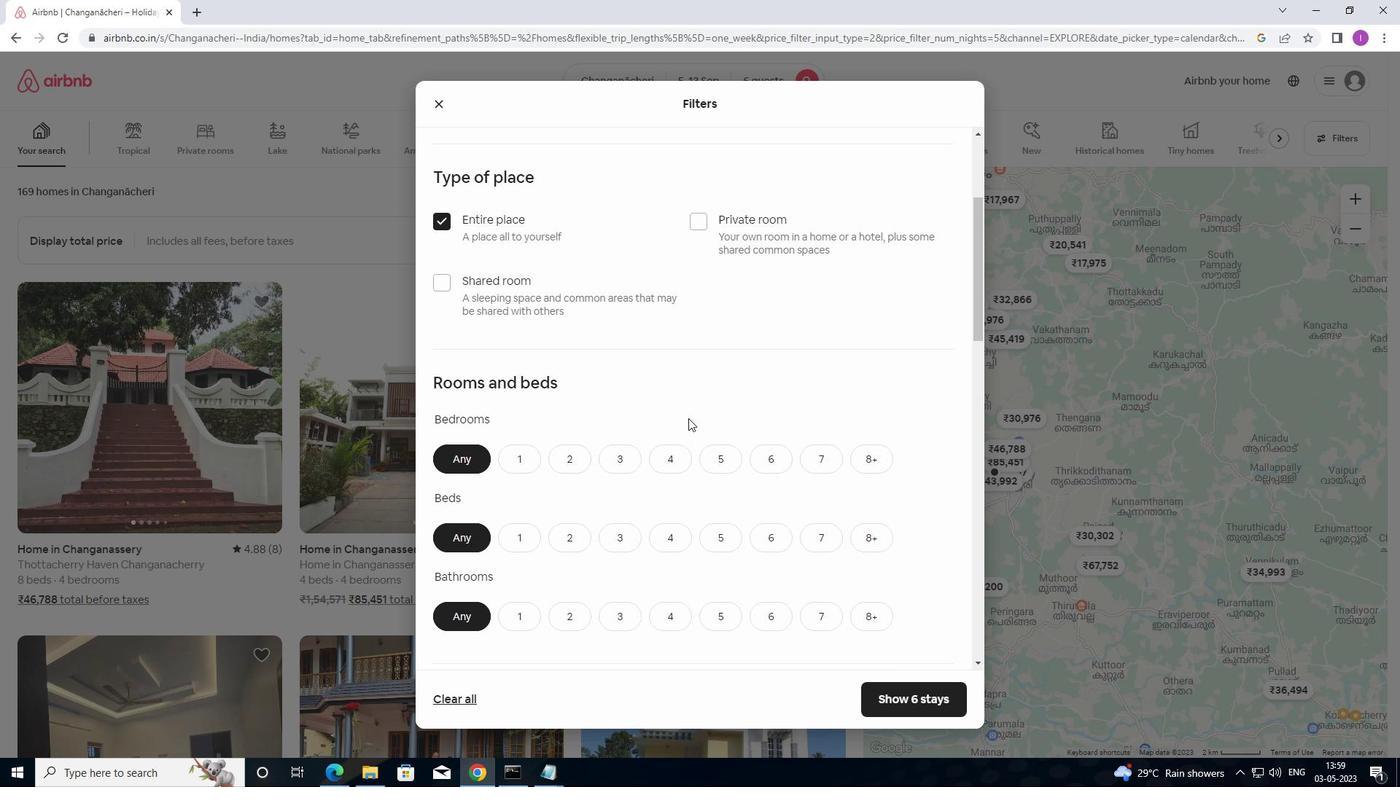 
Action: Mouse scrolled (690, 415) with delta (0, 0)
Screenshot: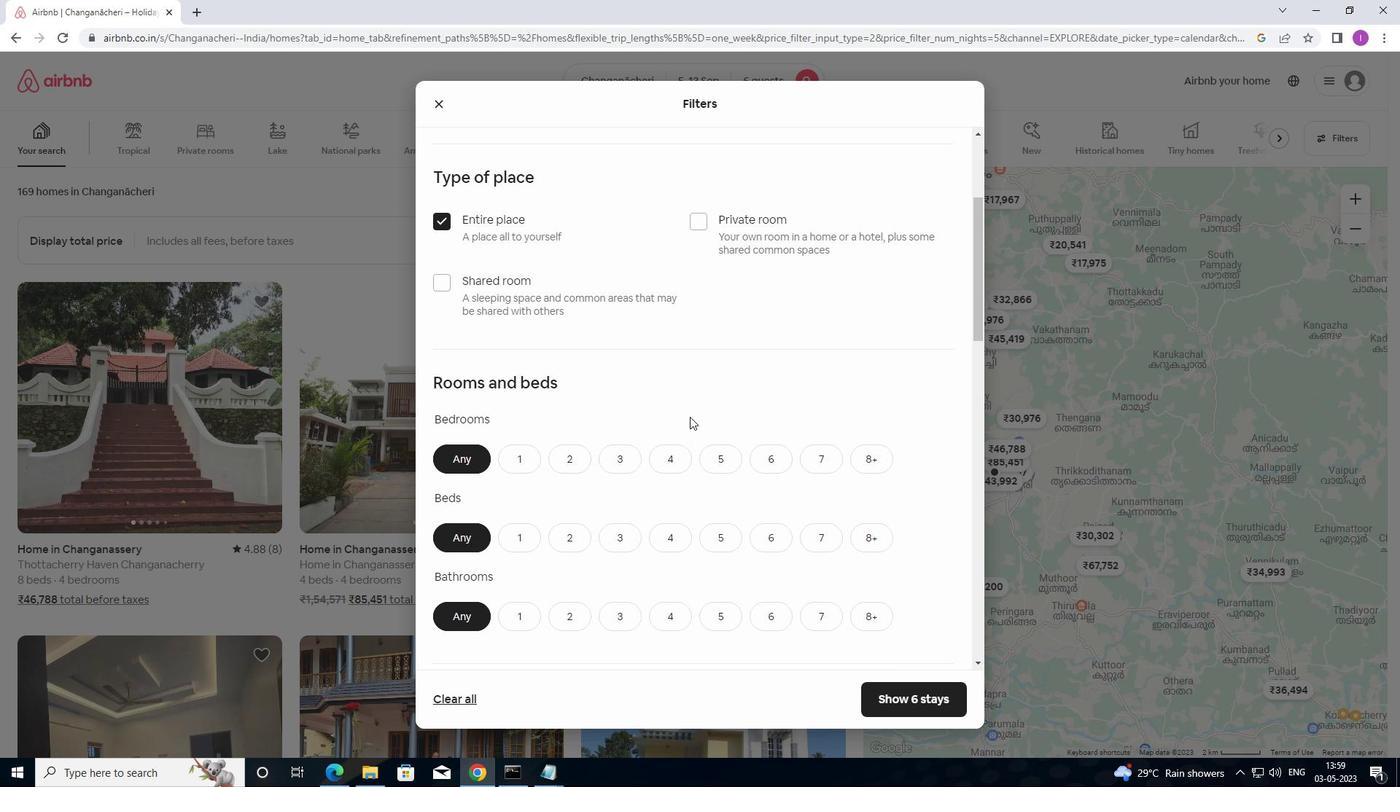 
Action: Mouse moved to (606, 383)
Screenshot: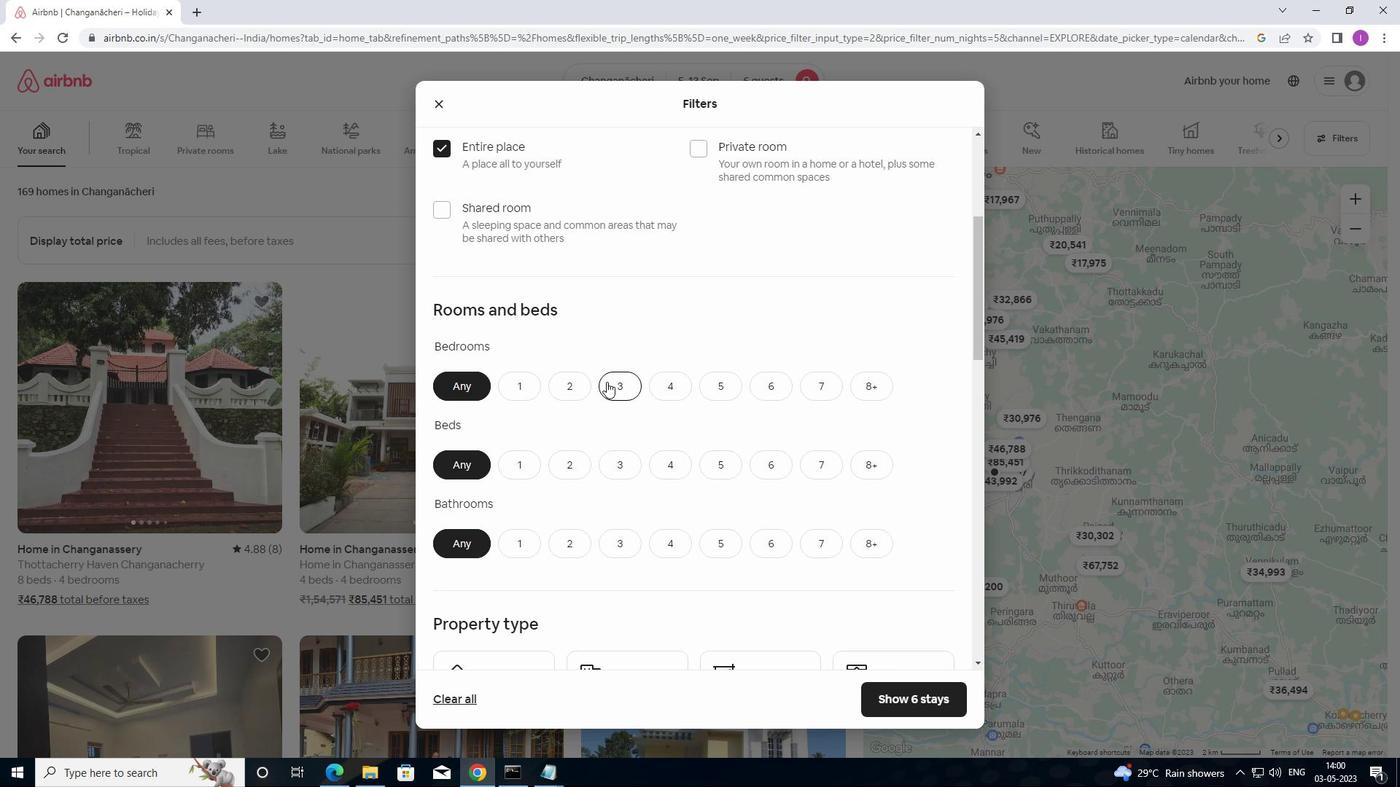 
Action: Mouse pressed left at (606, 383)
Screenshot: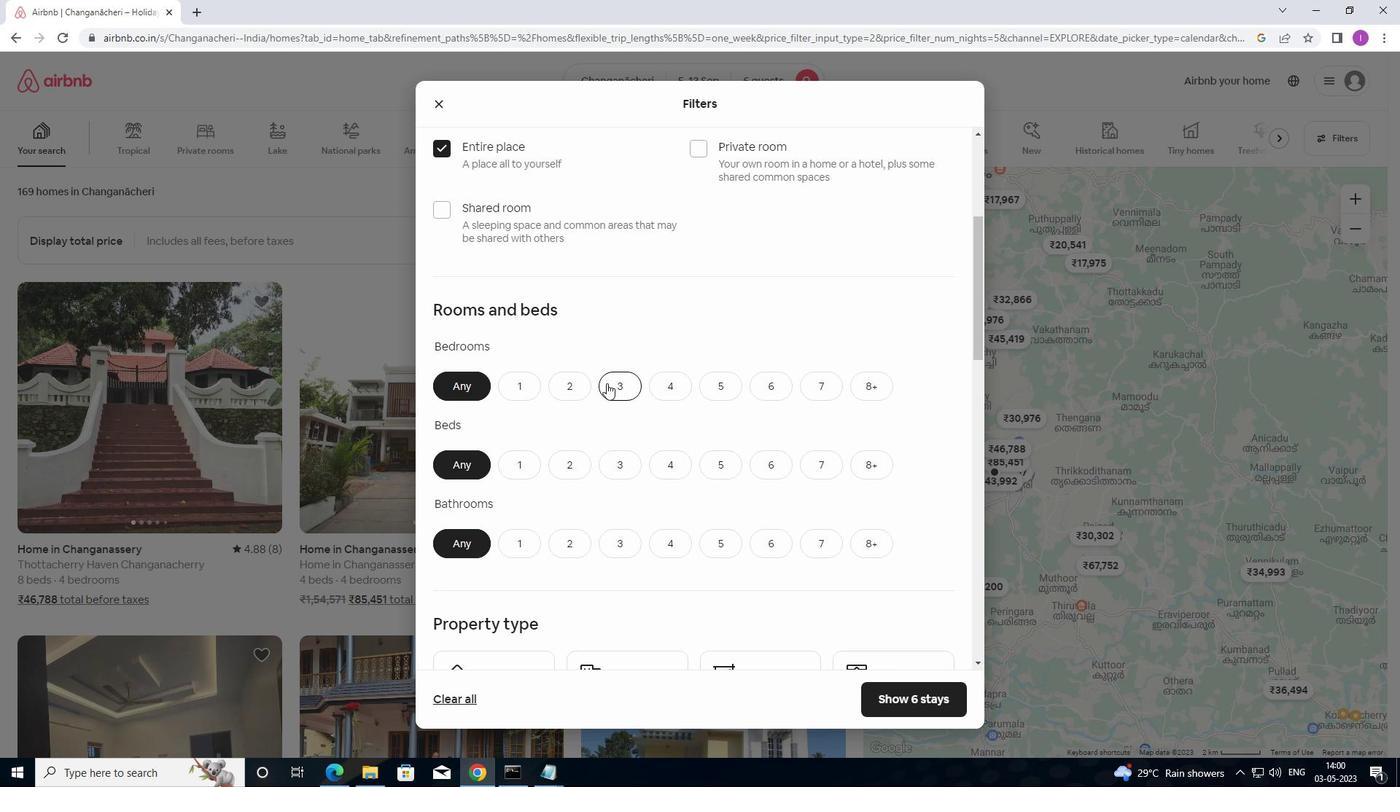 
Action: Mouse moved to (628, 455)
Screenshot: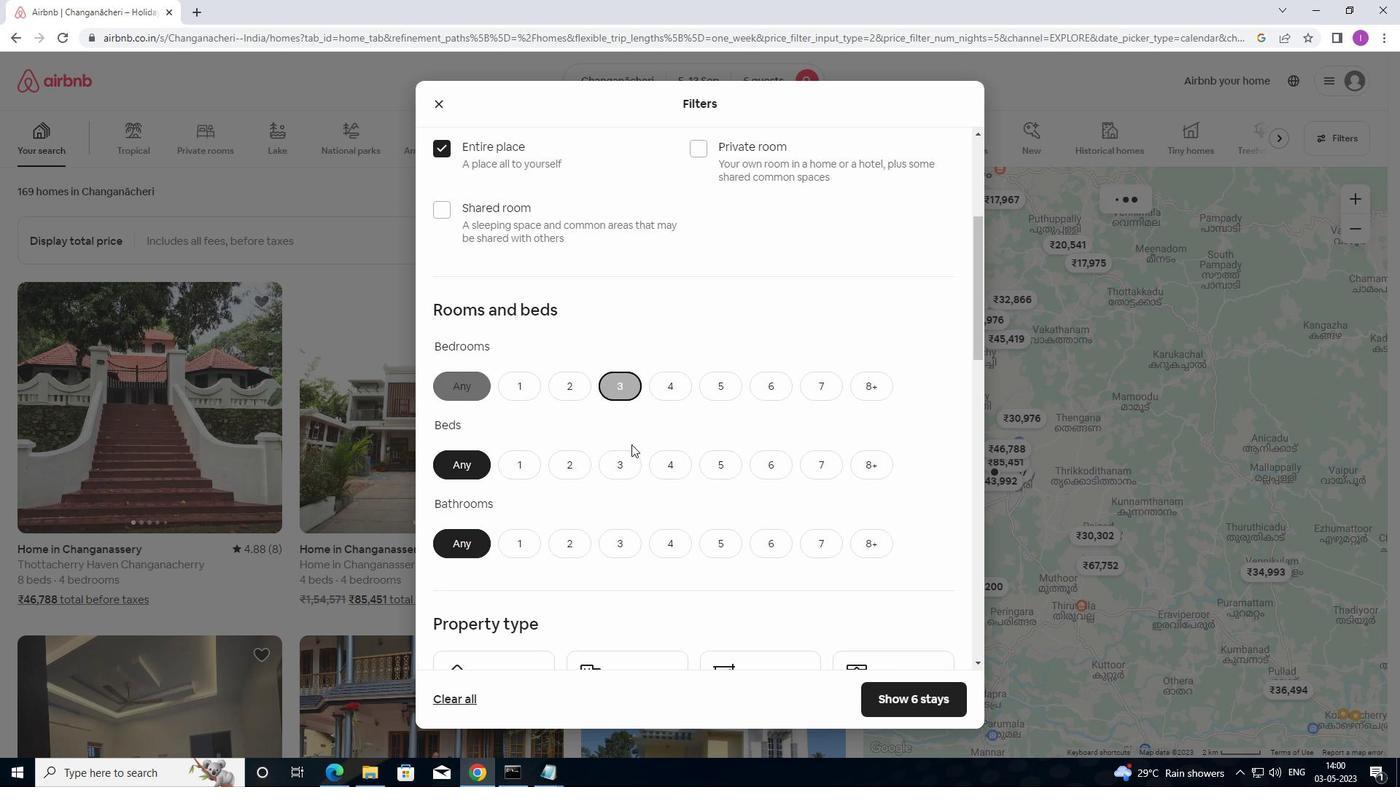 
Action: Mouse pressed left at (628, 455)
Screenshot: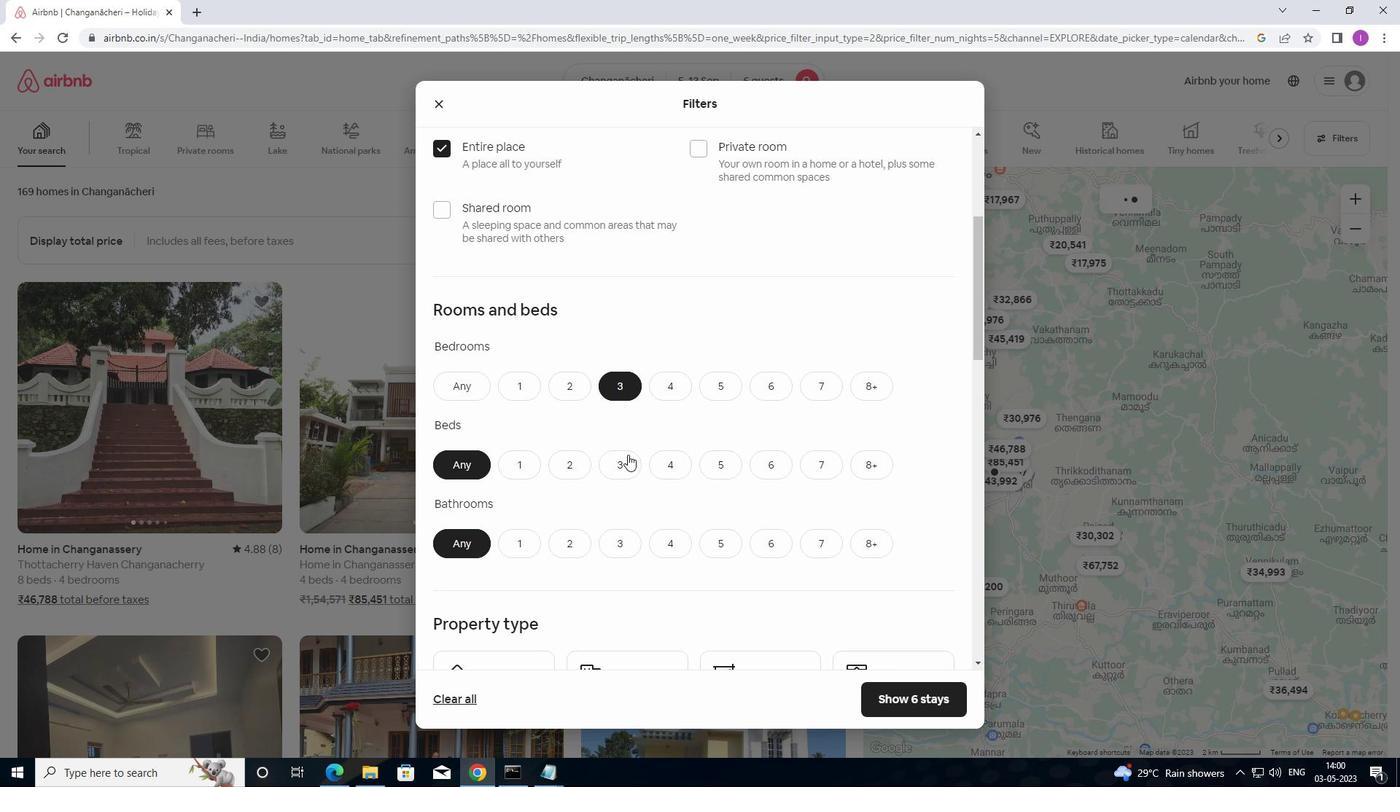 
Action: Mouse moved to (622, 533)
Screenshot: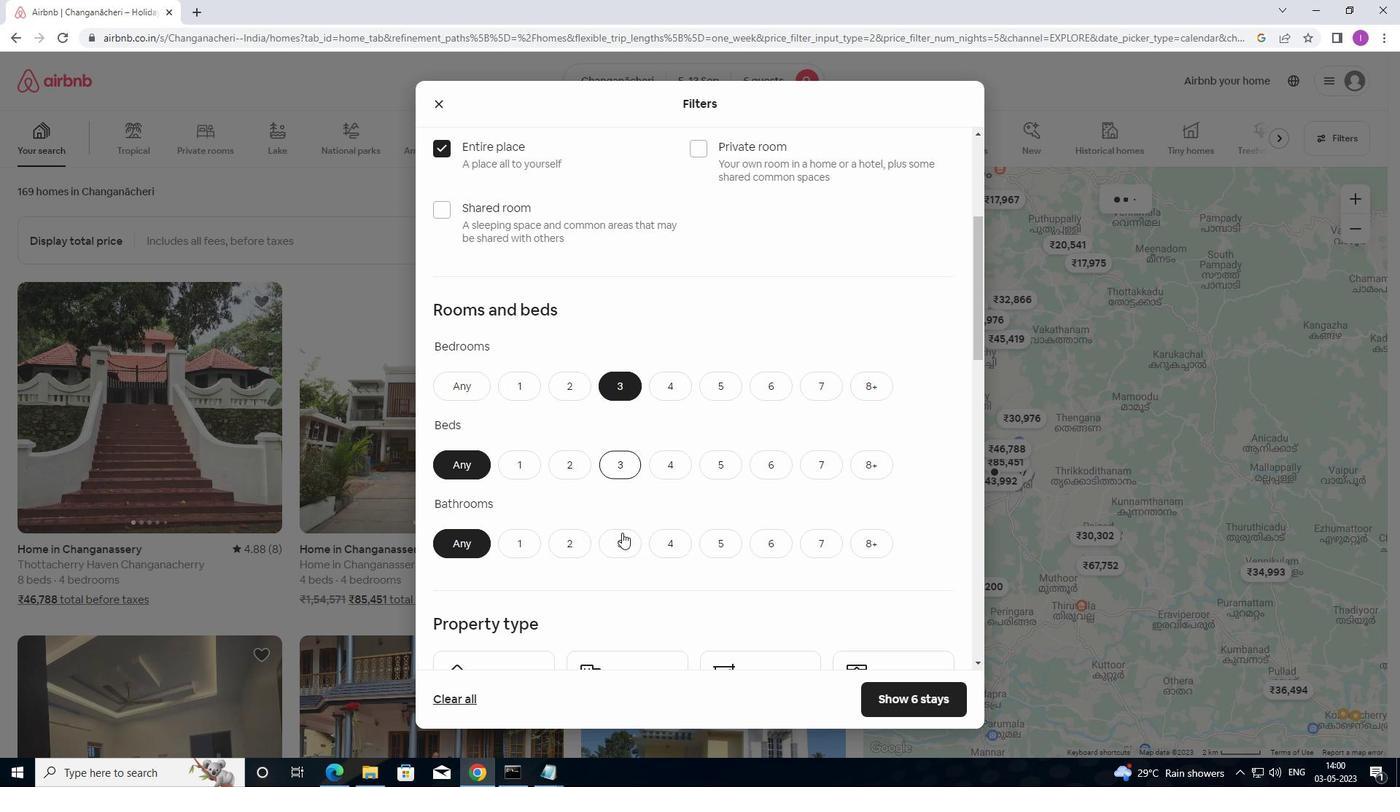 
Action: Mouse pressed left at (622, 533)
Screenshot: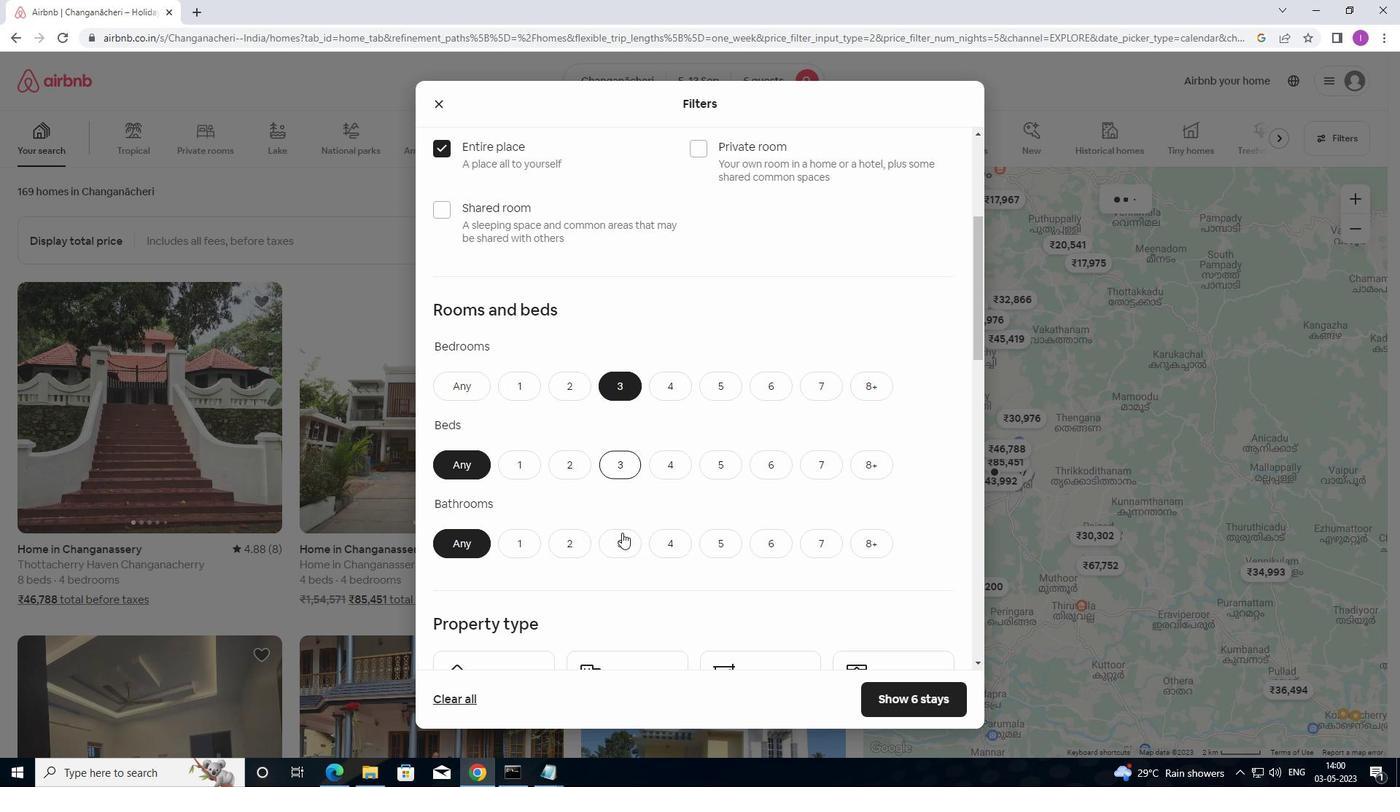 
Action: Mouse moved to (730, 514)
Screenshot: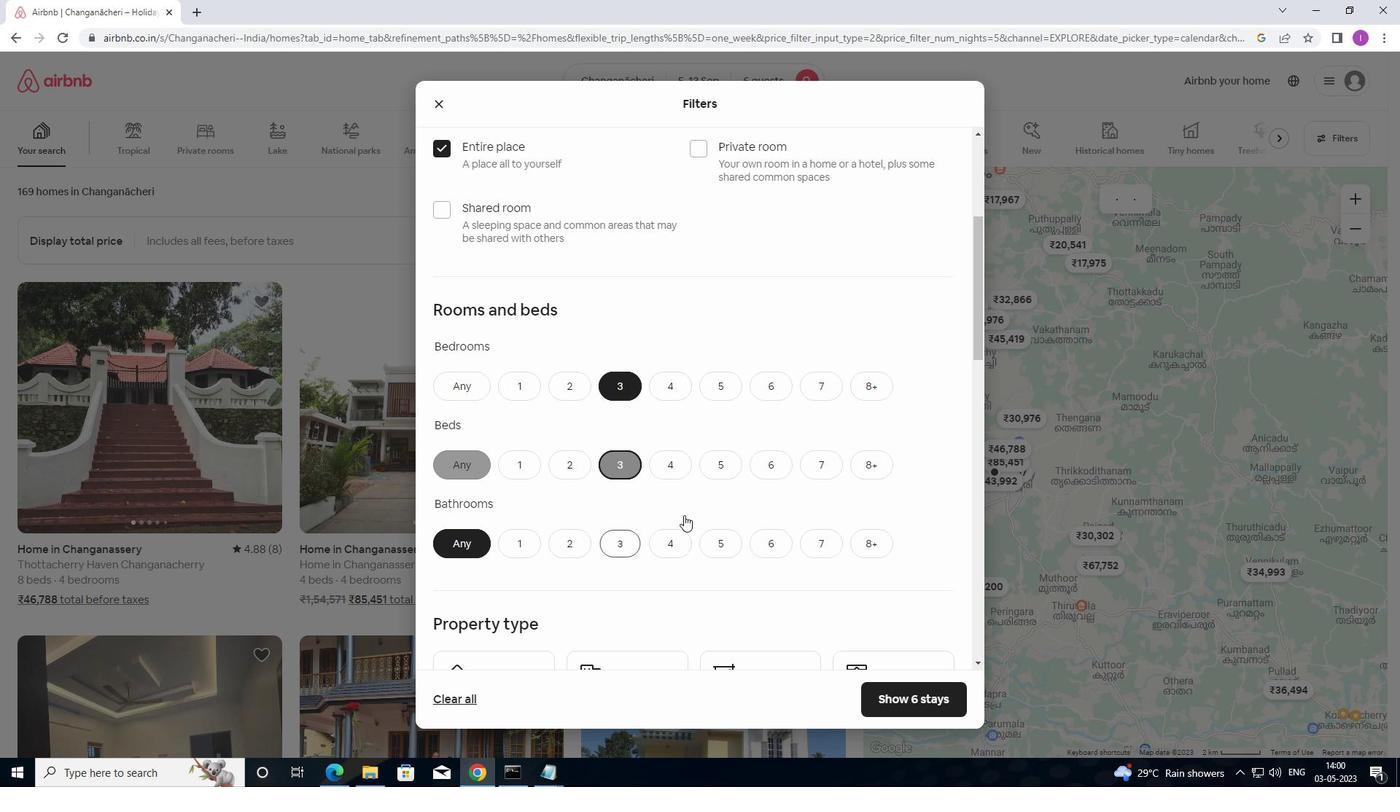 
Action: Mouse scrolled (730, 514) with delta (0, 0)
Screenshot: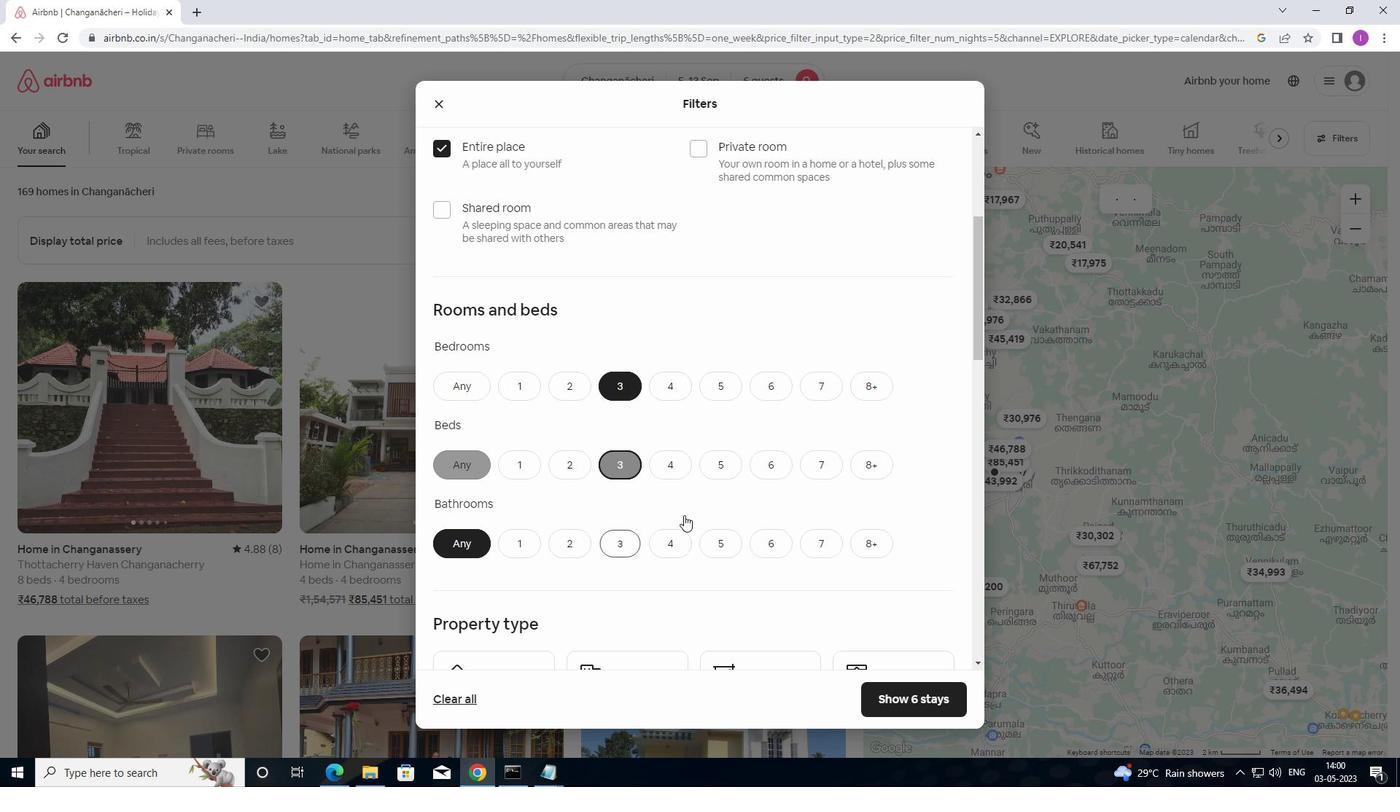 
Action: Mouse moved to (733, 515)
Screenshot: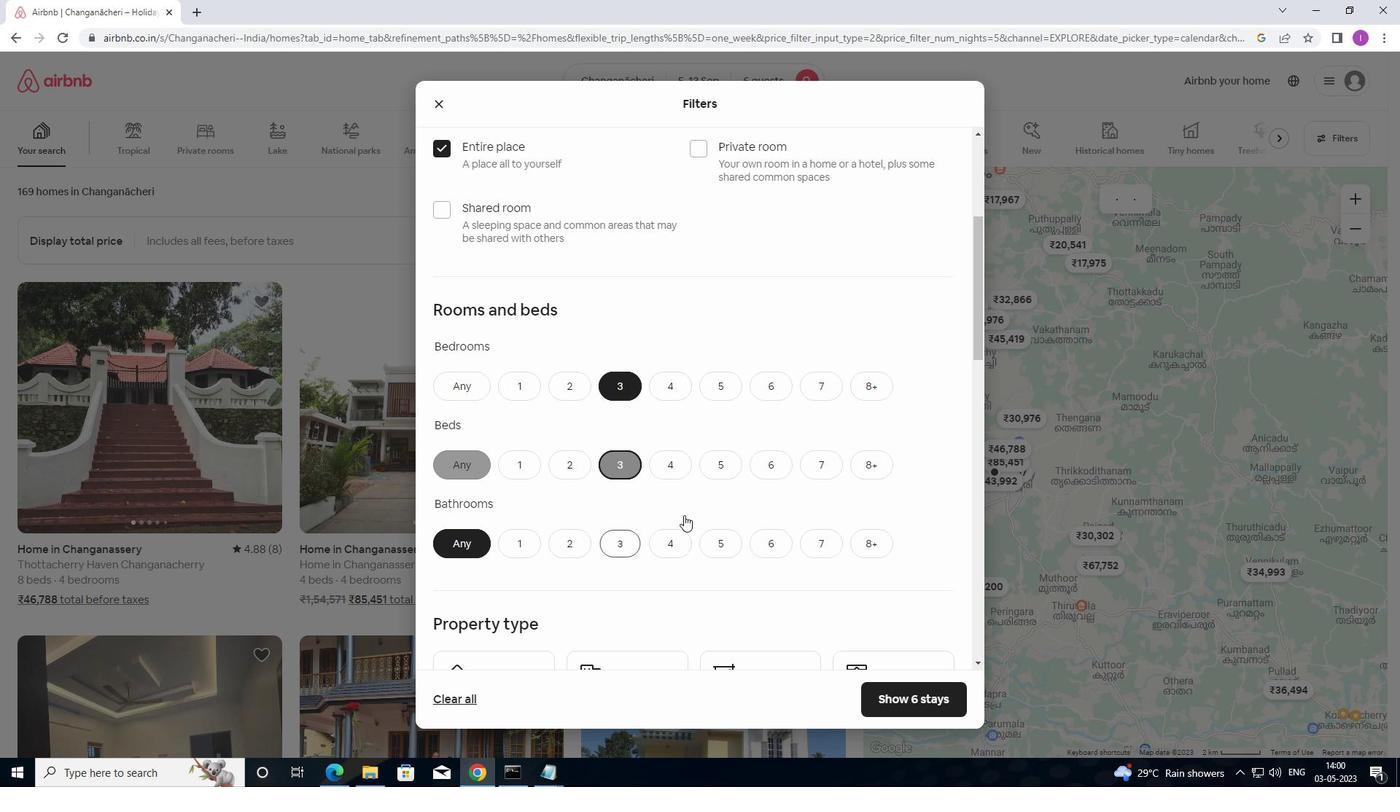 
Action: Mouse scrolled (733, 514) with delta (0, 0)
Screenshot: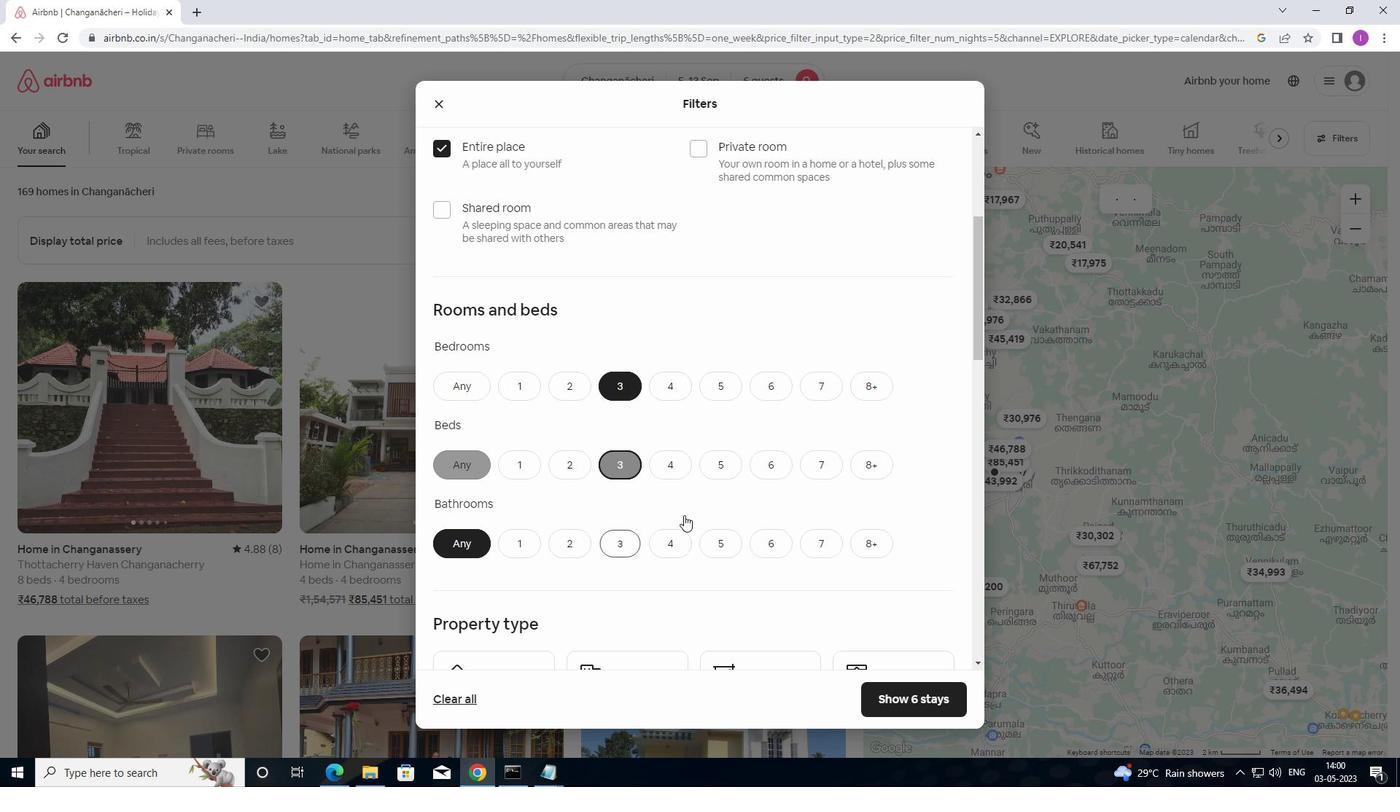 
Action: Mouse moved to (482, 534)
Screenshot: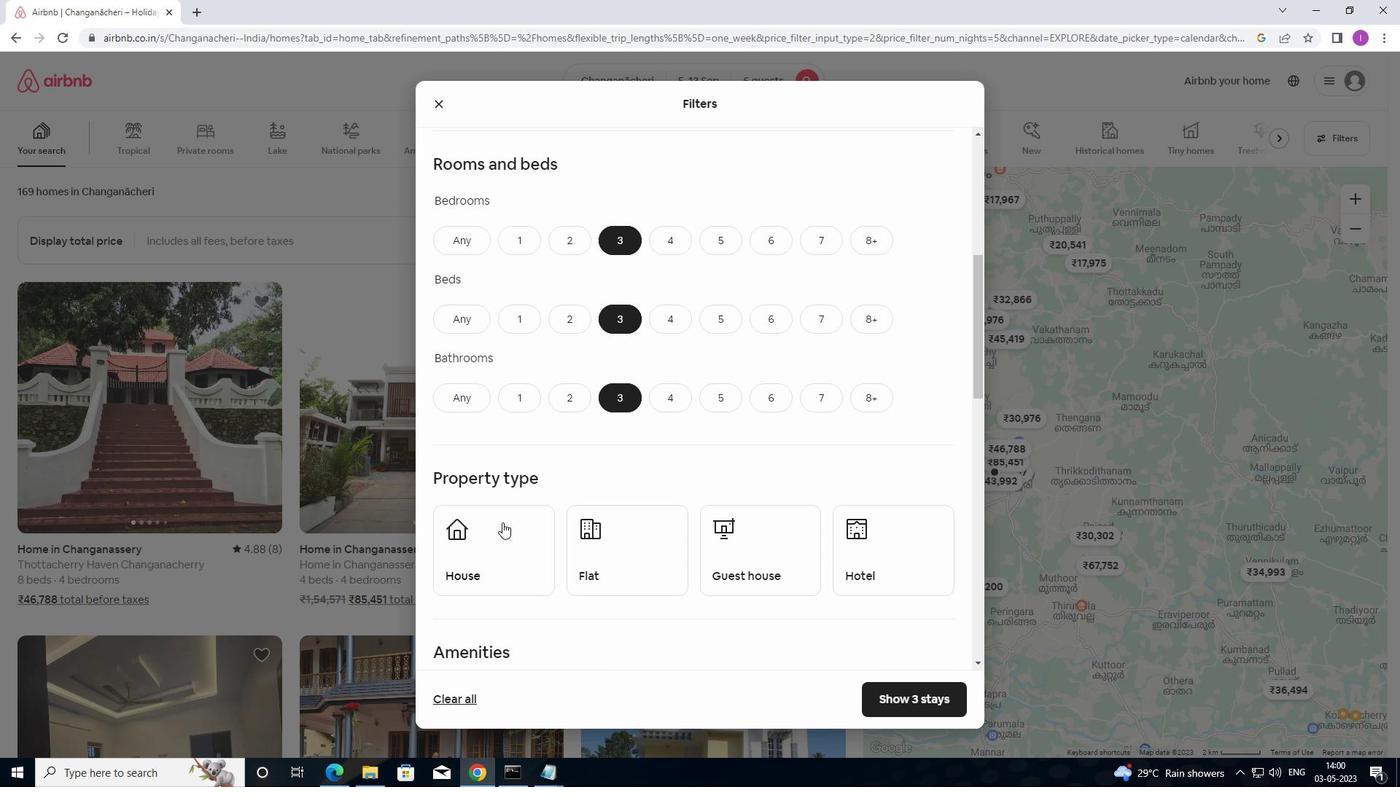
Action: Mouse pressed left at (482, 534)
Screenshot: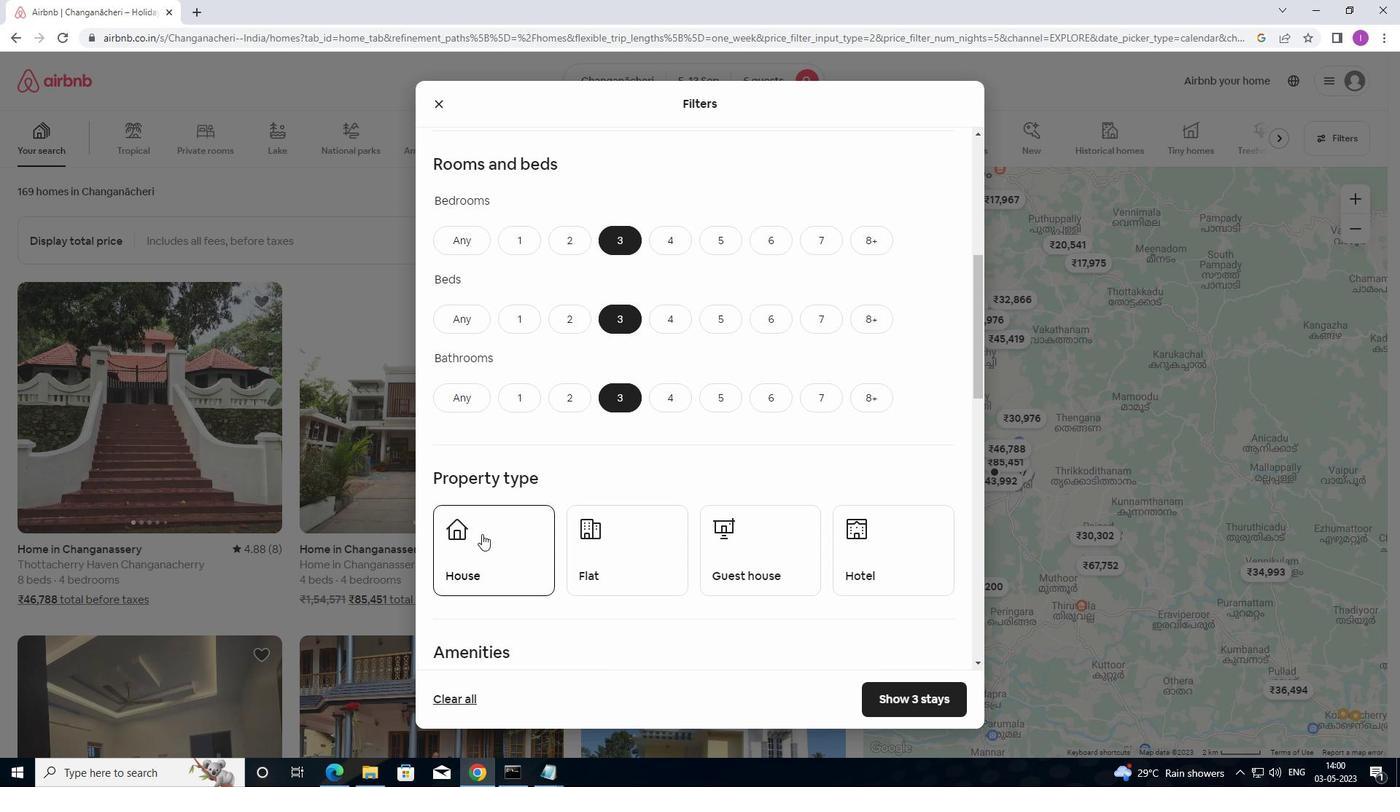 
Action: Mouse moved to (593, 550)
Screenshot: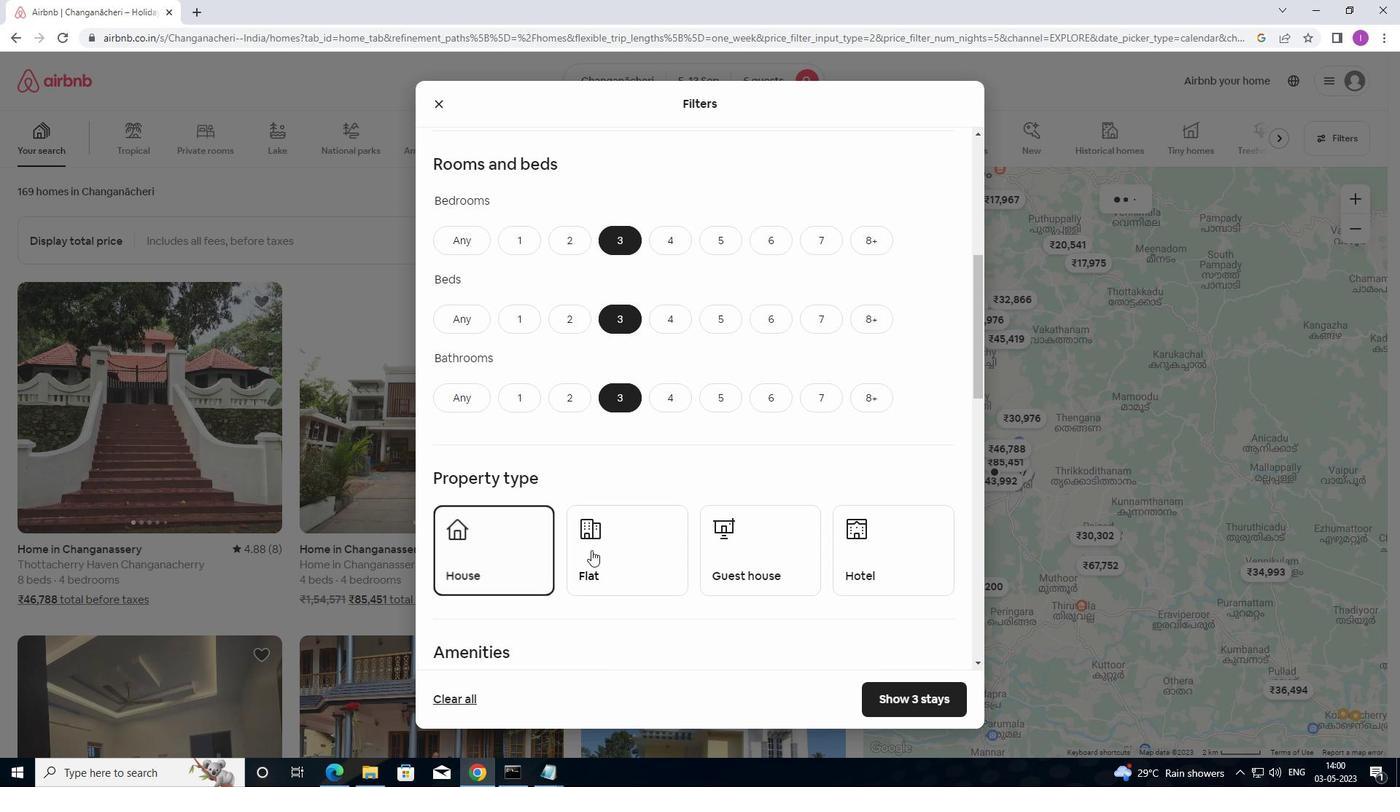 
Action: Mouse pressed left at (593, 550)
Screenshot: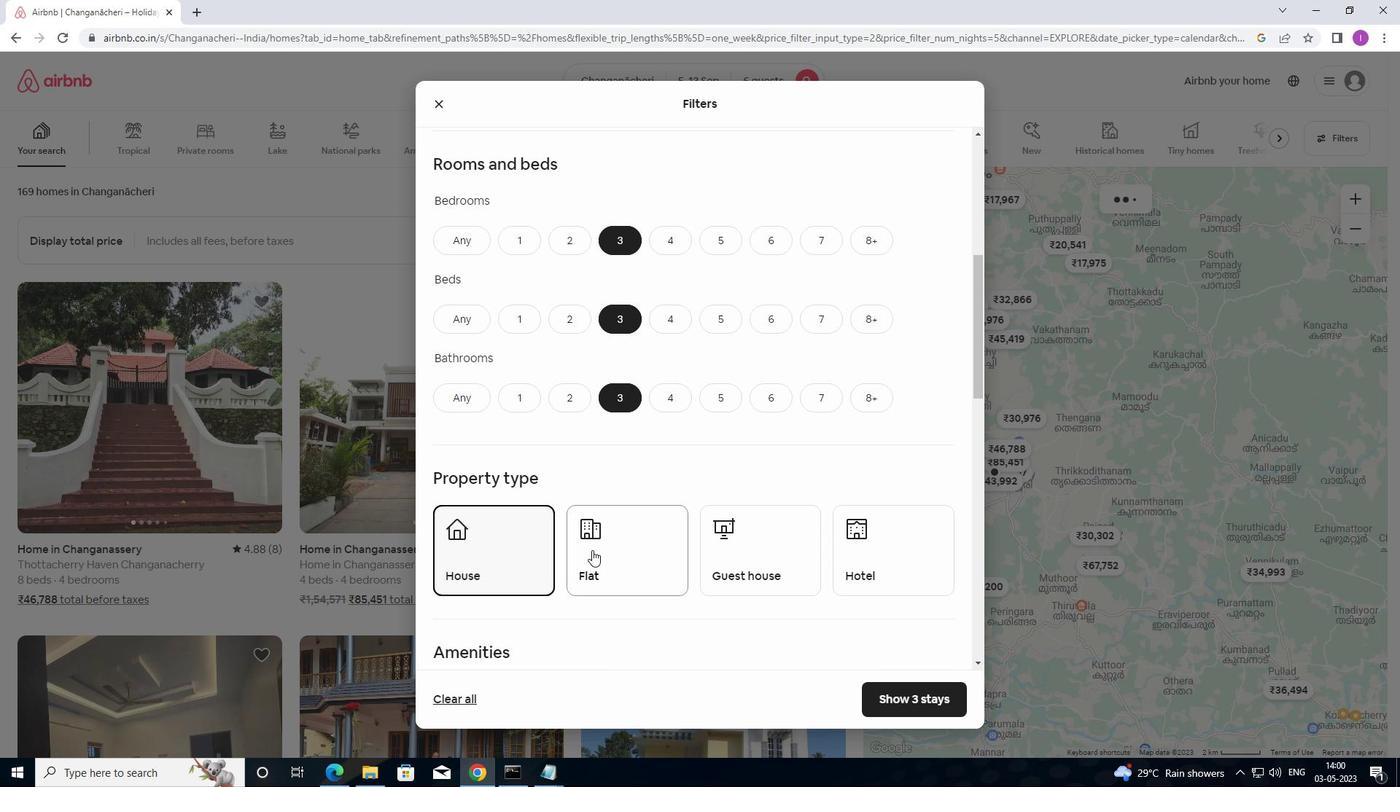 
Action: Mouse moved to (760, 544)
Screenshot: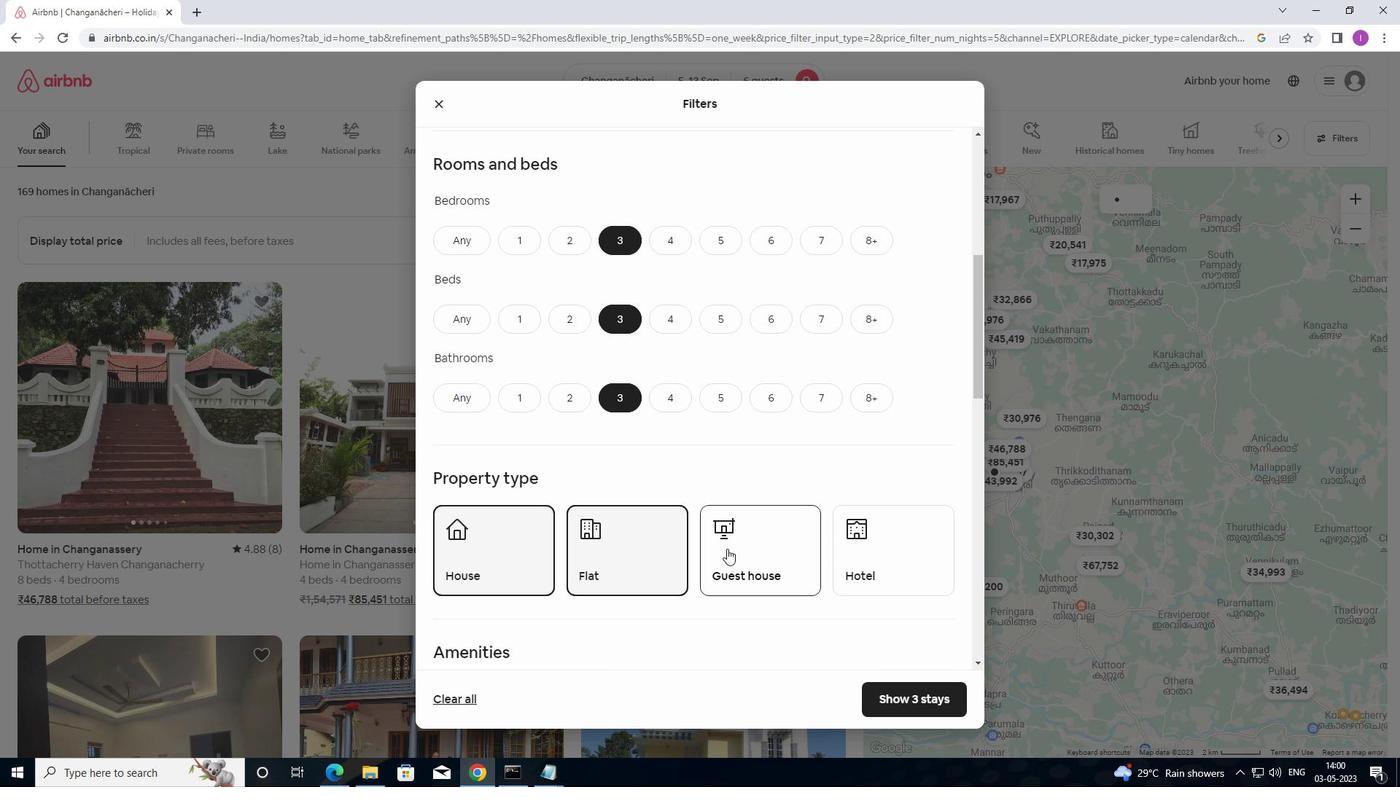
Action: Mouse pressed left at (760, 544)
Screenshot: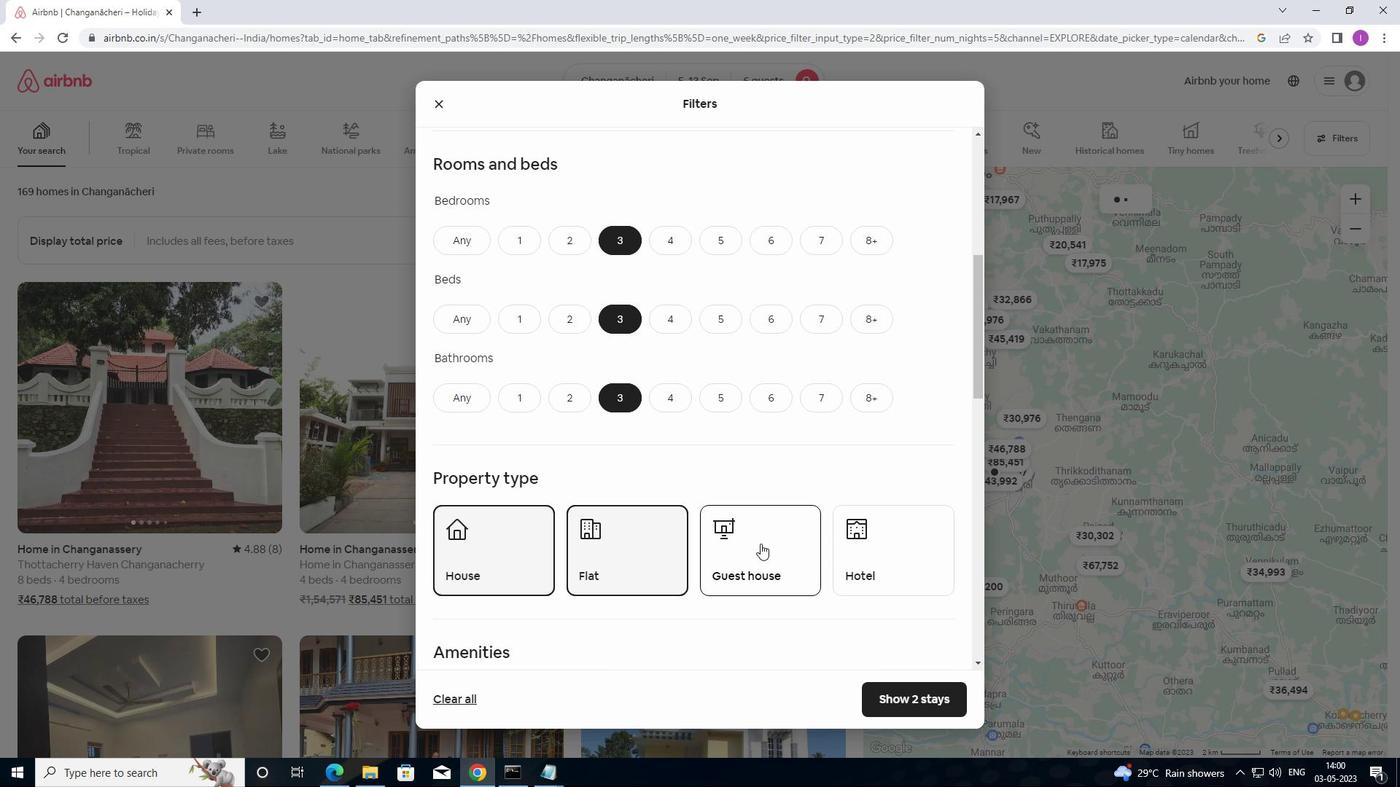 
Action: Mouse moved to (988, 593)
Screenshot: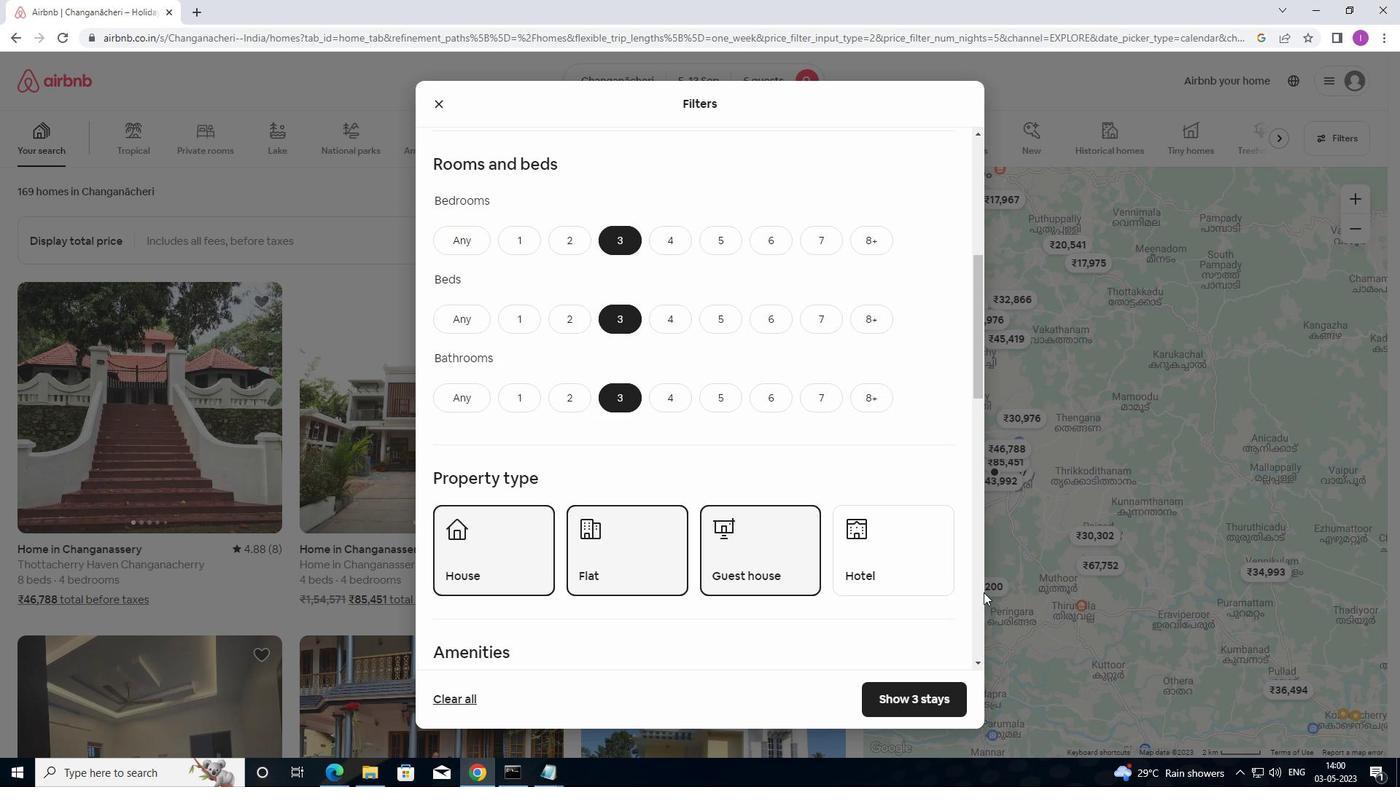 
Action: Mouse scrolled (988, 592) with delta (0, 0)
Screenshot: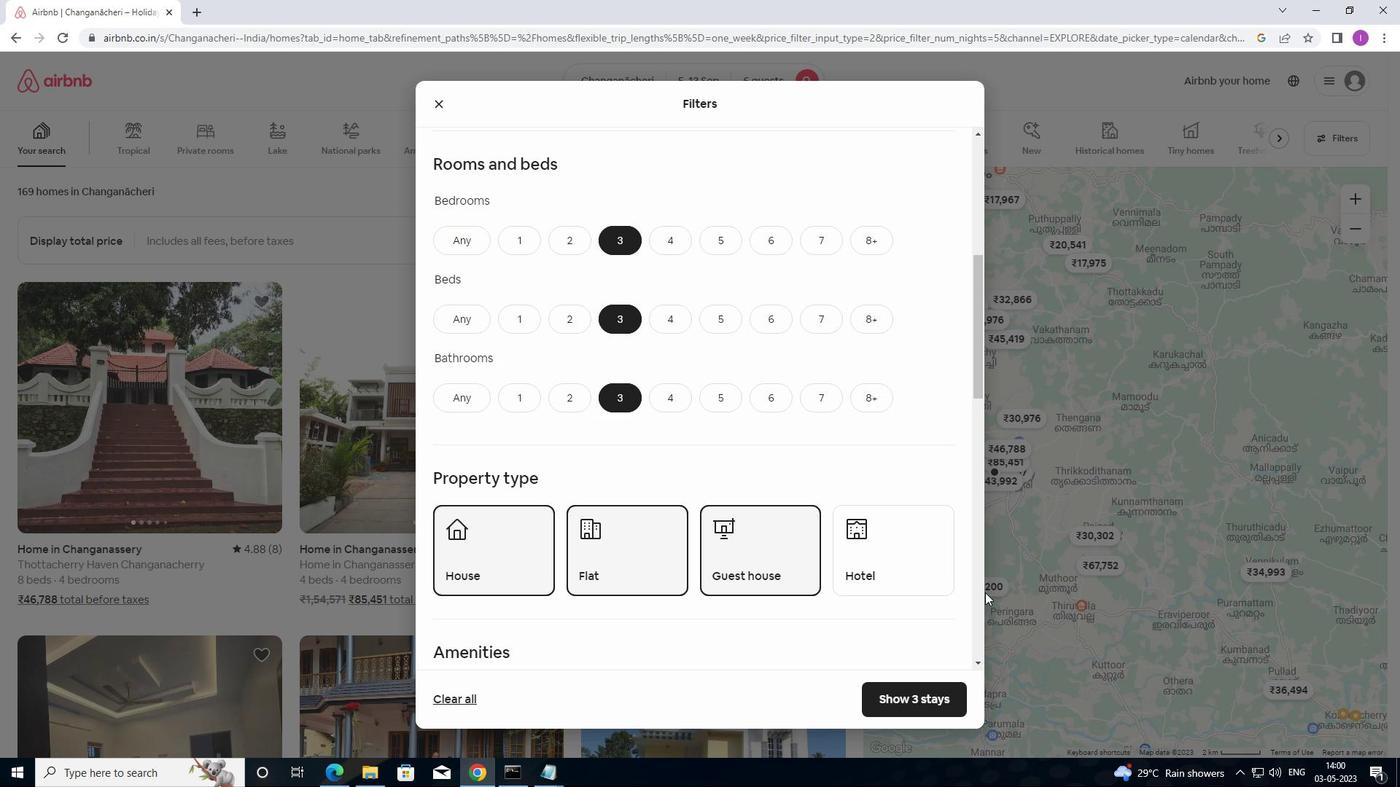 
Action: Mouse moved to (818, 576)
Screenshot: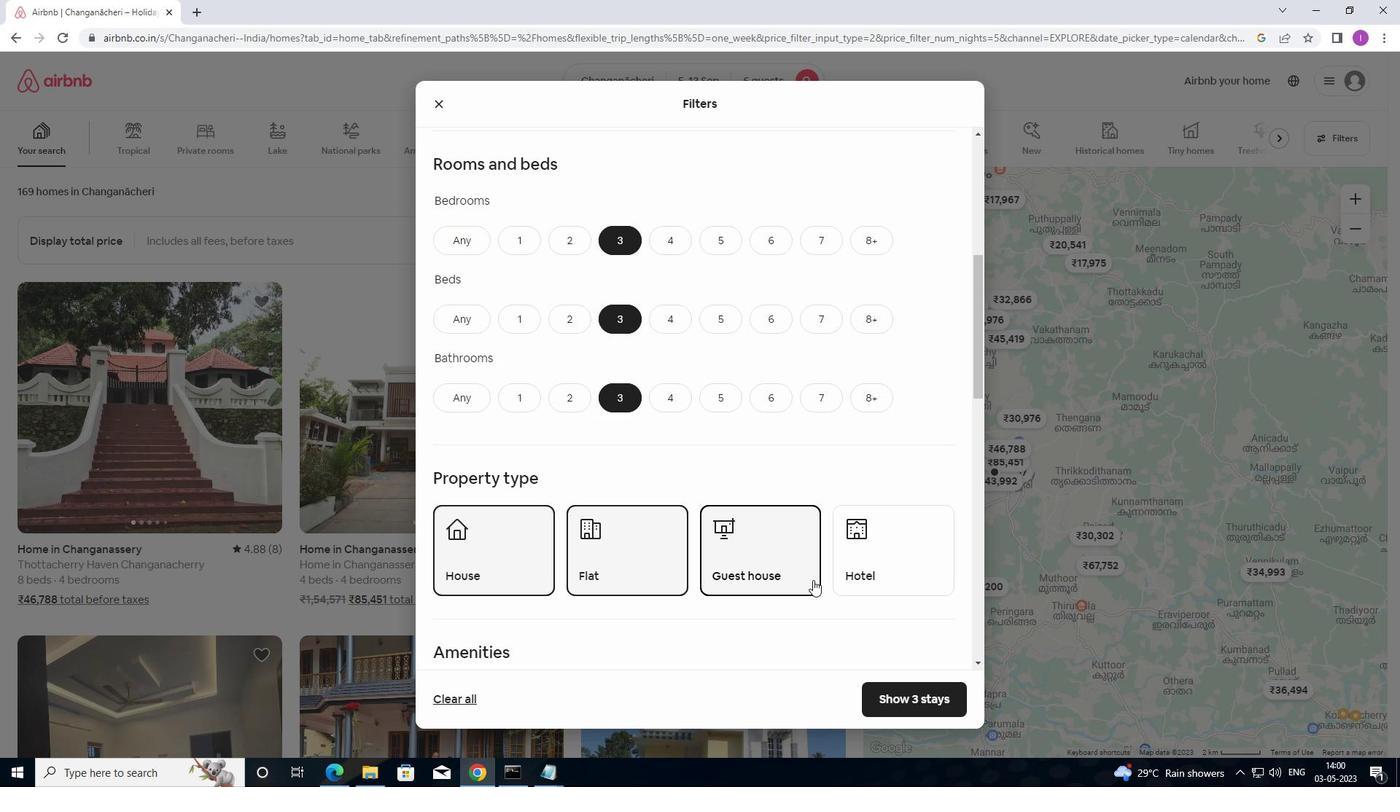 
Action: Mouse scrolled (818, 576) with delta (0, 0)
Screenshot: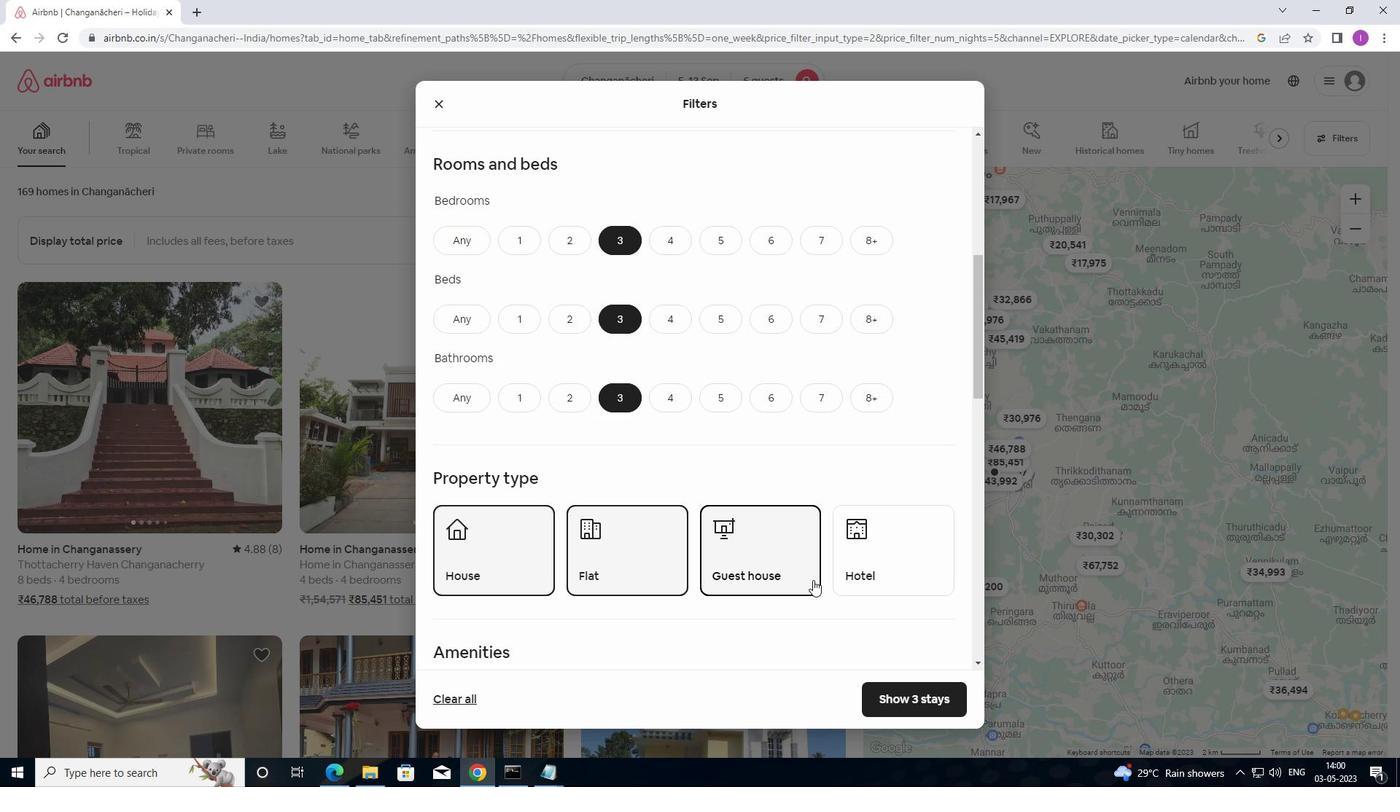 
Action: Mouse moved to (822, 579)
Screenshot: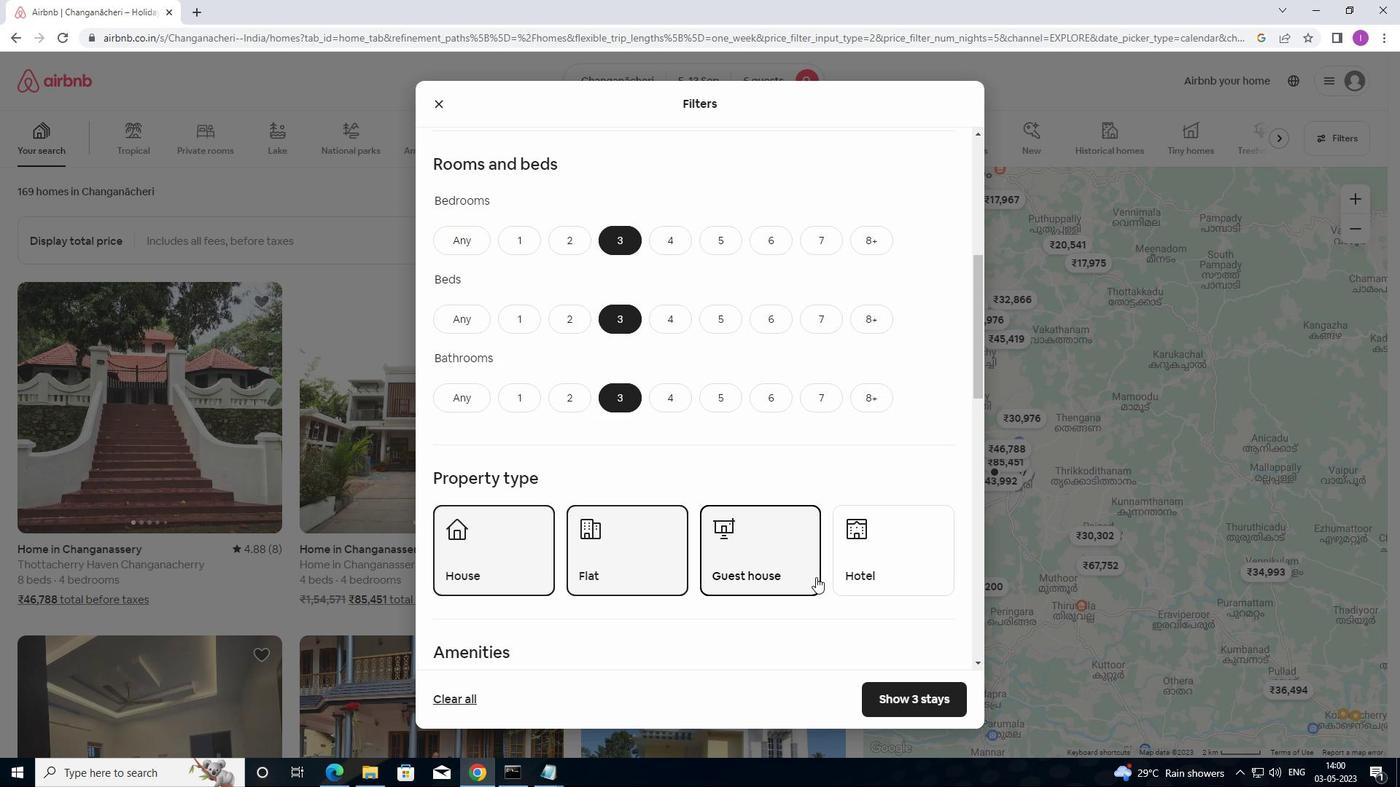 
Action: Mouse scrolled (822, 578) with delta (0, 0)
Screenshot: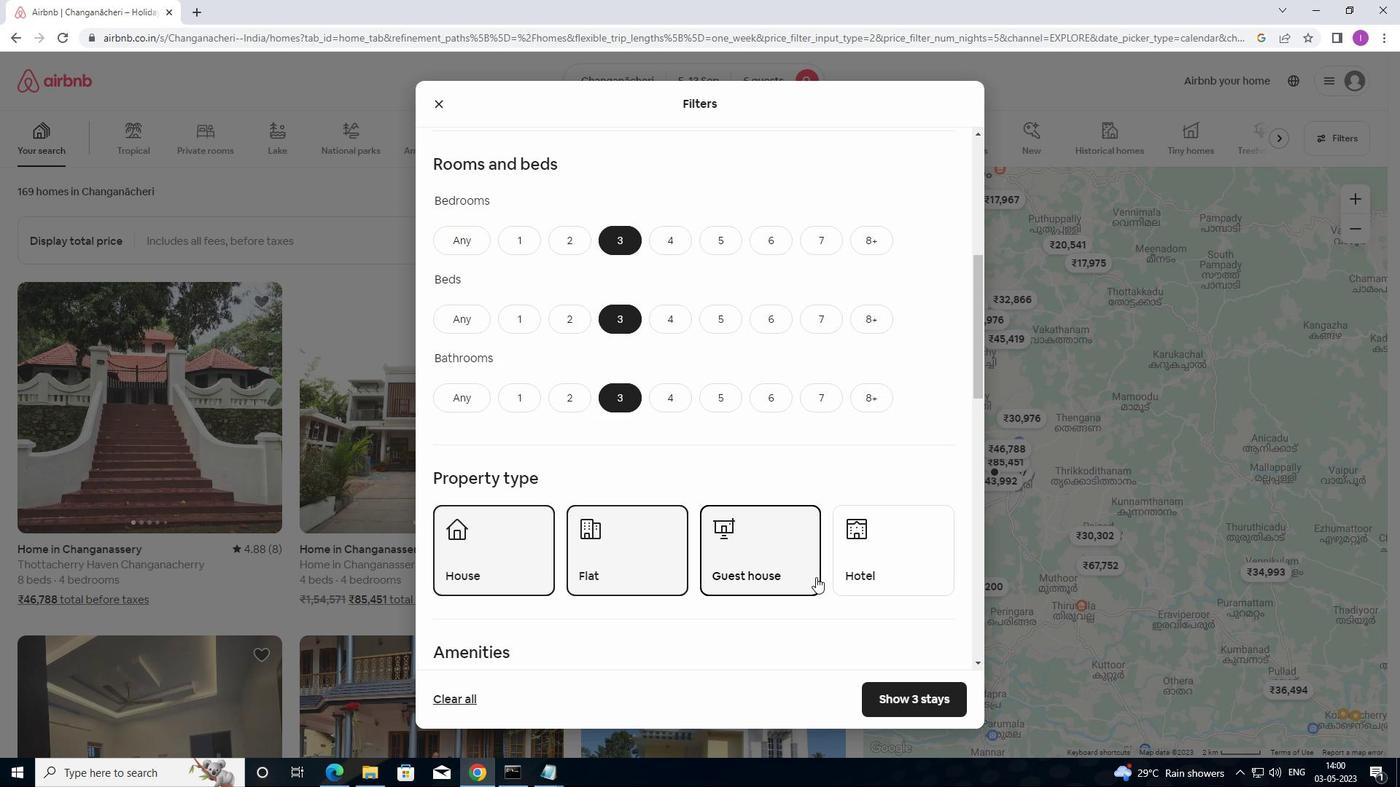 
Action: Mouse scrolled (822, 578) with delta (0, 0)
Screenshot: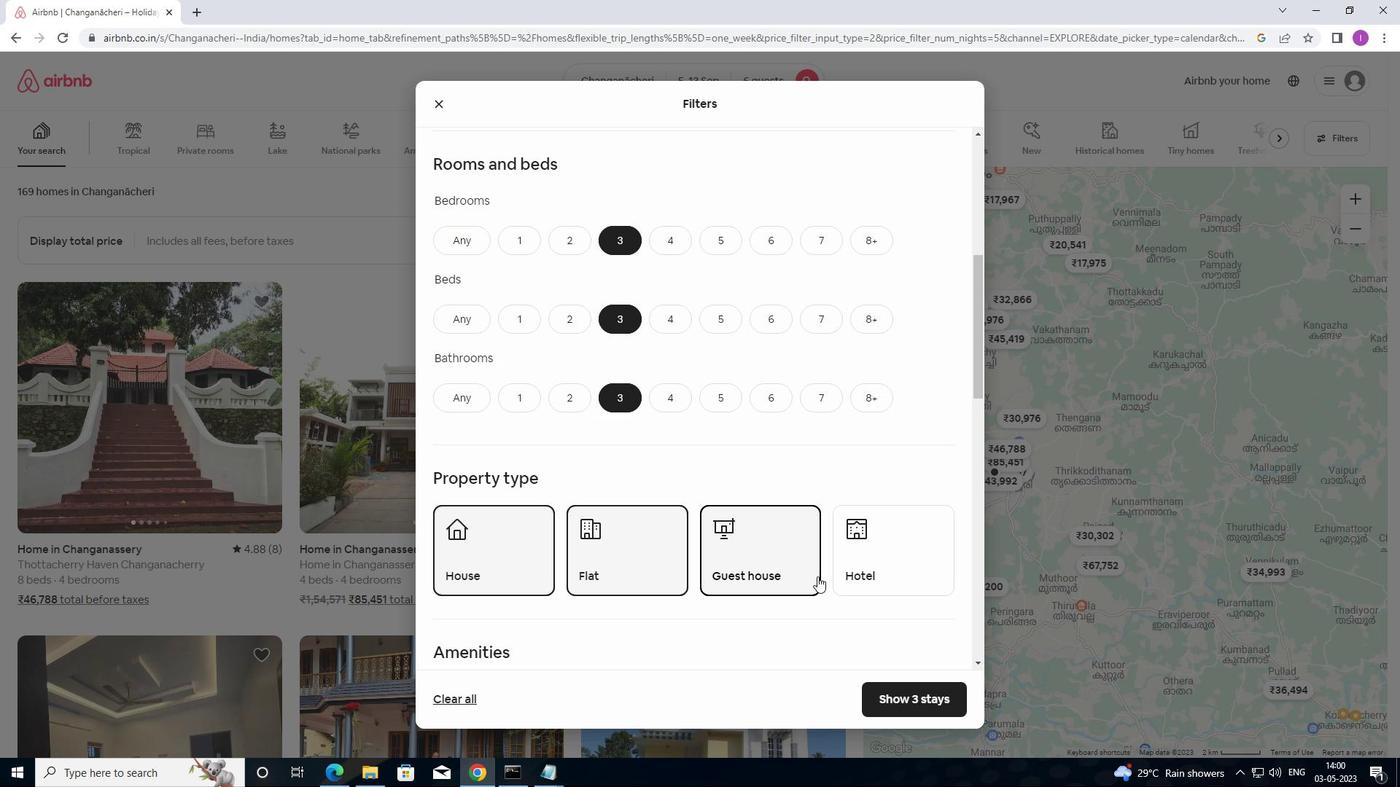 
Action: Mouse moved to (822, 581)
Screenshot: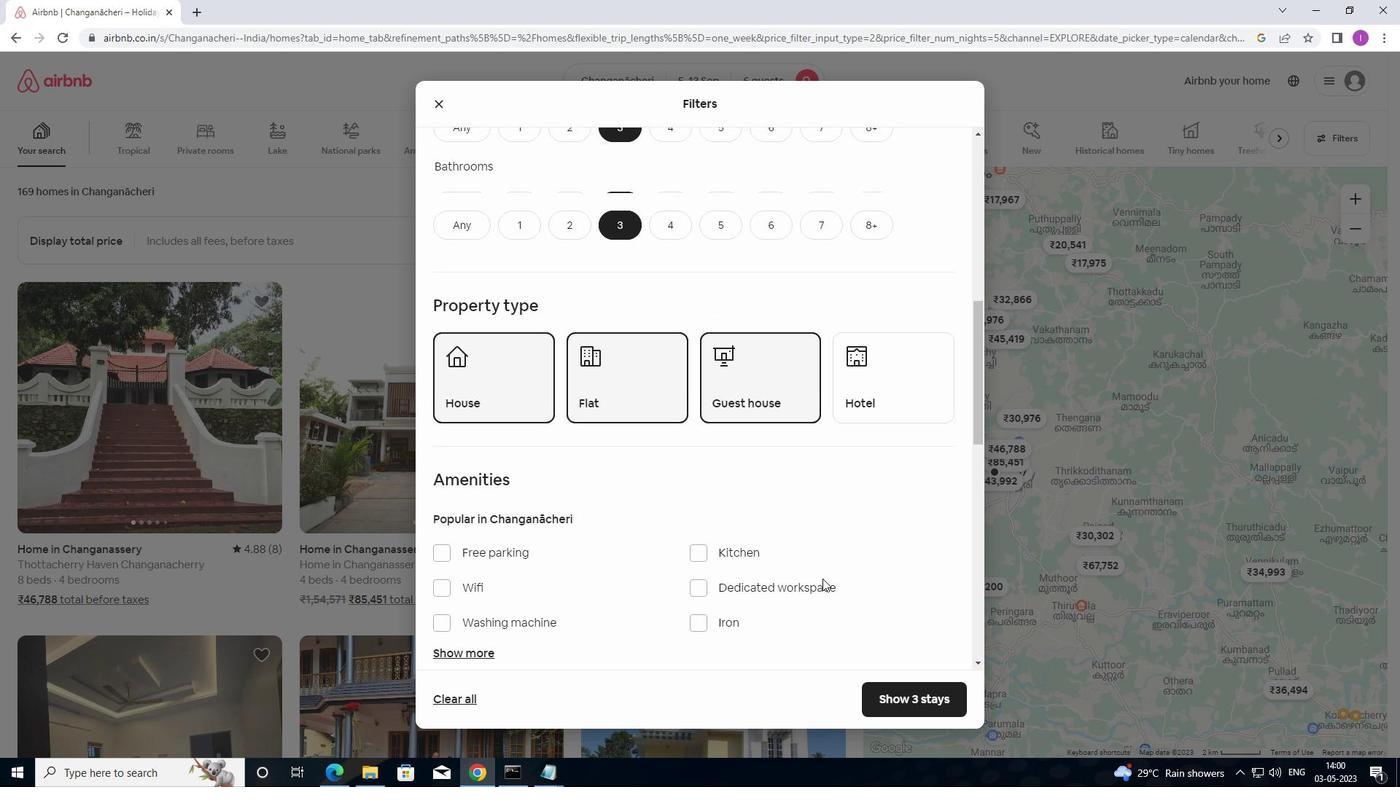 
Action: Mouse scrolled (822, 580) with delta (0, 0)
Screenshot: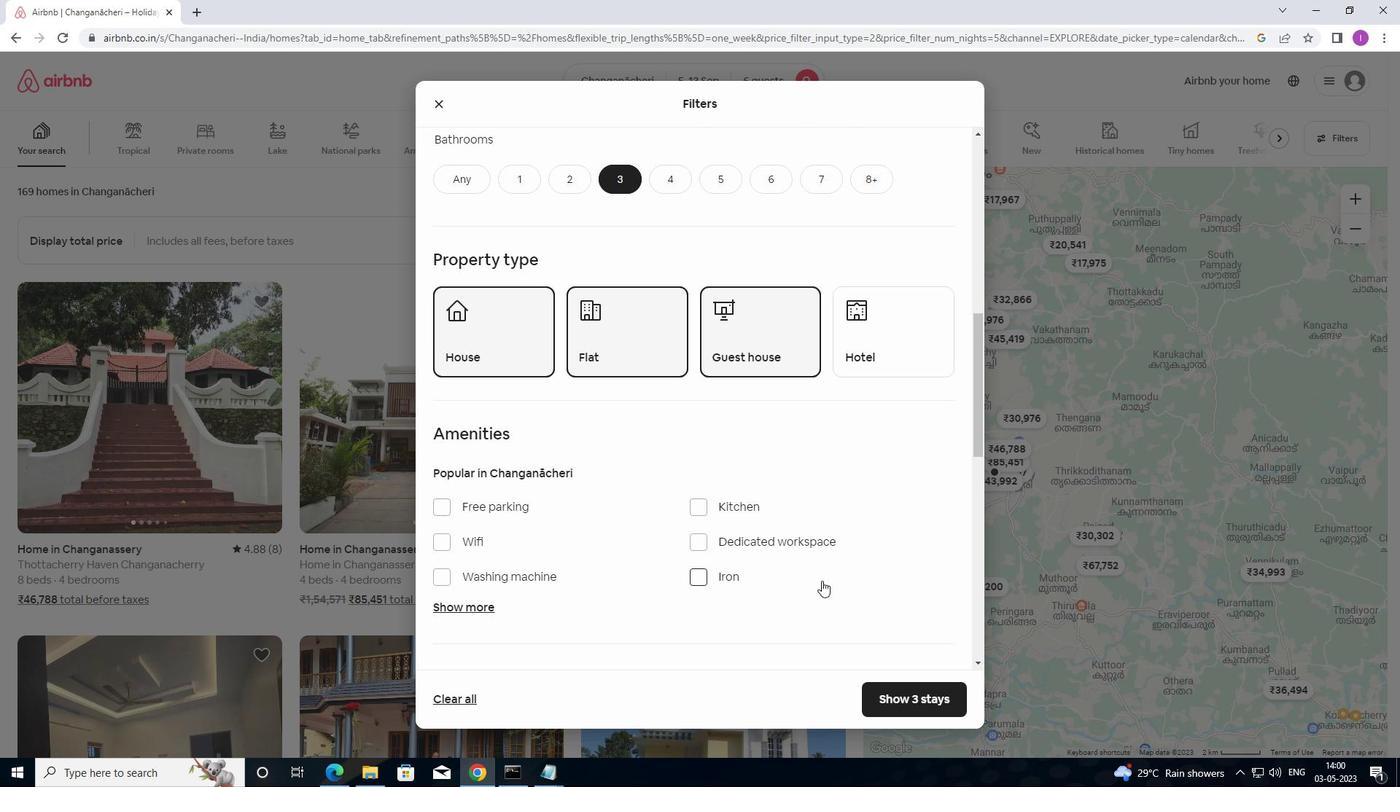 
Action: Mouse moved to (821, 581)
Screenshot: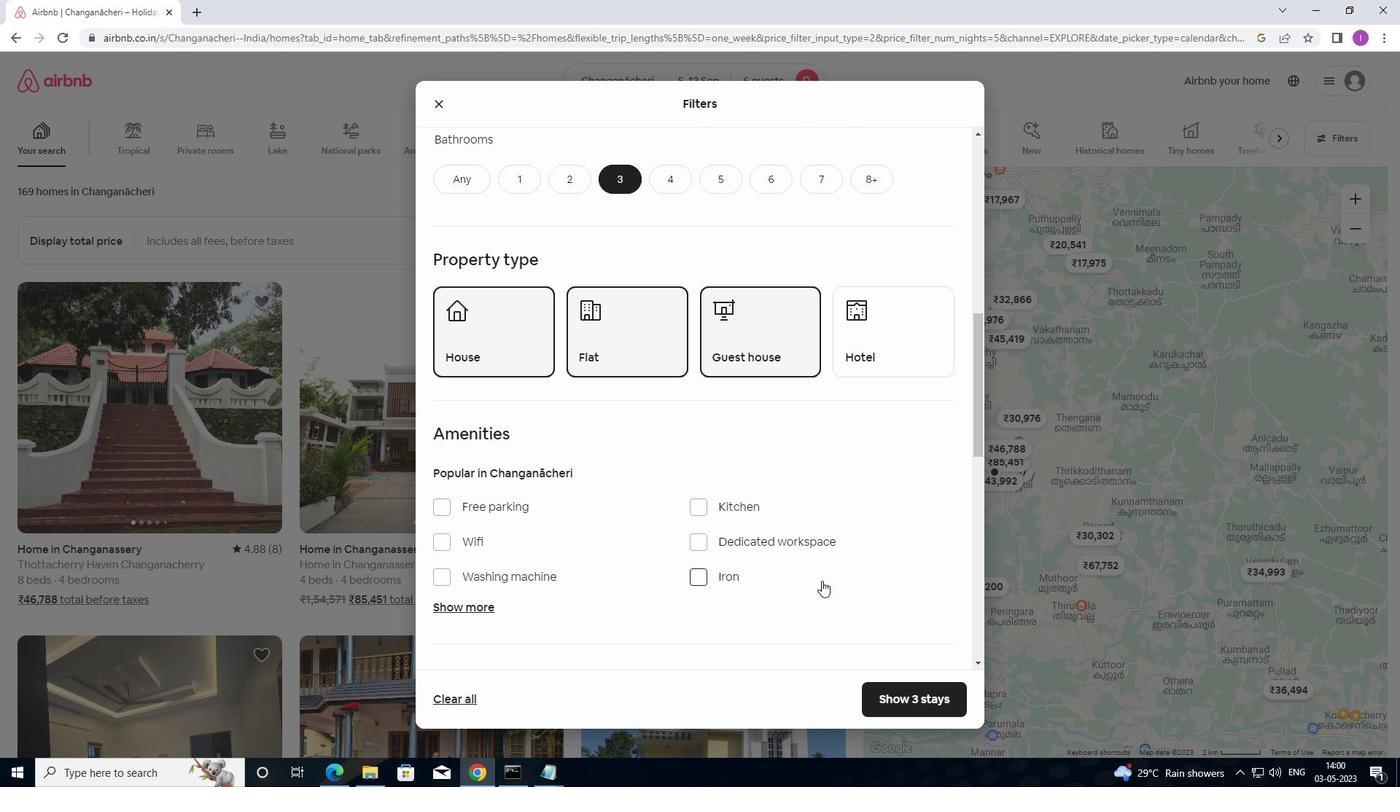 
Action: Mouse scrolled (821, 580) with delta (0, 0)
Screenshot: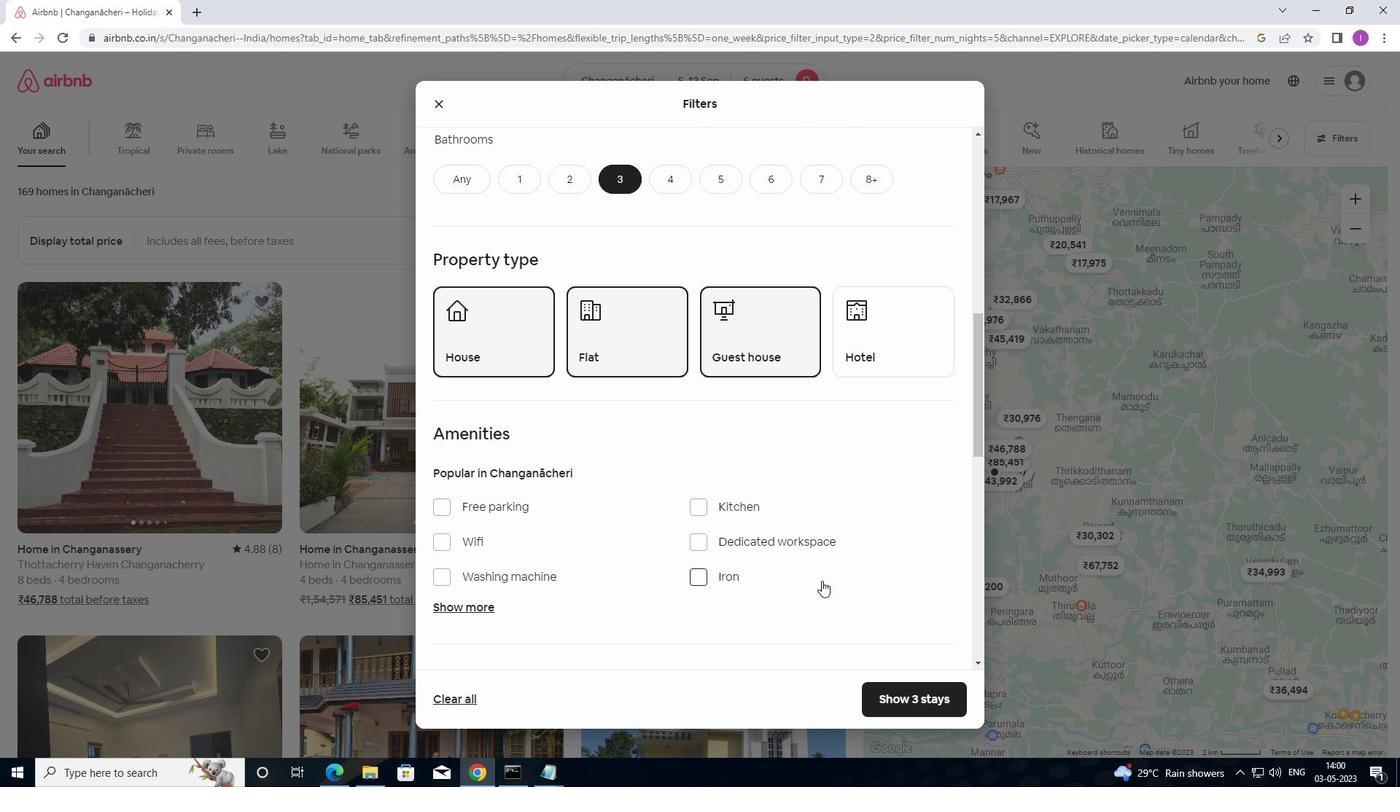 
Action: Mouse moved to (821, 581)
Screenshot: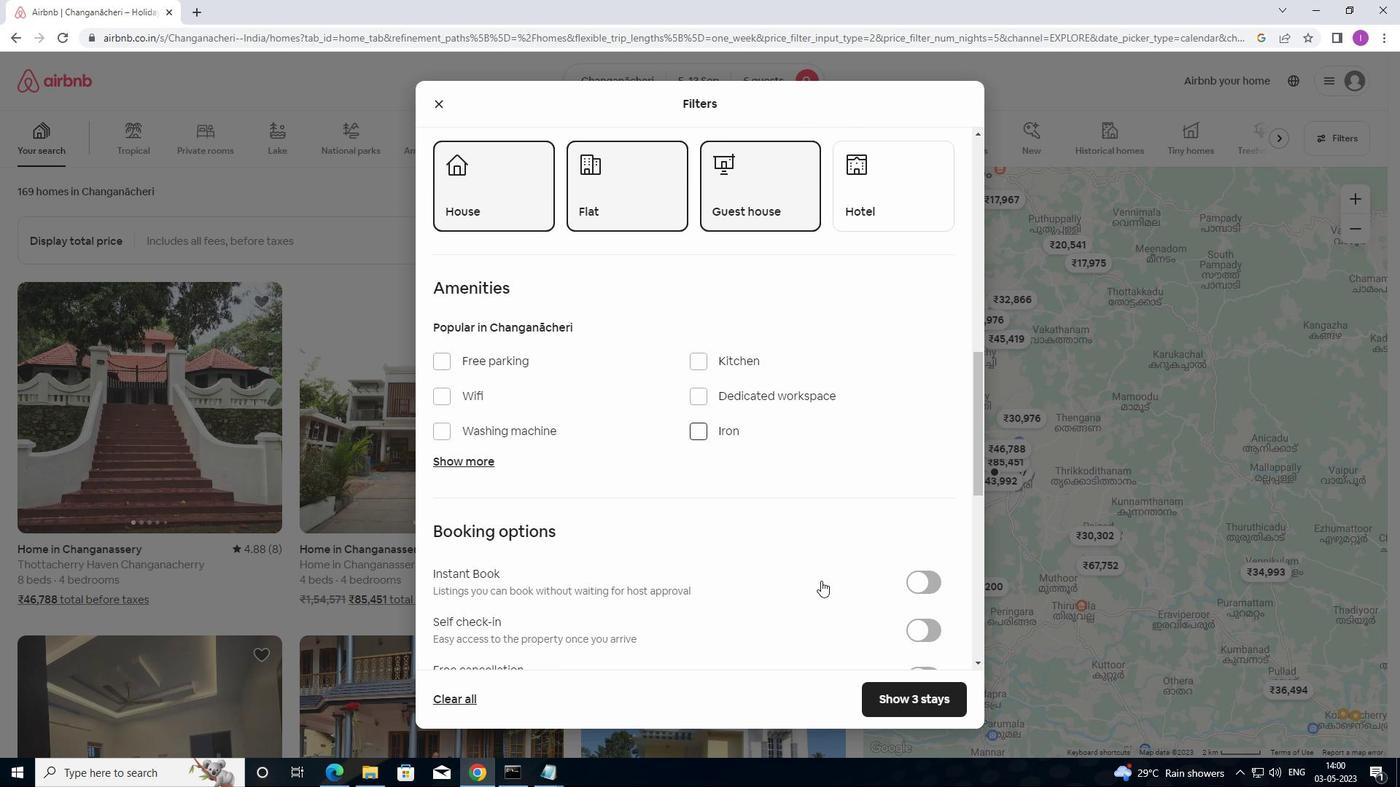 
Action: Mouse scrolled (821, 580) with delta (0, 0)
Screenshot: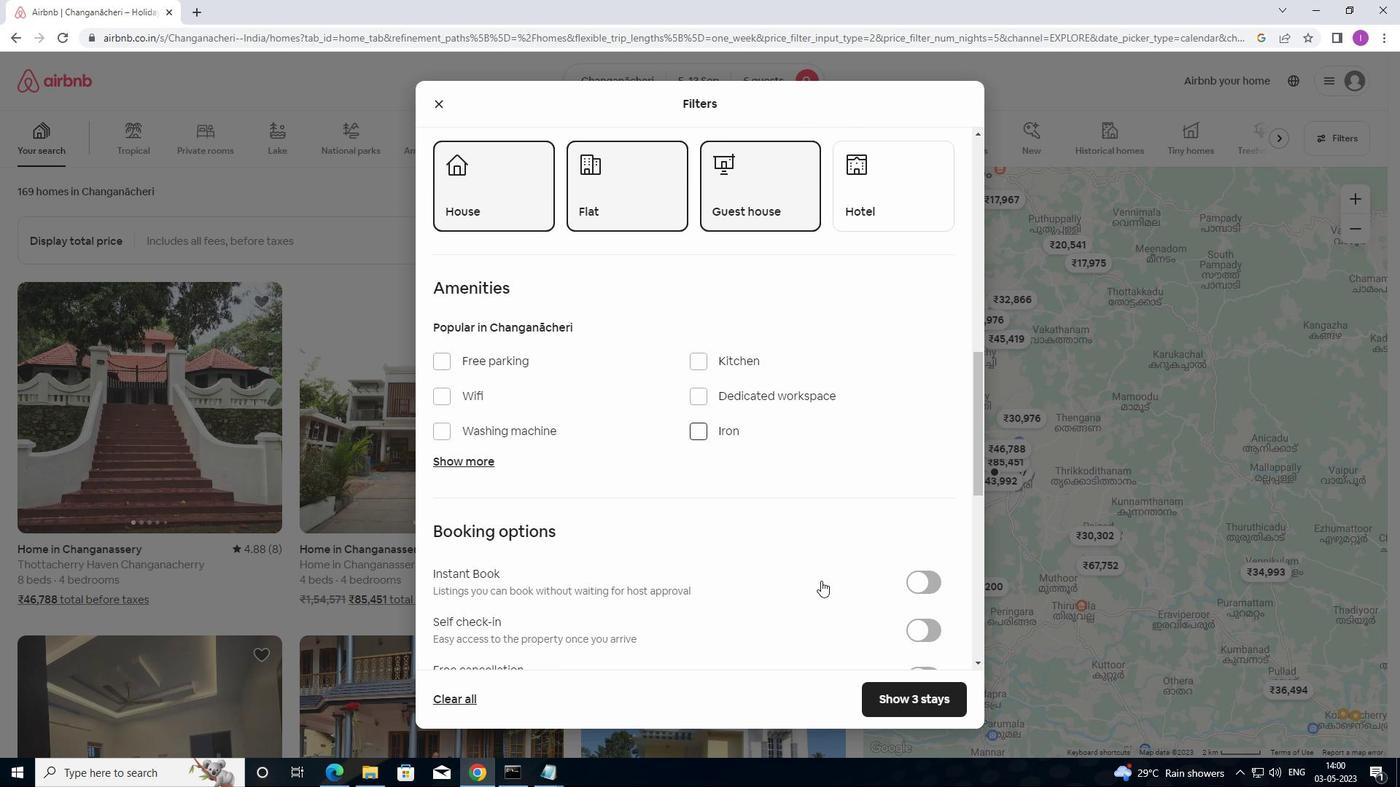 
Action: Mouse moved to (823, 582)
Screenshot: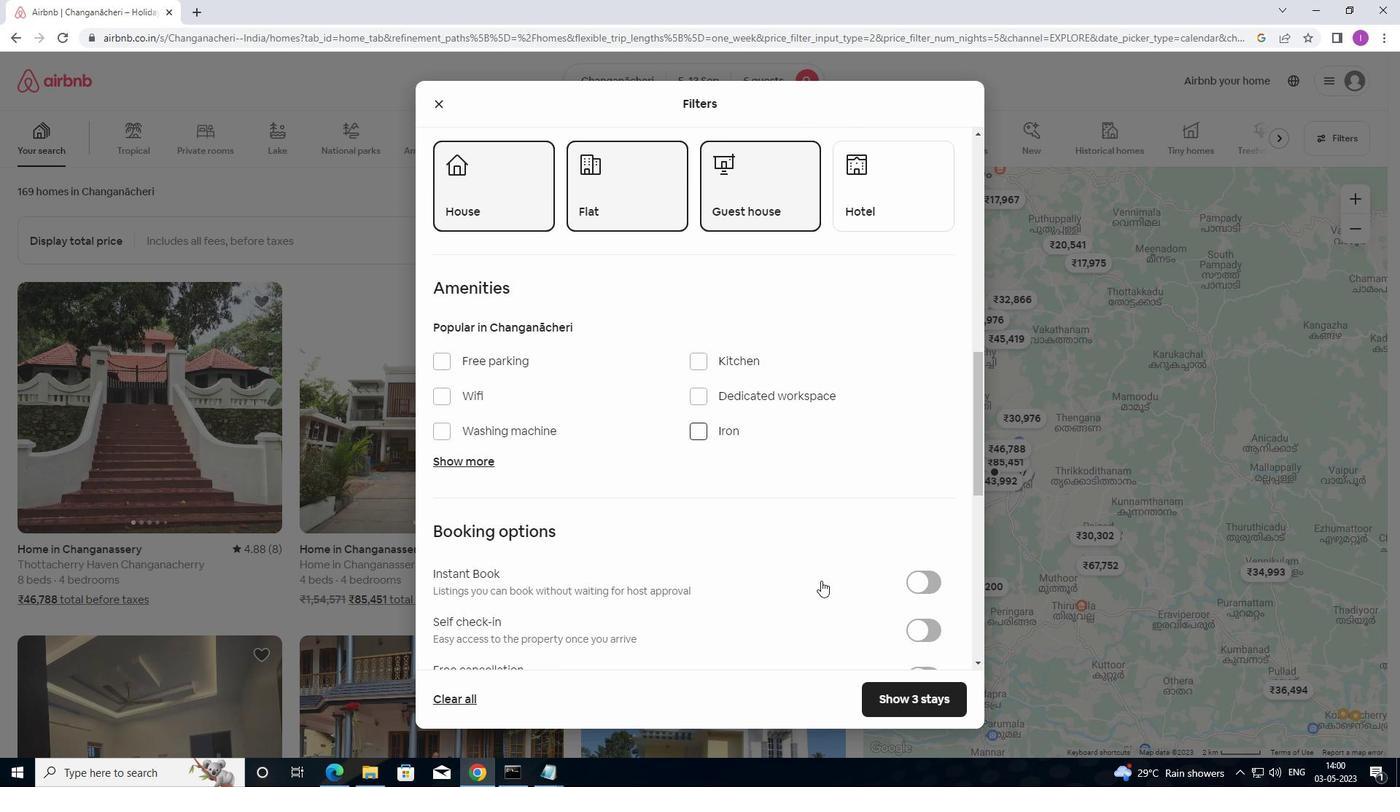 
Action: Mouse scrolled (823, 581) with delta (0, 0)
Screenshot: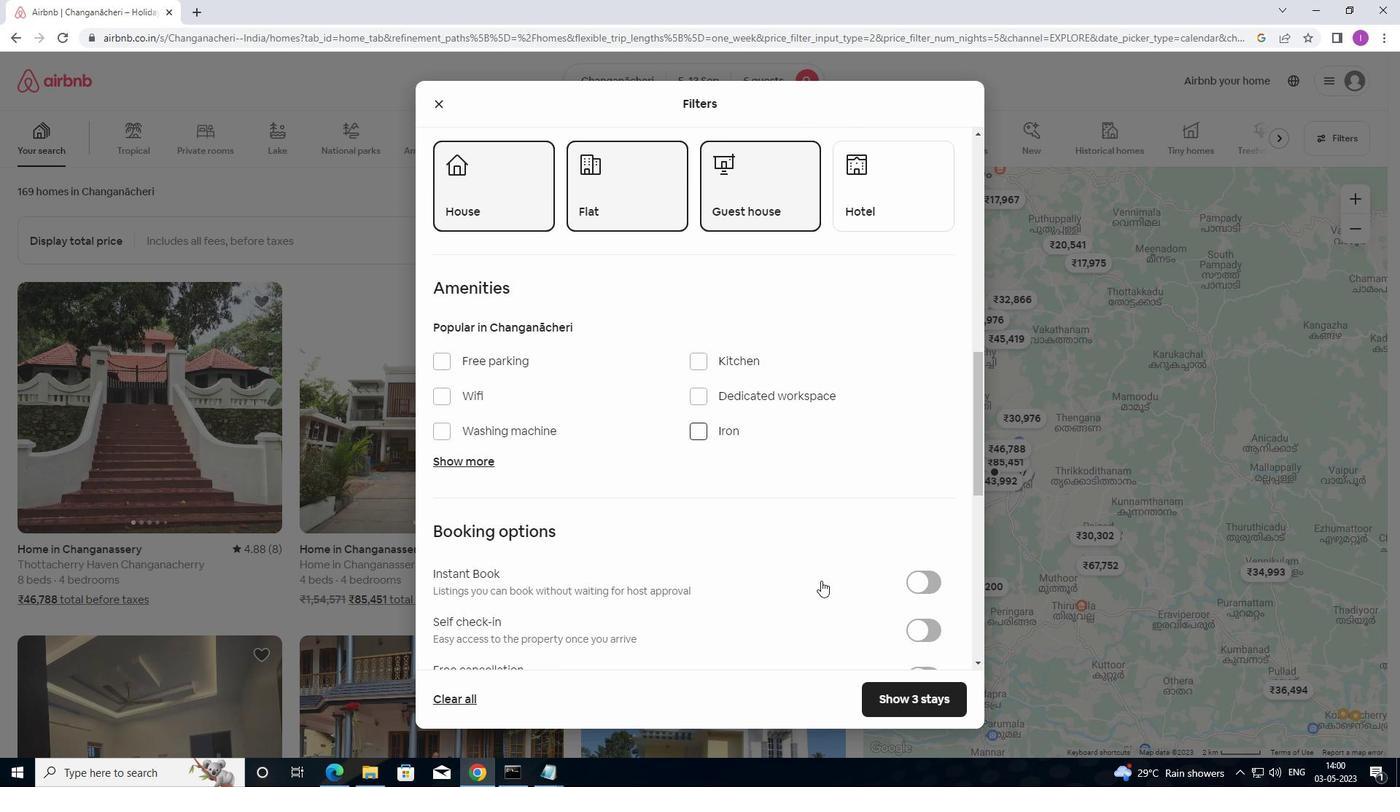 
Action: Mouse moved to (924, 483)
Screenshot: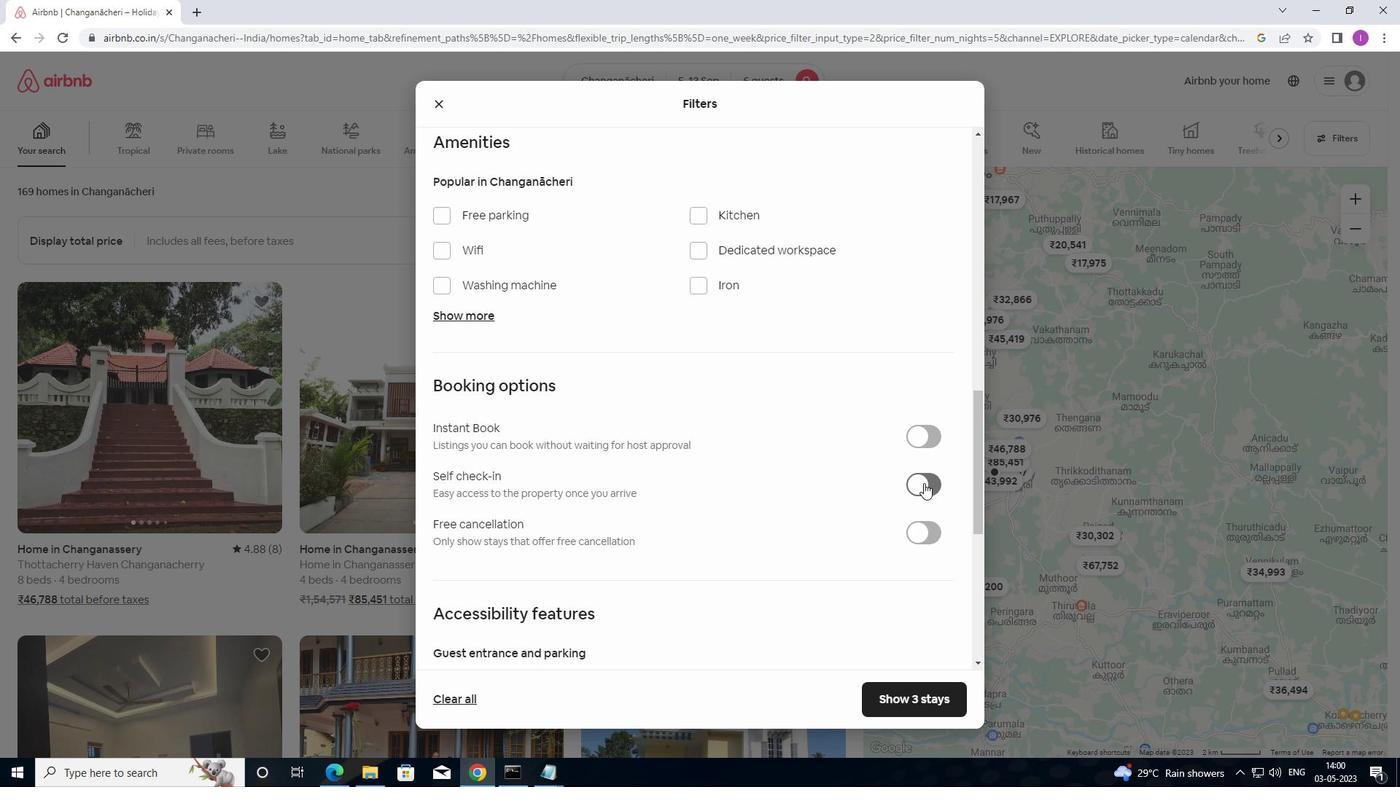 
Action: Mouse pressed left at (924, 483)
Screenshot: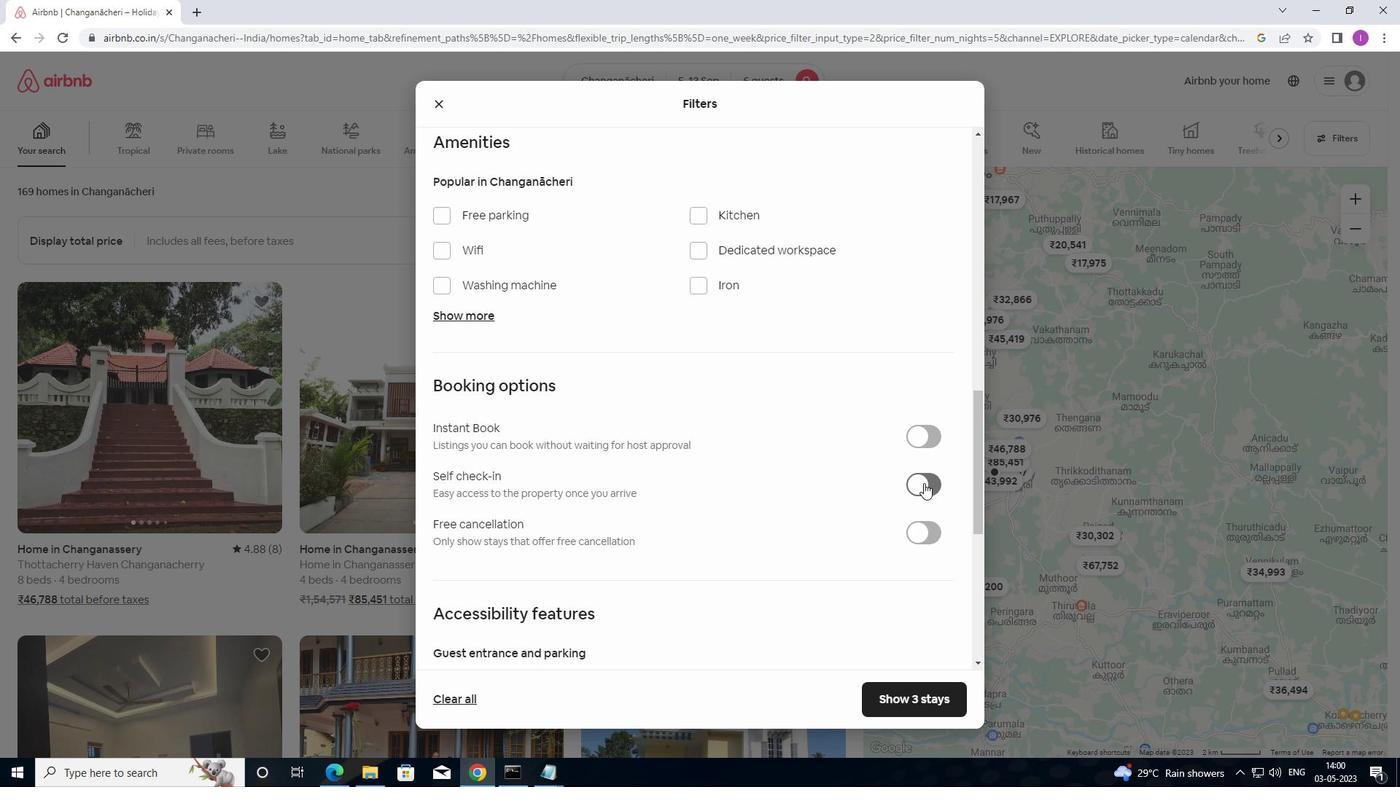 
Action: Mouse moved to (769, 555)
Screenshot: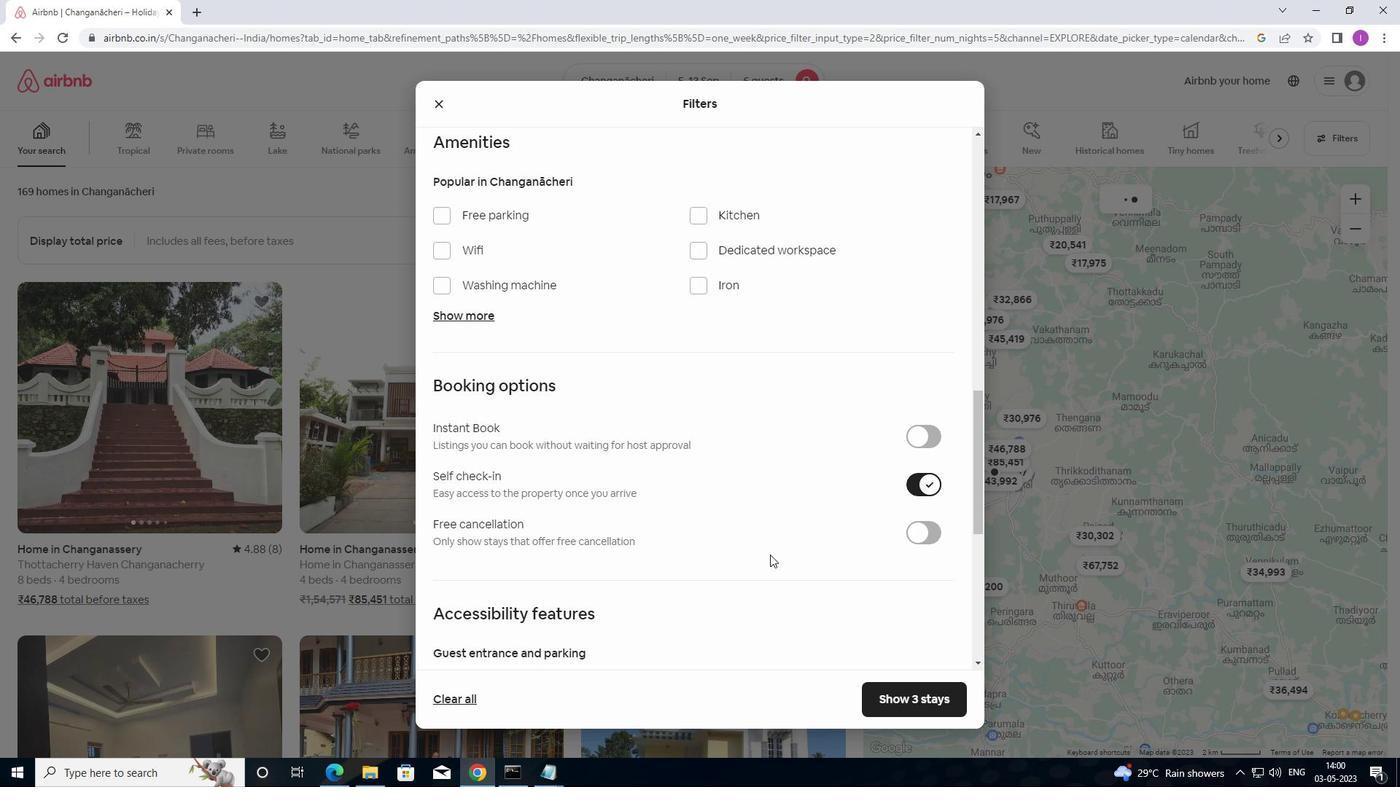 
Action: Mouse scrolled (769, 555) with delta (0, 0)
Screenshot: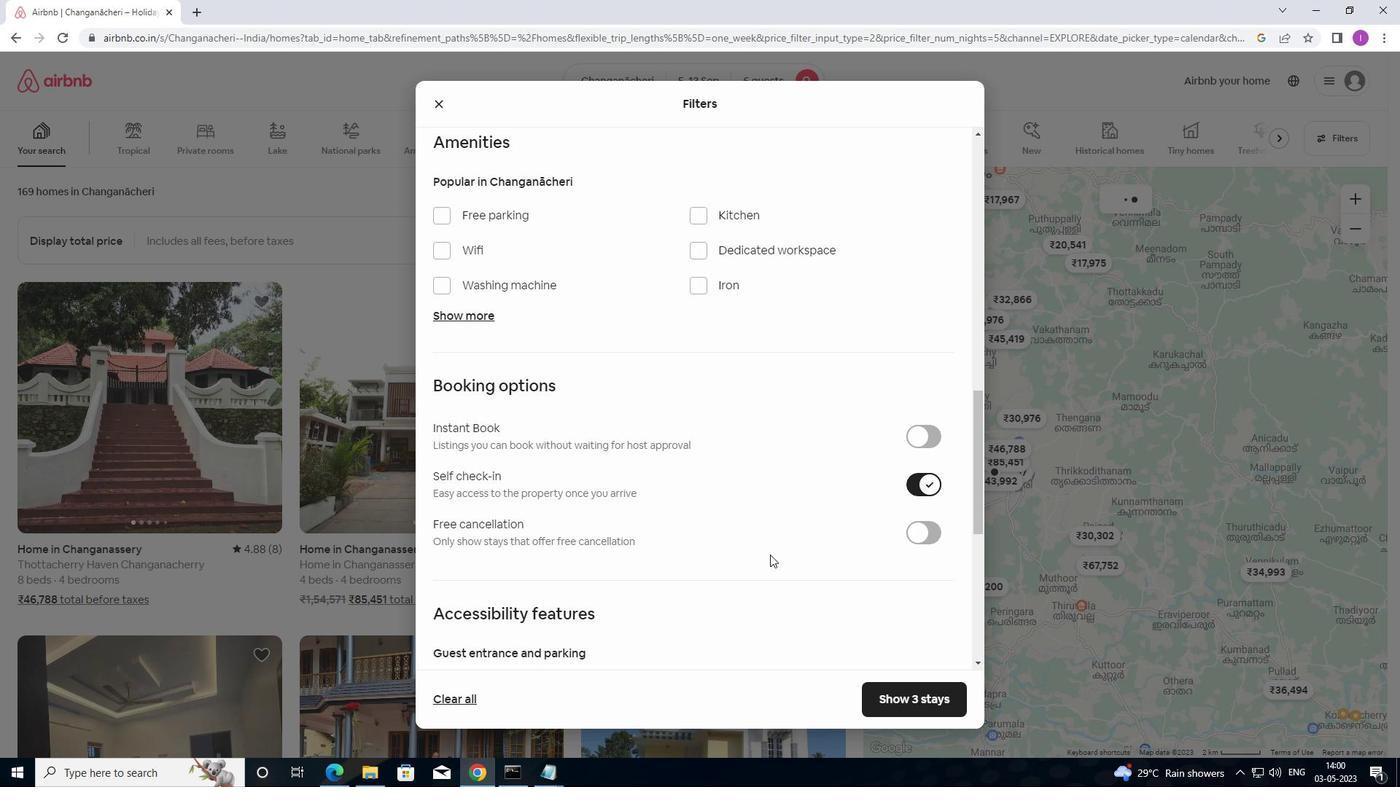 
Action: Mouse moved to (770, 558)
Screenshot: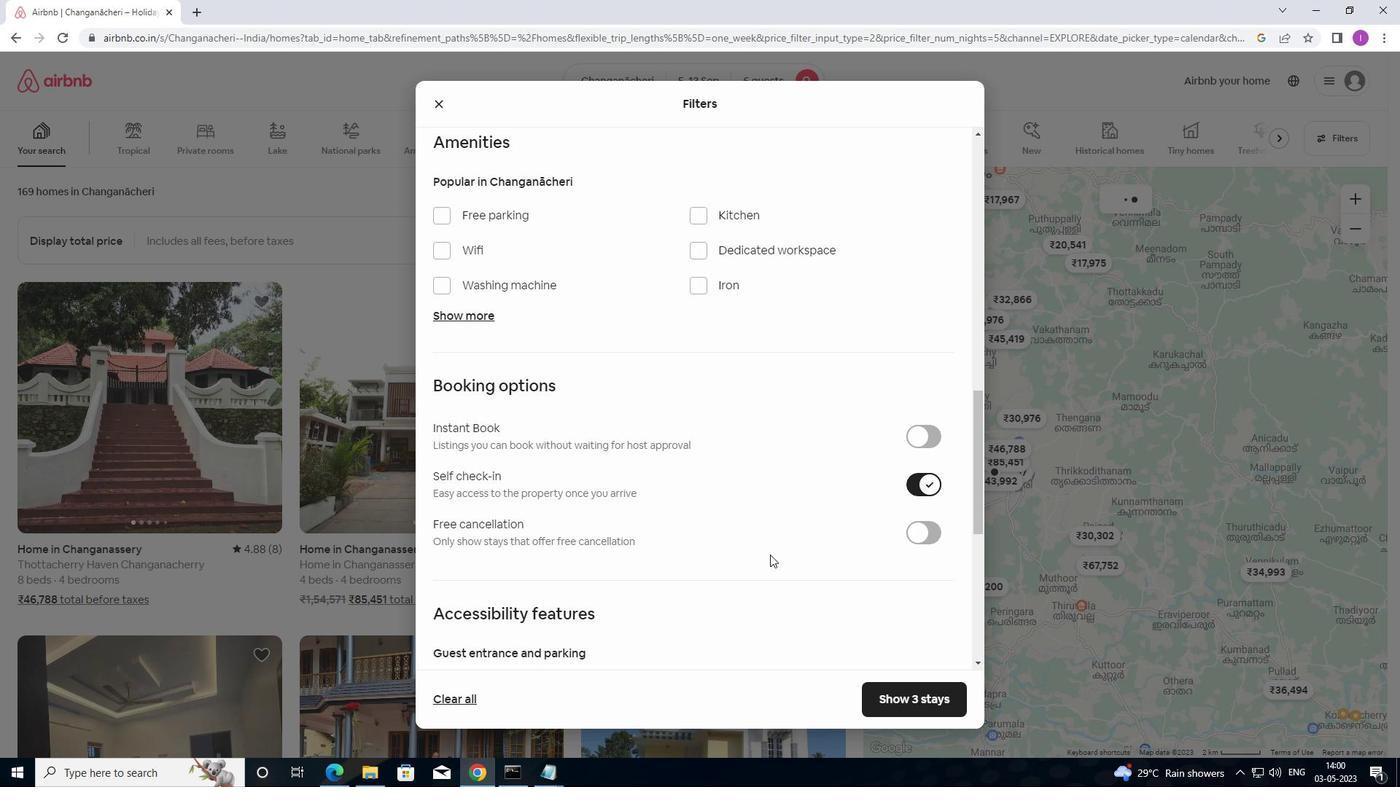 
Action: Mouse scrolled (770, 558) with delta (0, 0)
Screenshot: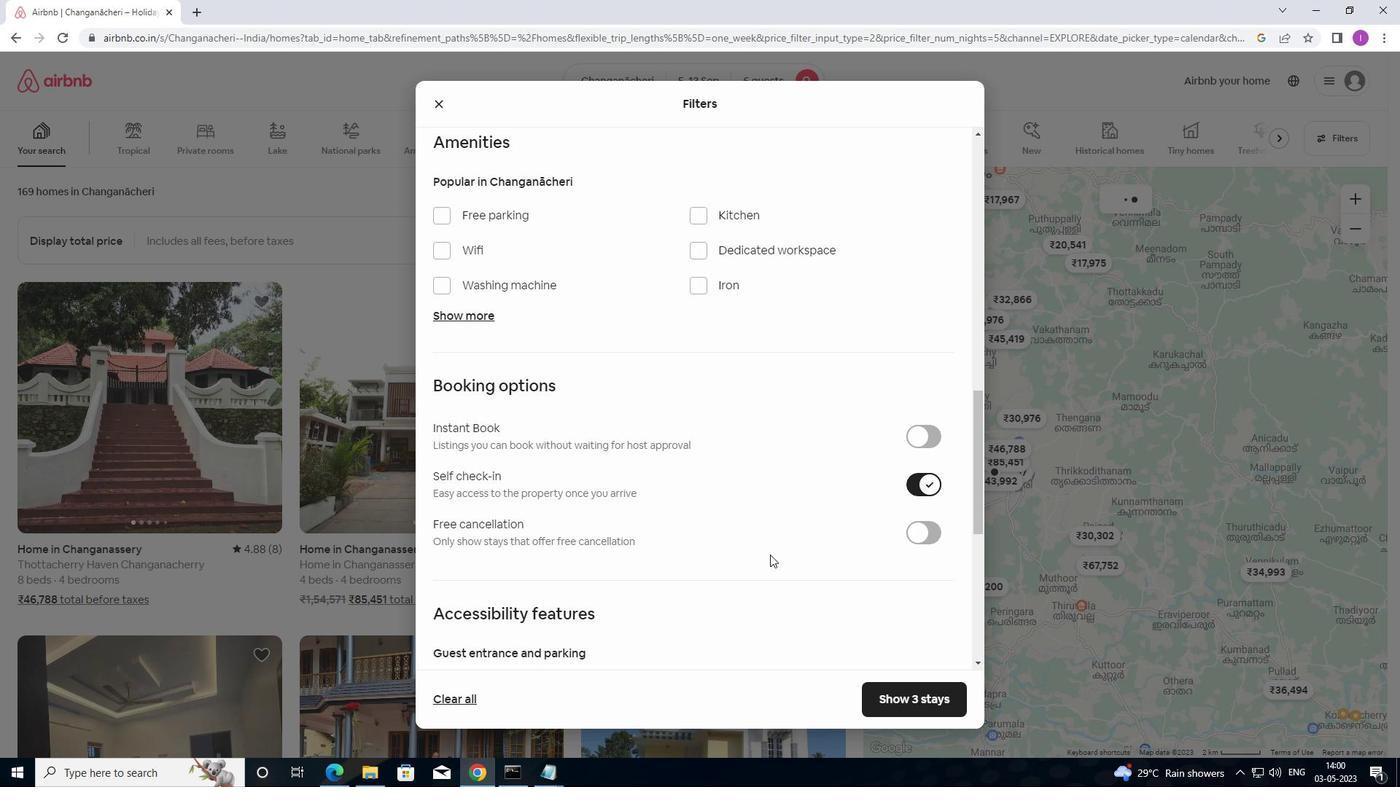 
Action: Mouse moved to (773, 561)
Screenshot: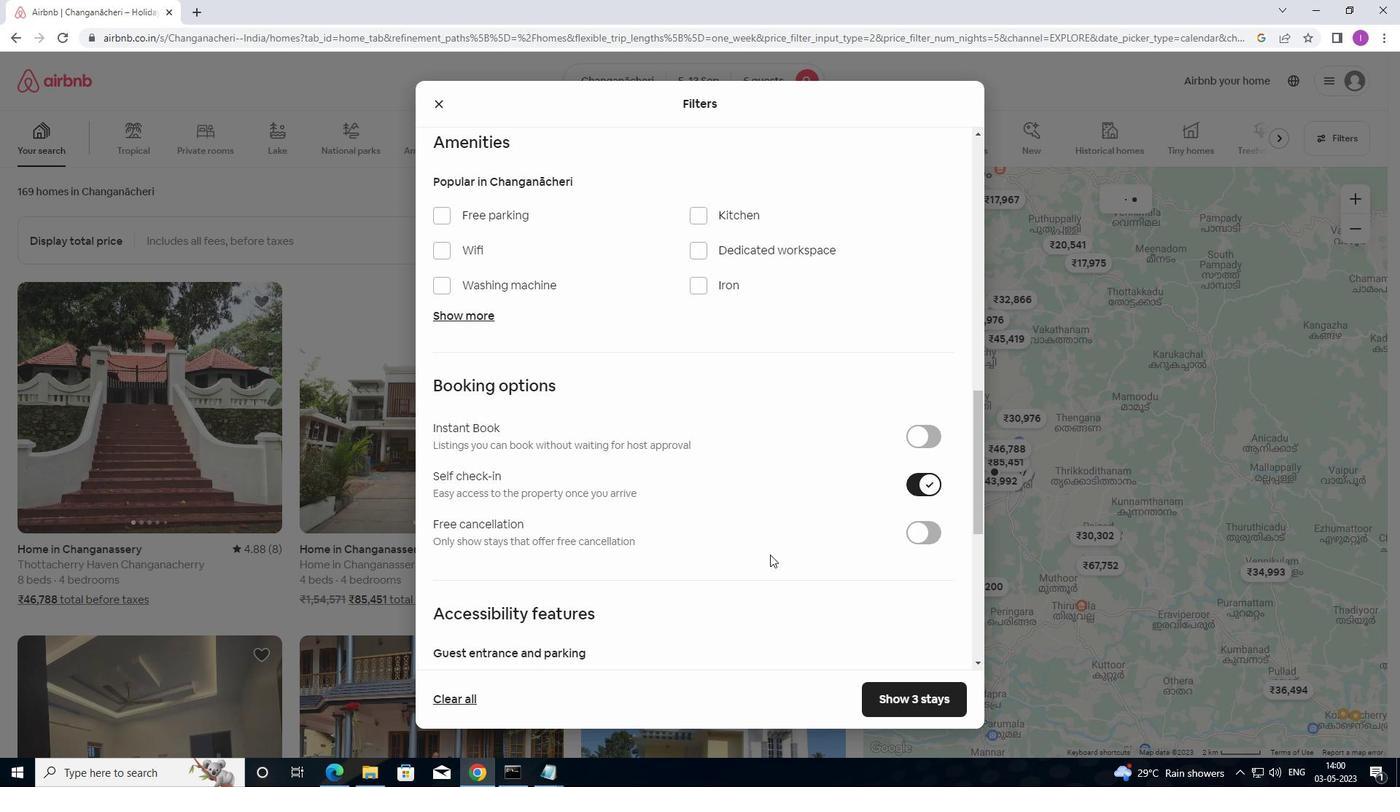 
Action: Mouse scrolled (773, 560) with delta (0, 0)
Screenshot: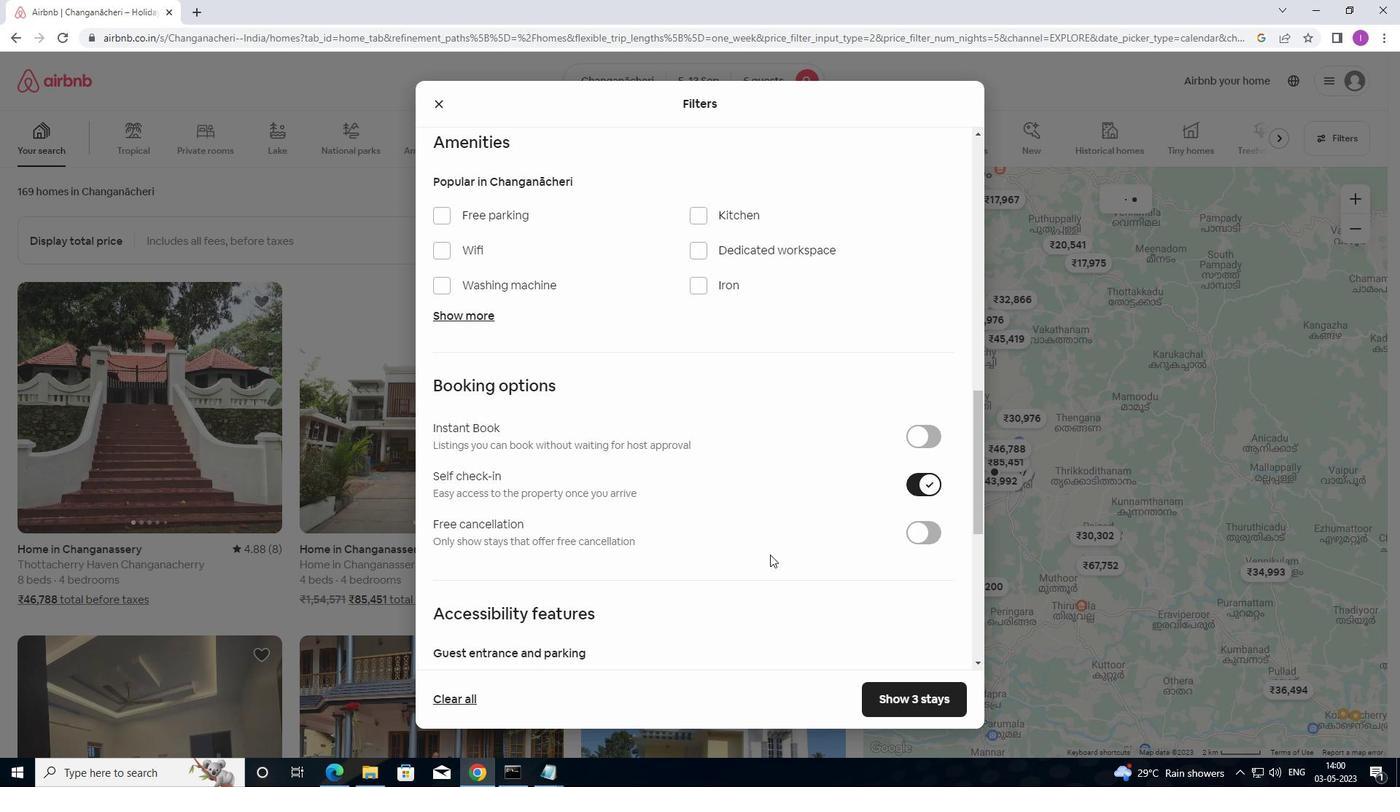 
Action: Mouse moved to (774, 562)
Screenshot: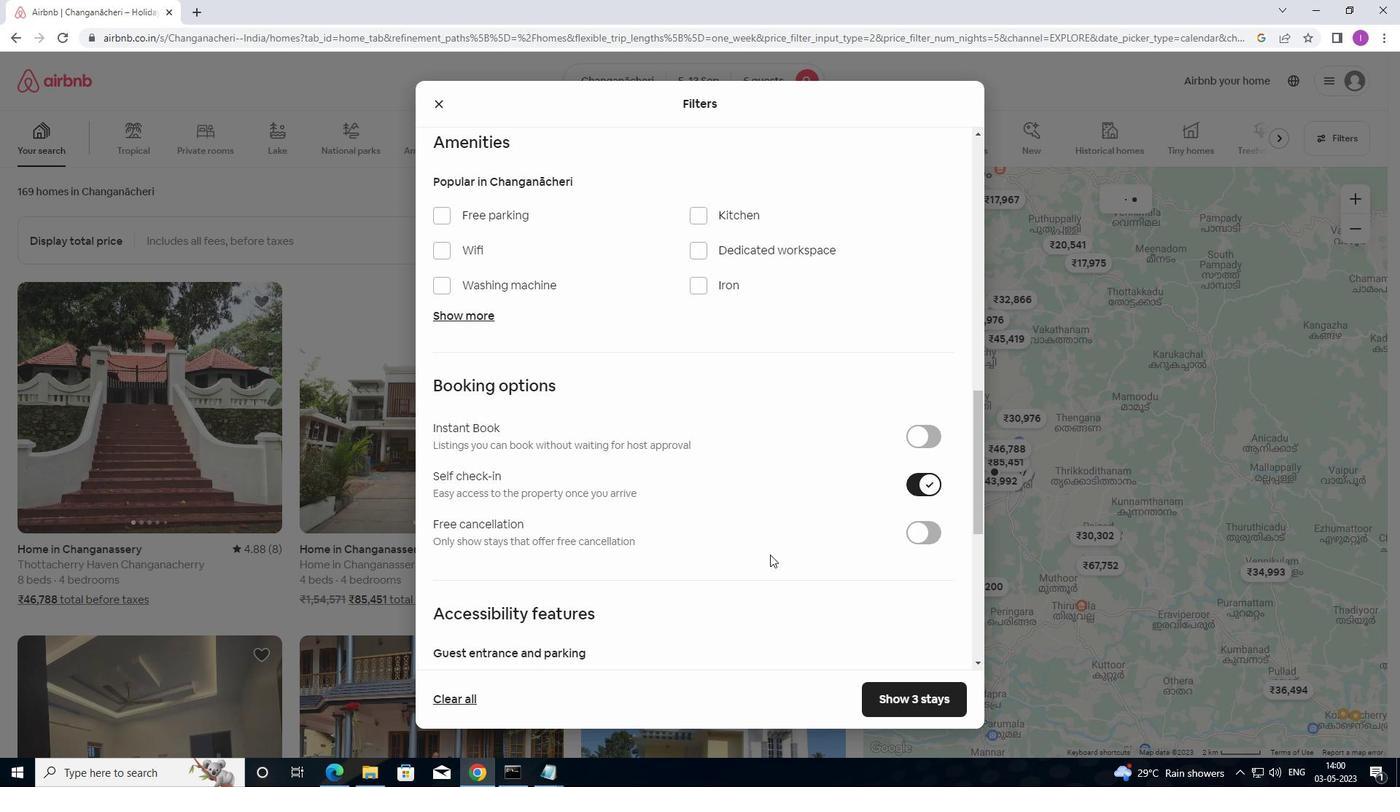 
Action: Mouse scrolled (774, 561) with delta (0, 0)
Screenshot: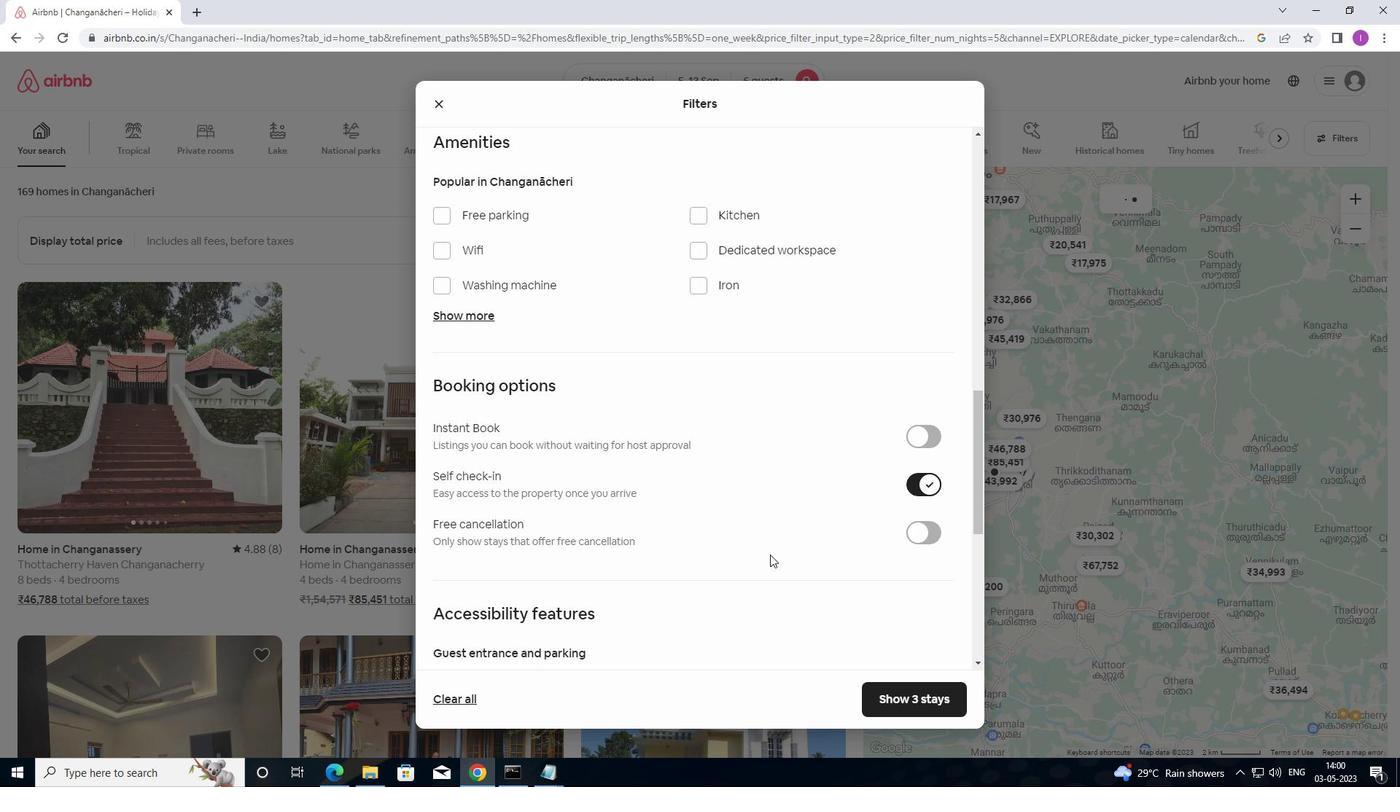 
Action: Mouse moved to (784, 555)
Screenshot: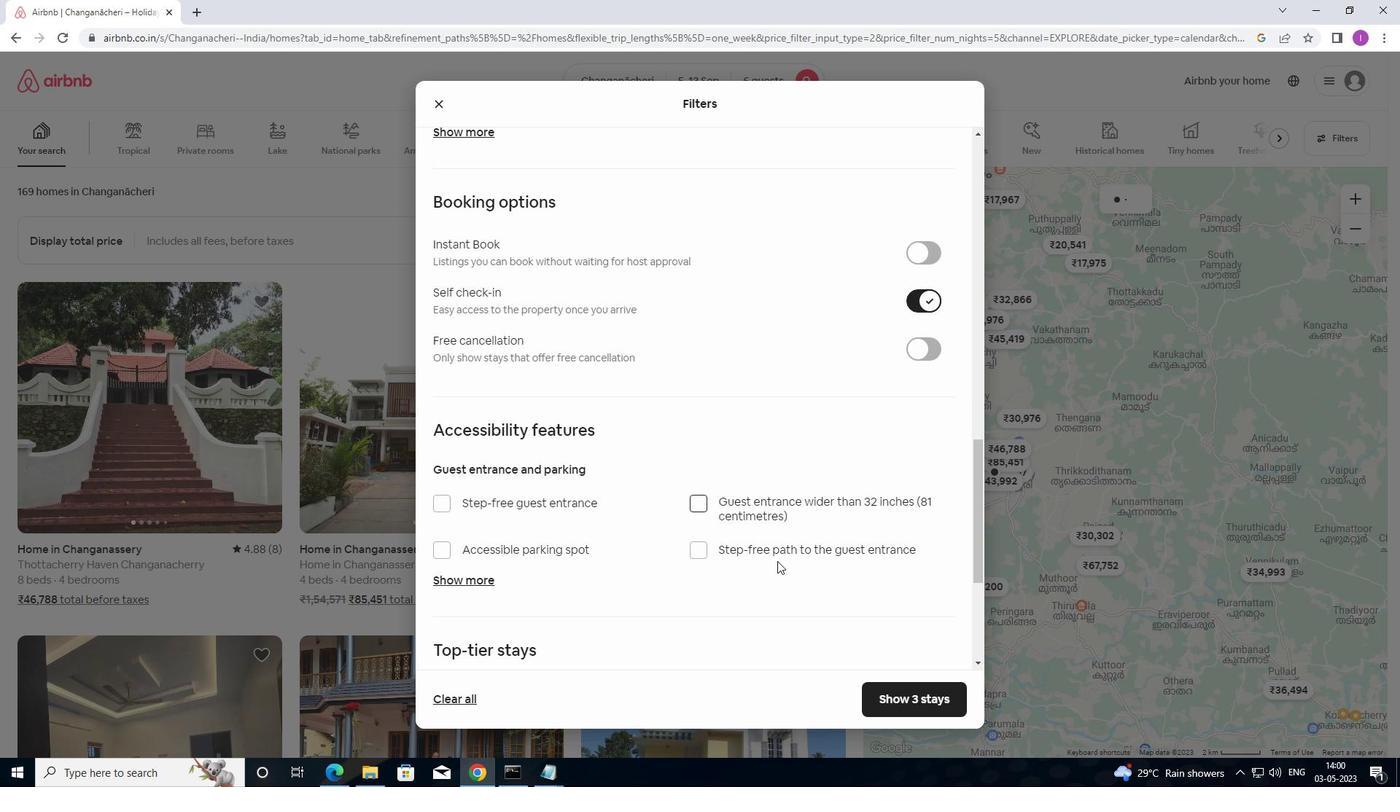 
Action: Mouse scrolled (784, 555) with delta (0, 0)
Screenshot: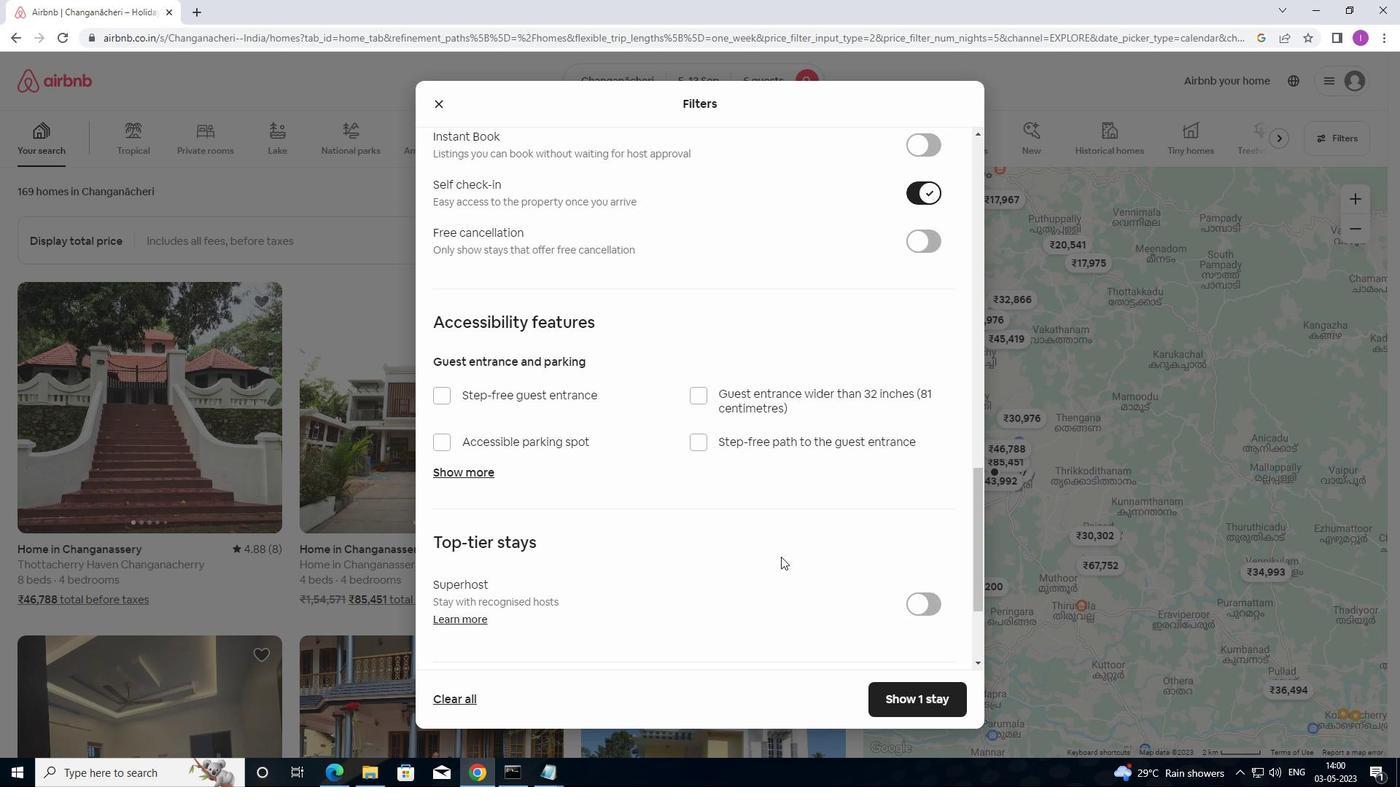 
Action: Mouse moved to (785, 555)
Screenshot: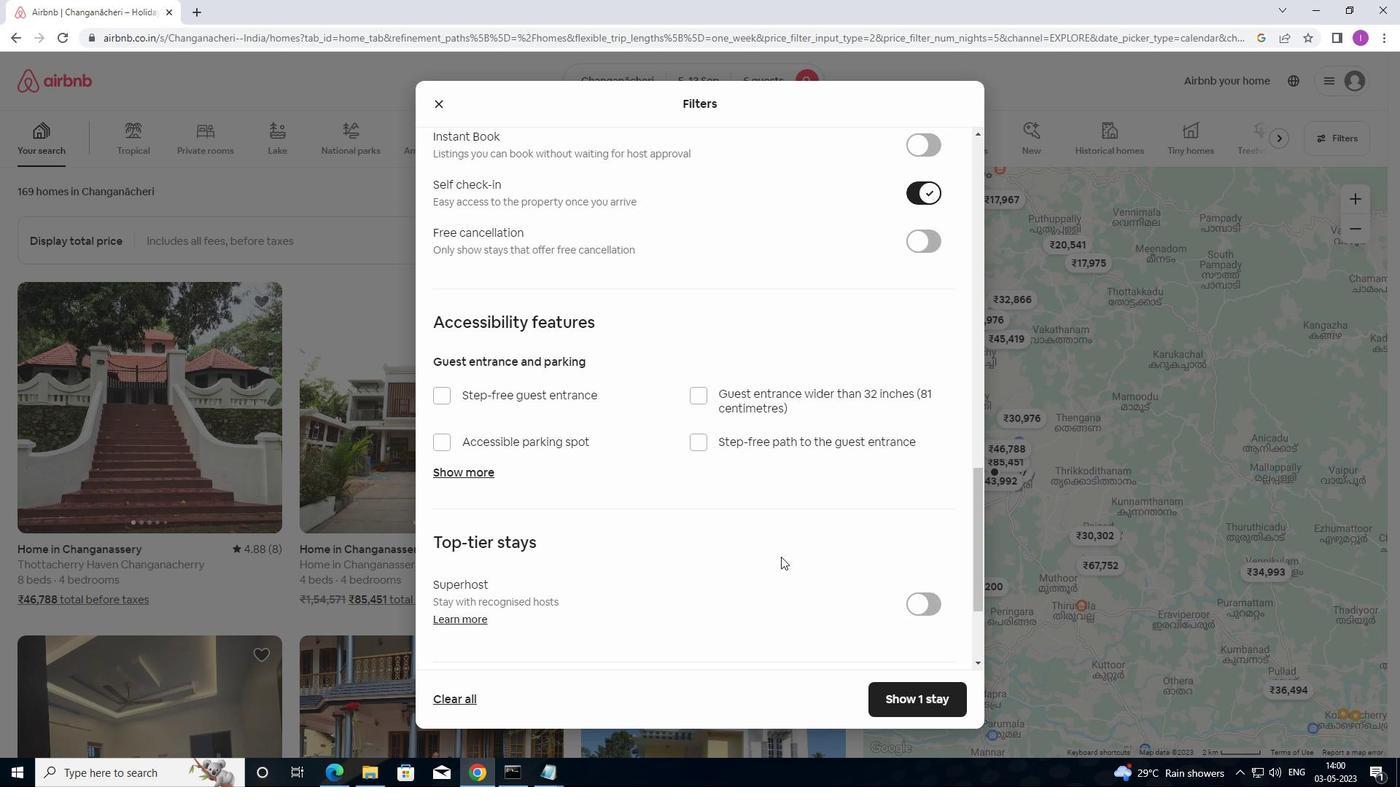 
Action: Mouse scrolled (785, 555) with delta (0, 0)
Screenshot: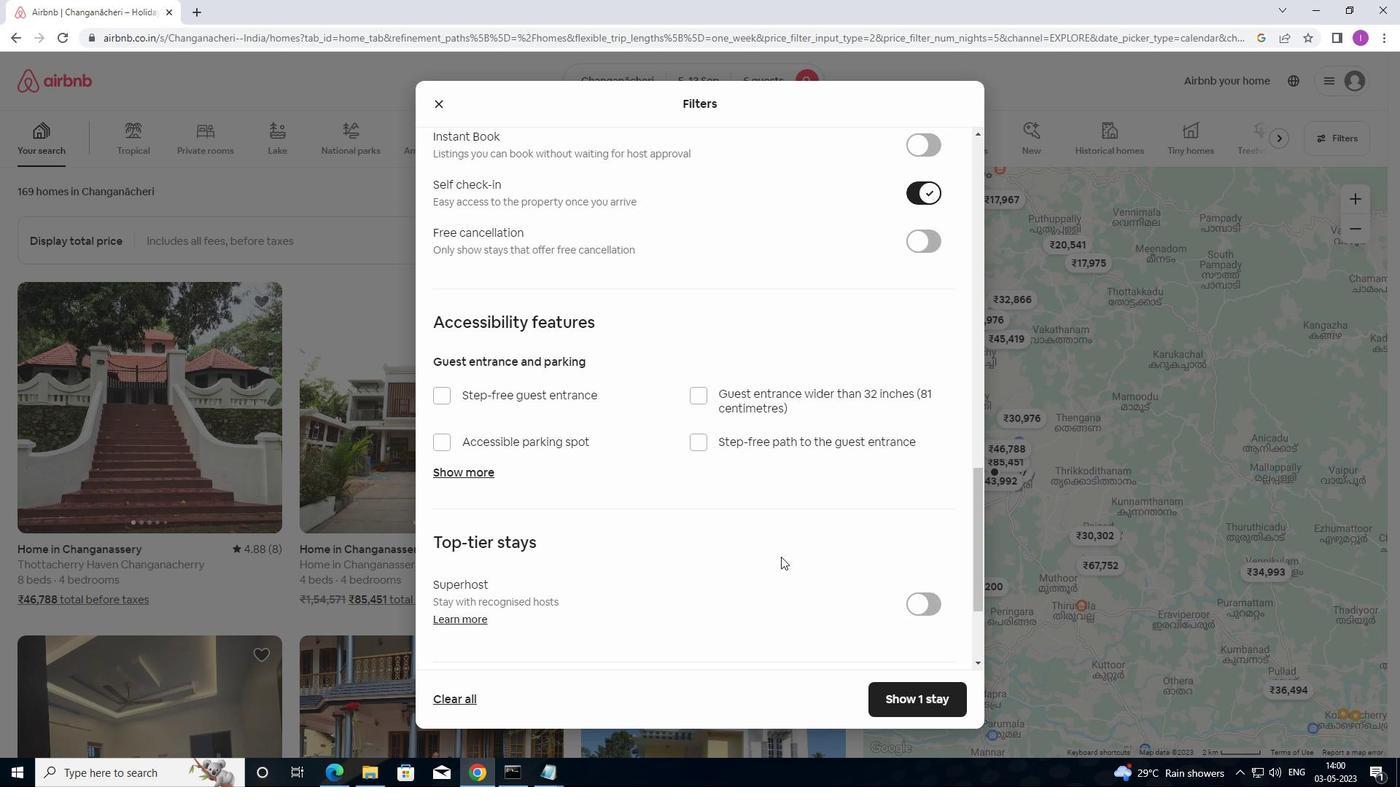 
Action: Mouse moved to (785, 558)
Screenshot: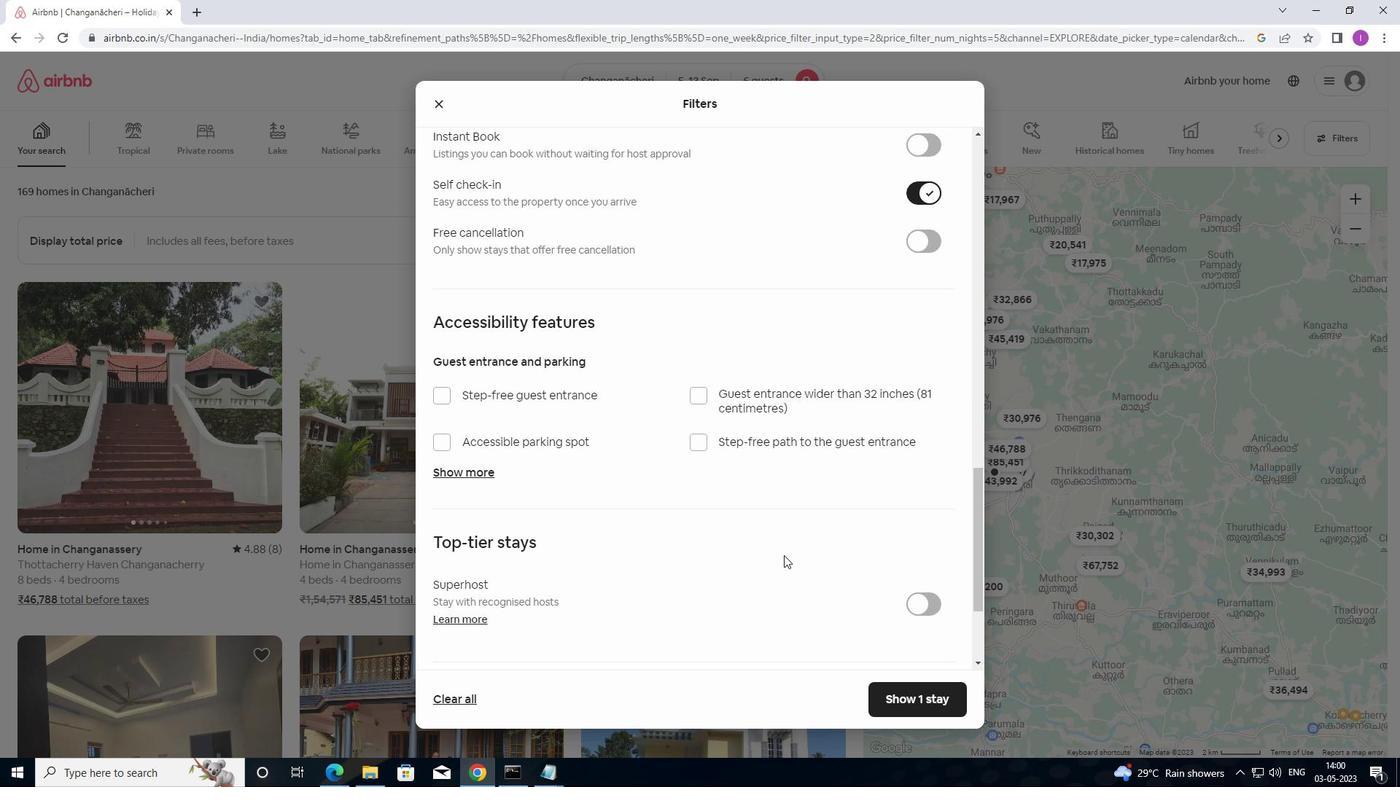 
Action: Mouse scrolled (785, 558) with delta (0, 0)
Screenshot: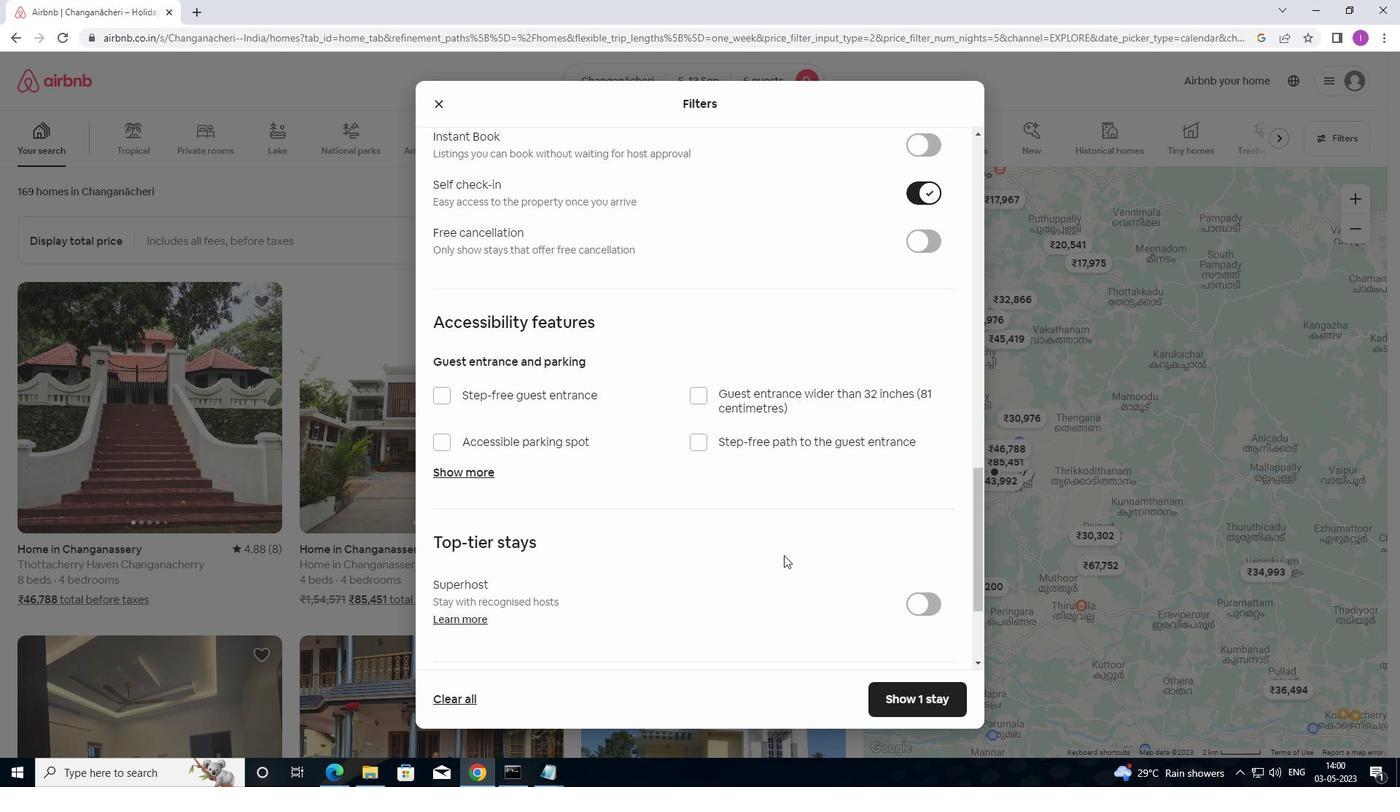 
Action: Mouse scrolled (785, 558) with delta (0, 0)
Screenshot: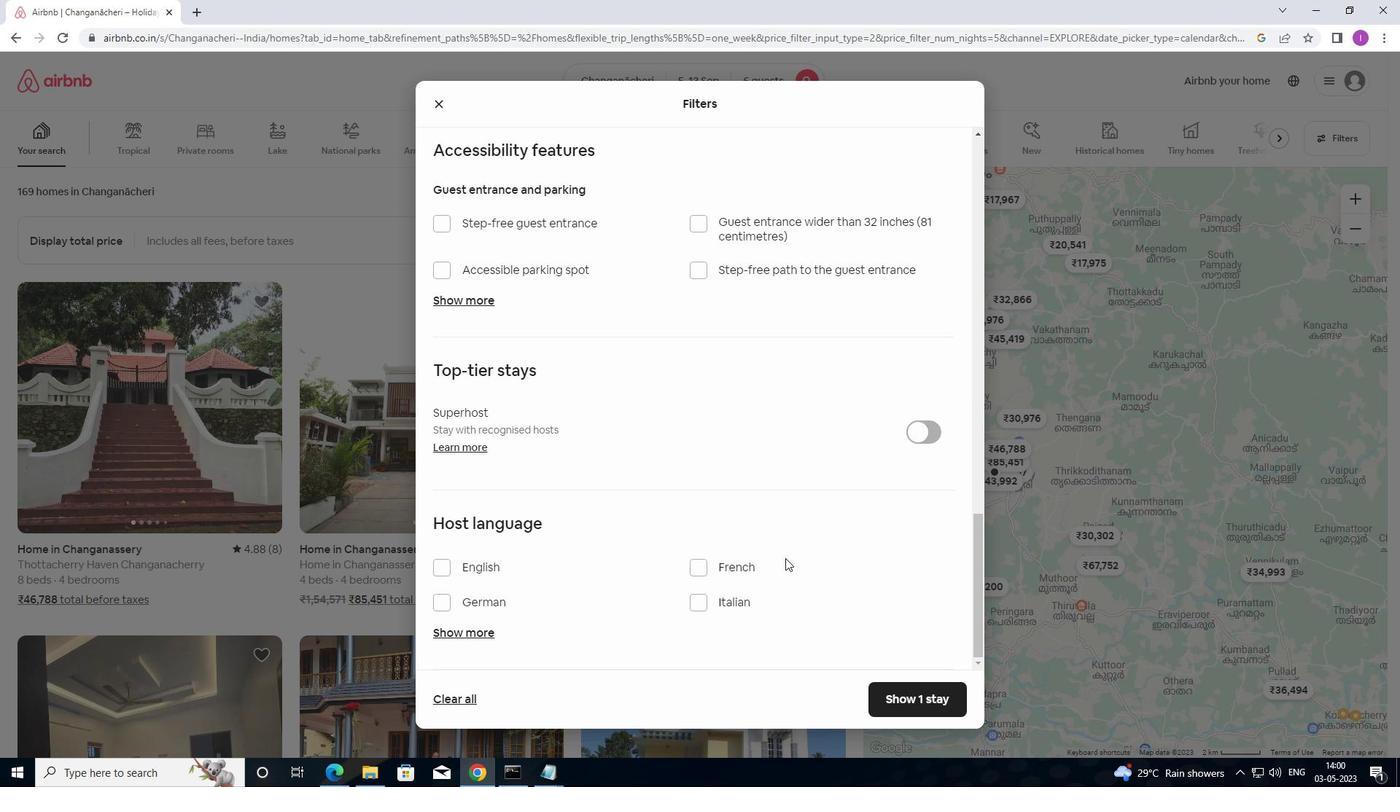 
Action: Mouse scrolled (785, 558) with delta (0, 0)
Screenshot: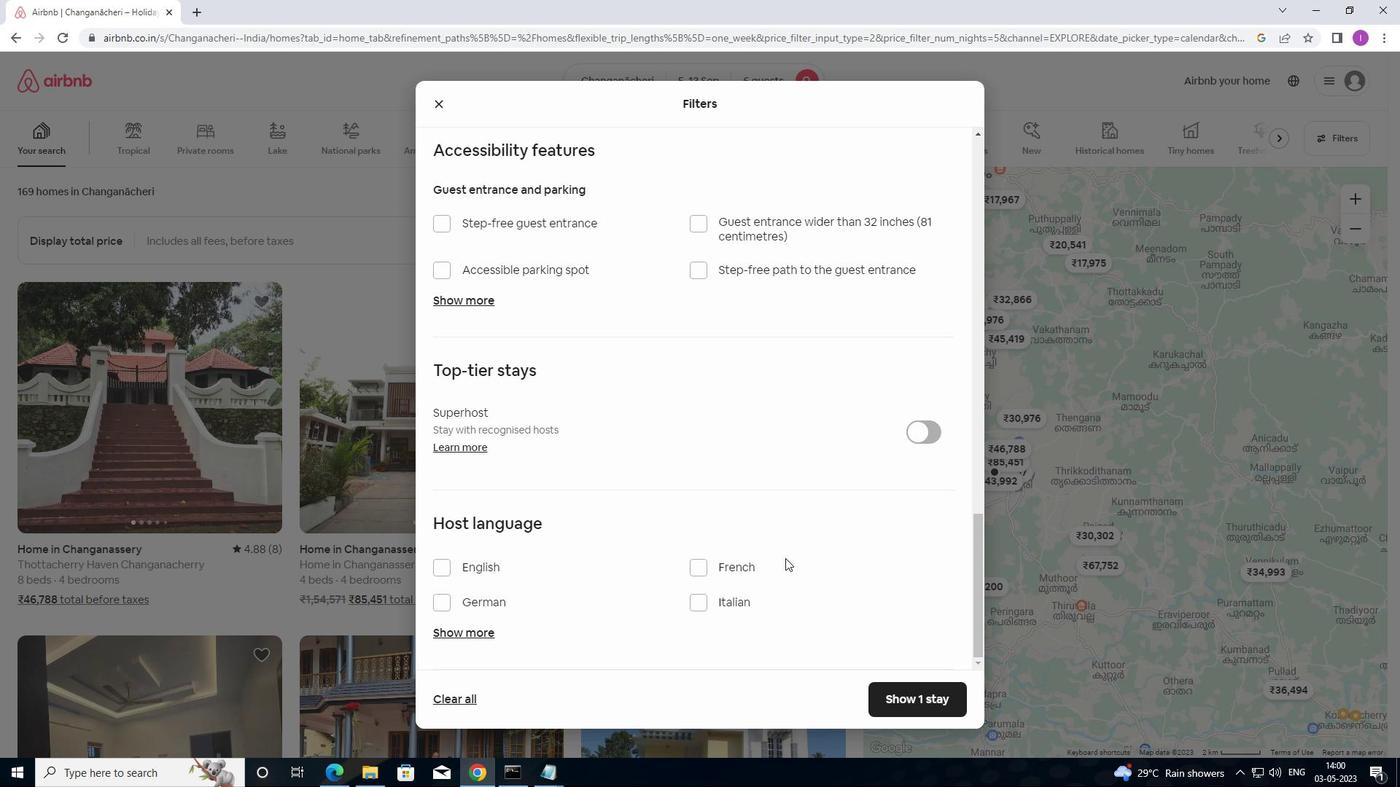 
Action: Mouse moved to (442, 569)
Screenshot: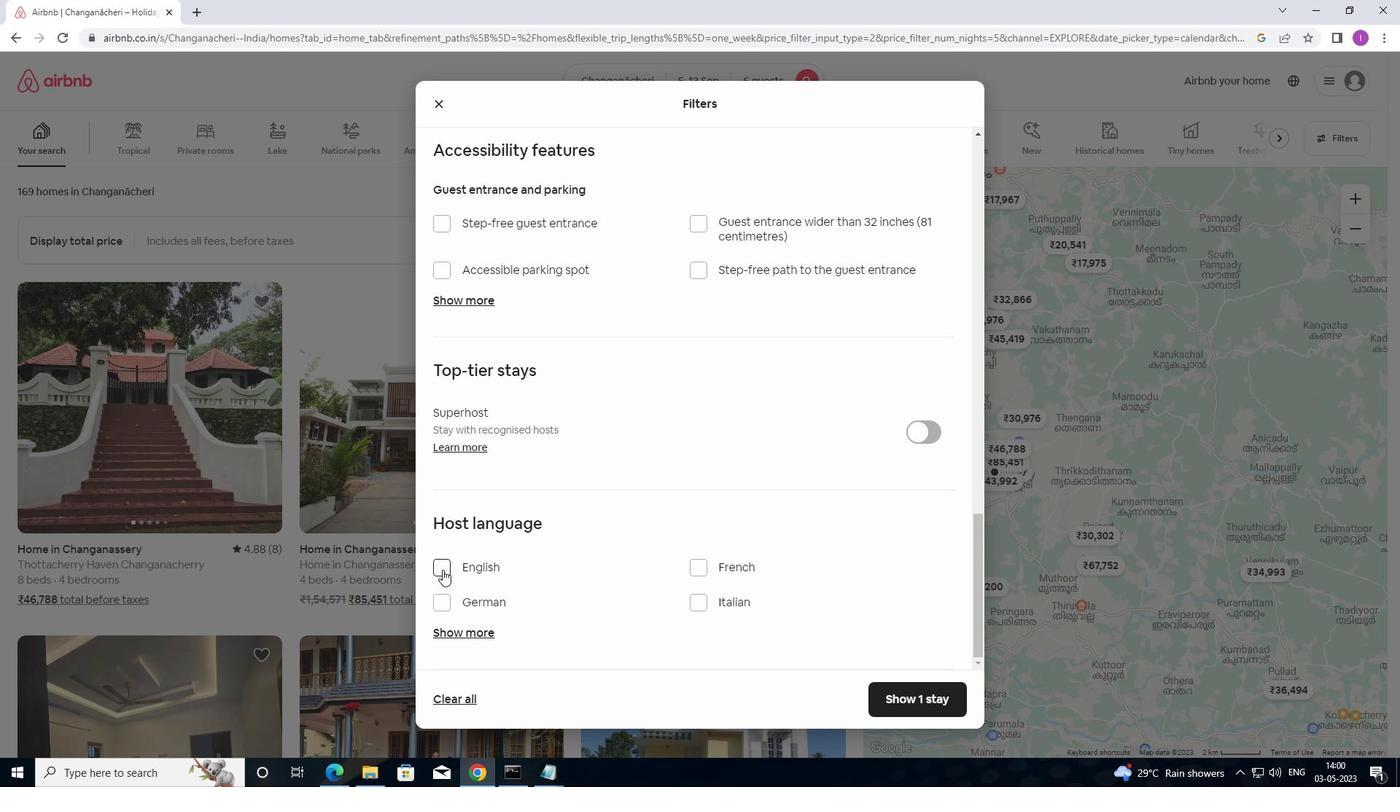 
Action: Mouse pressed left at (442, 569)
Screenshot: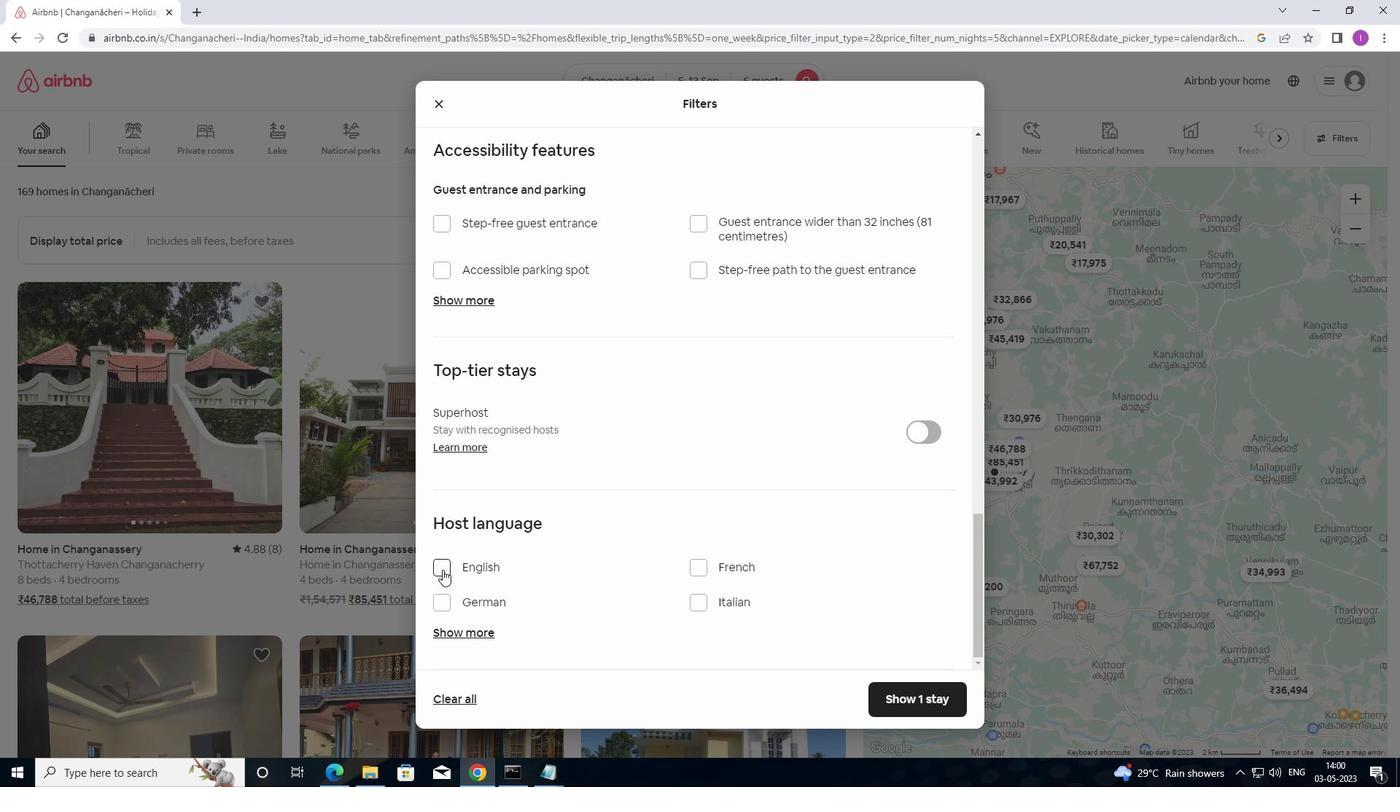 
Action: Mouse moved to (911, 702)
Screenshot: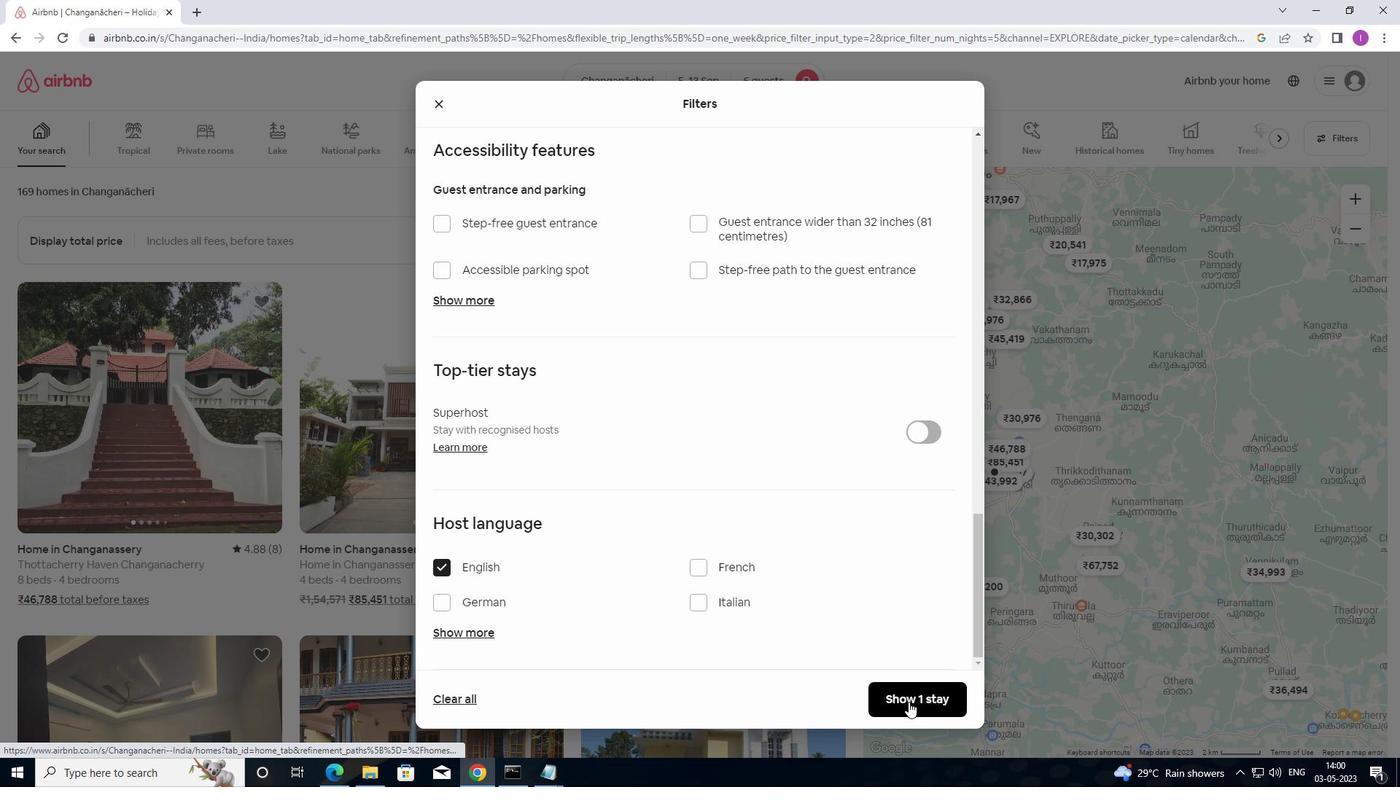 
Action: Mouse pressed left at (911, 702)
Screenshot: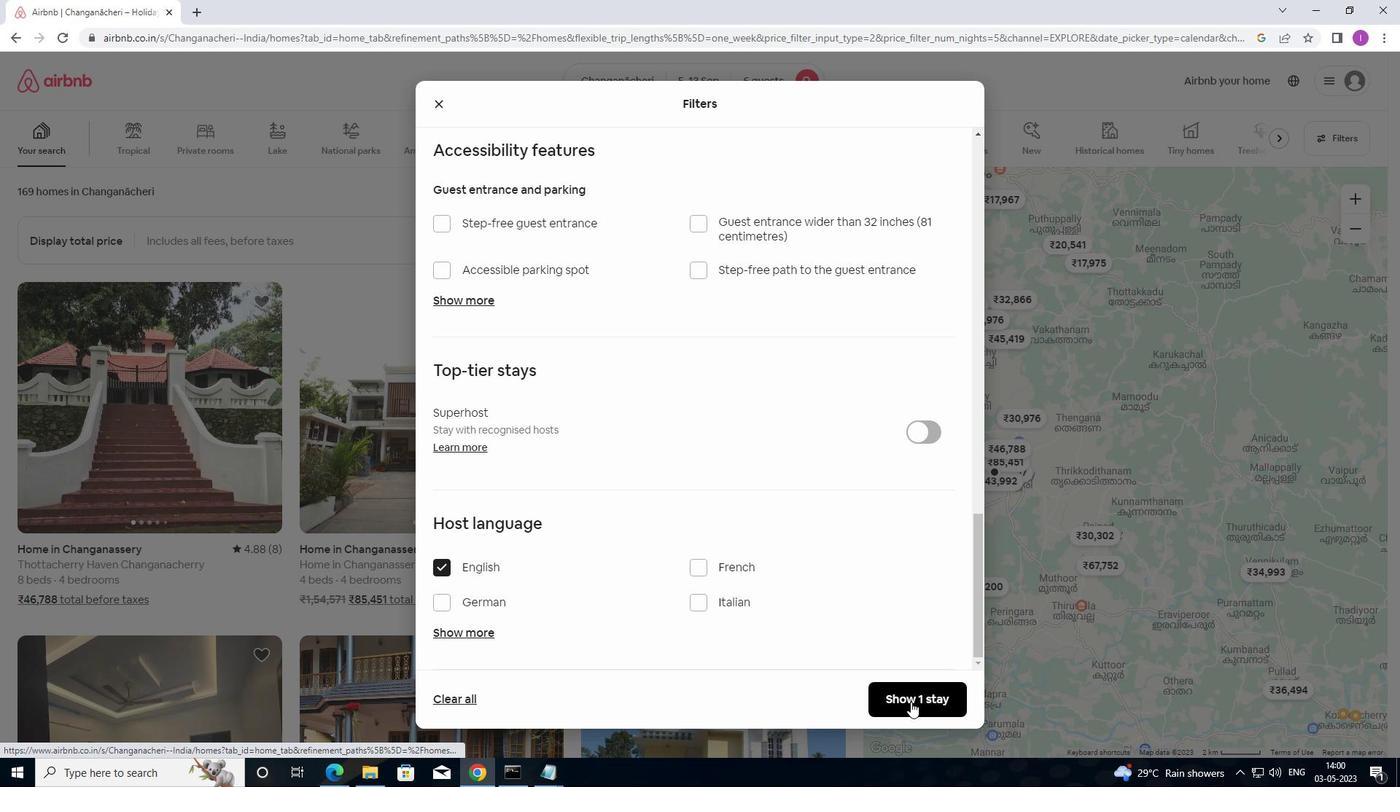 
Action: Mouse moved to (1042, 636)
Screenshot: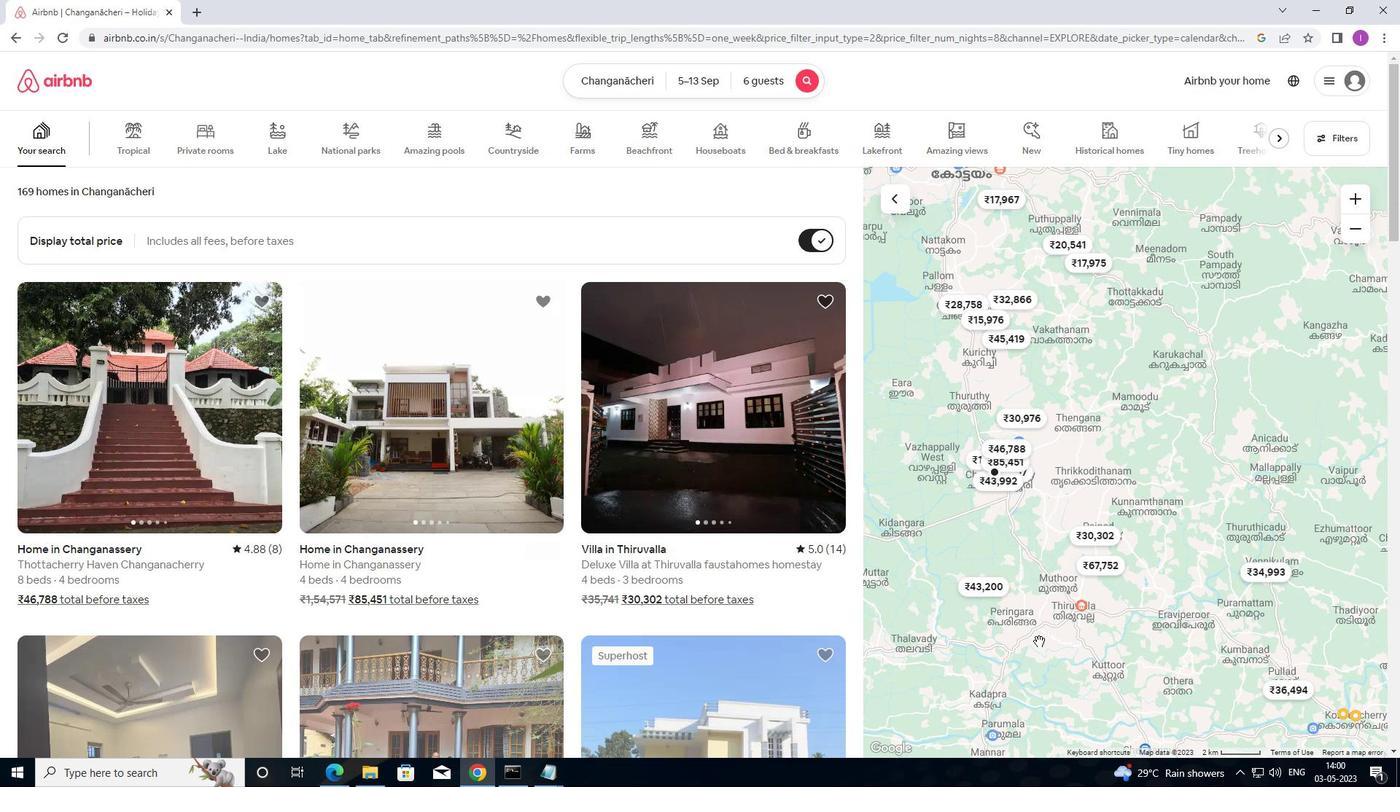
